 Task: Check the percentage active listings of eat-in area in the last 3 years.
Action: Mouse moved to (889, 196)
Screenshot: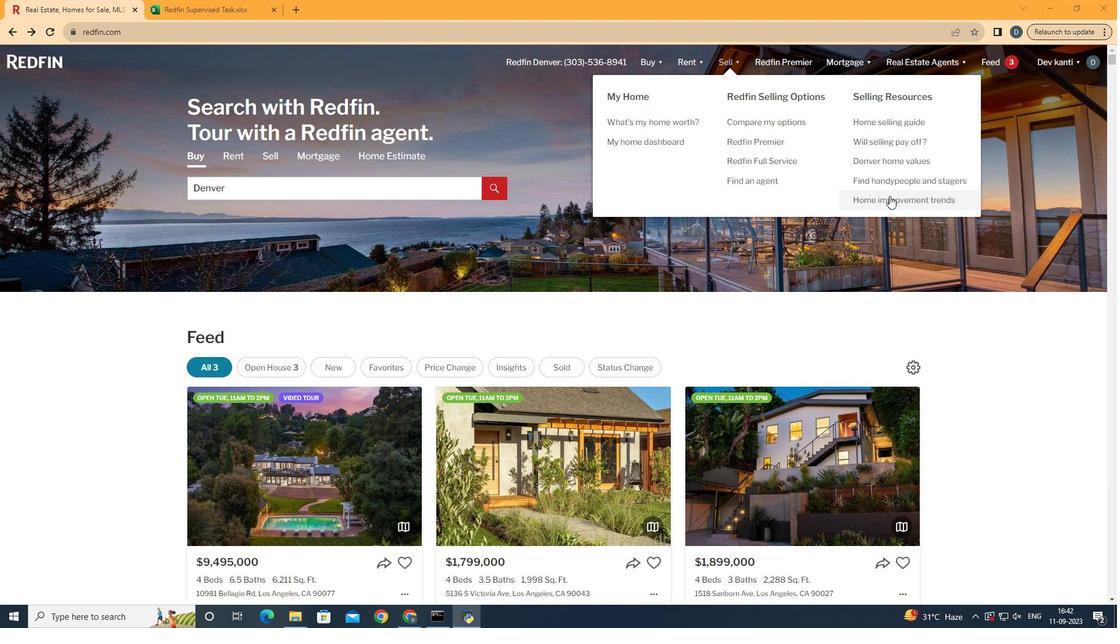
Action: Mouse pressed left at (889, 196)
Screenshot: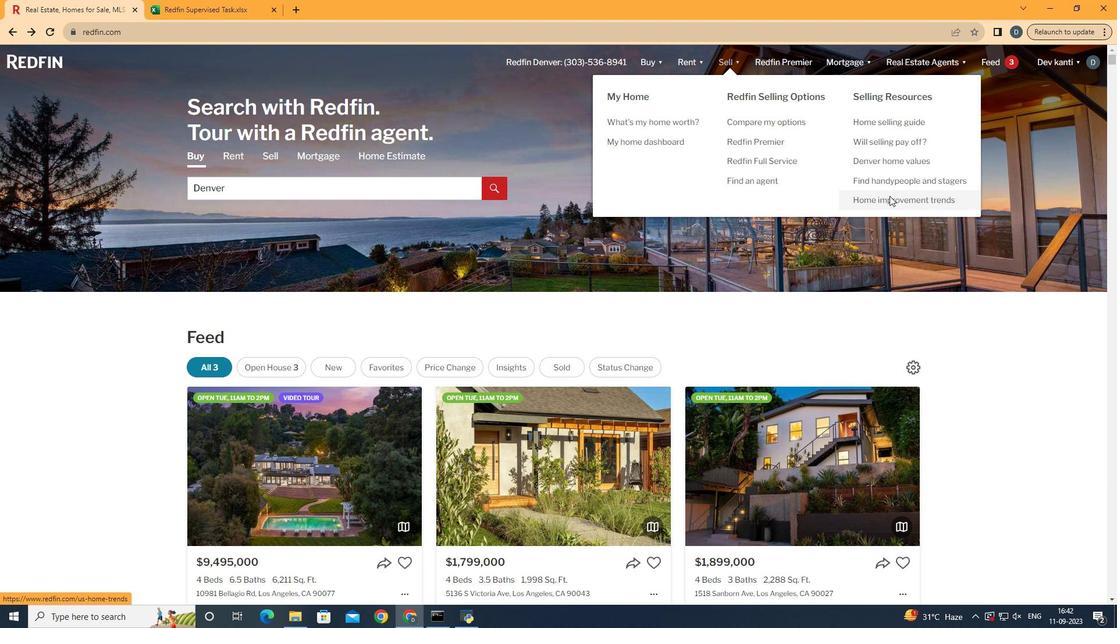 
Action: Mouse moved to (285, 225)
Screenshot: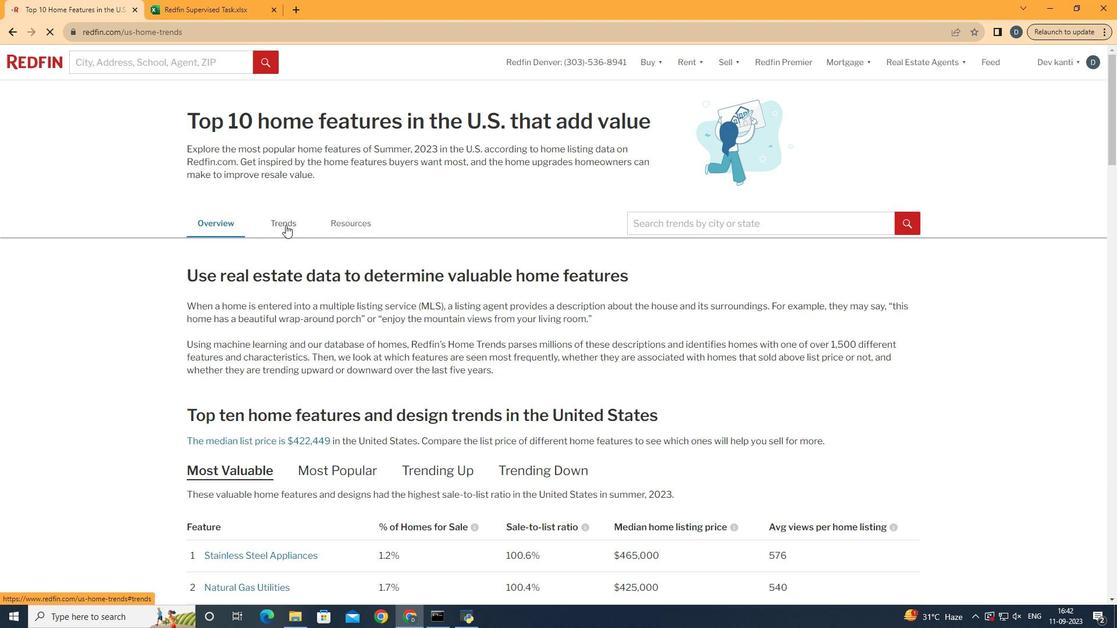 
Action: Mouse pressed left at (285, 225)
Screenshot: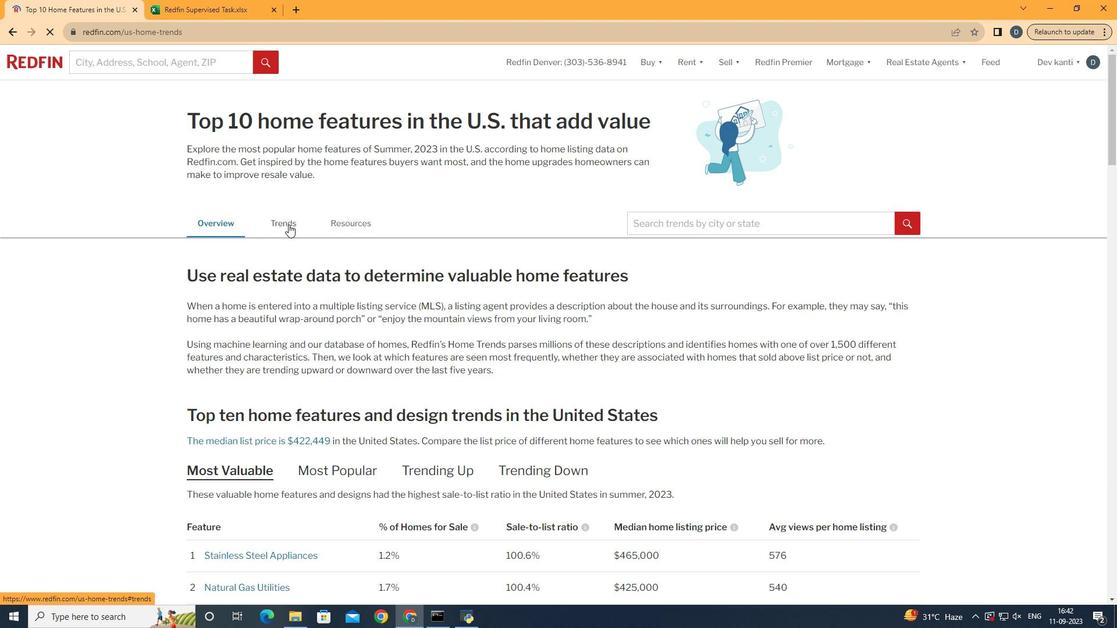 
Action: Mouse moved to (290, 217)
Screenshot: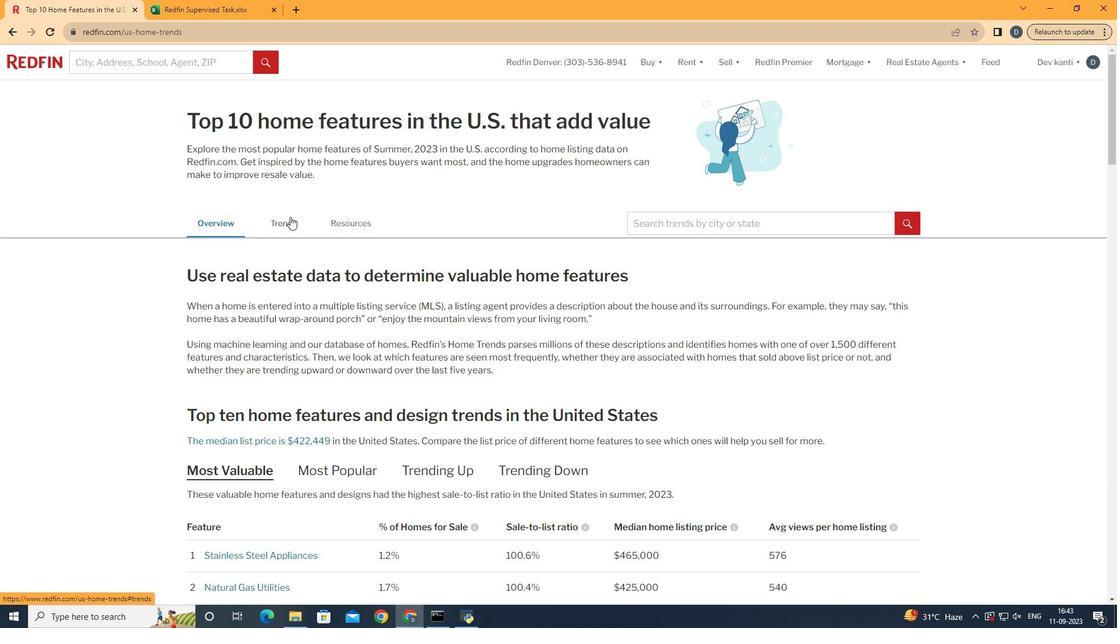 
Action: Mouse pressed left at (290, 217)
Screenshot: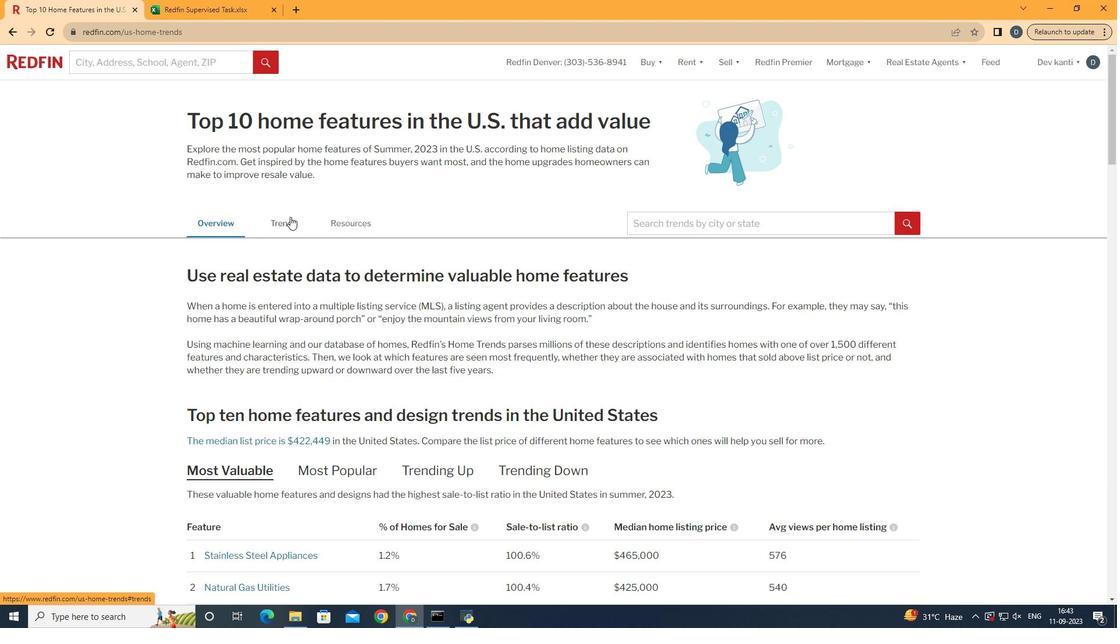
Action: Mouse moved to (340, 280)
Screenshot: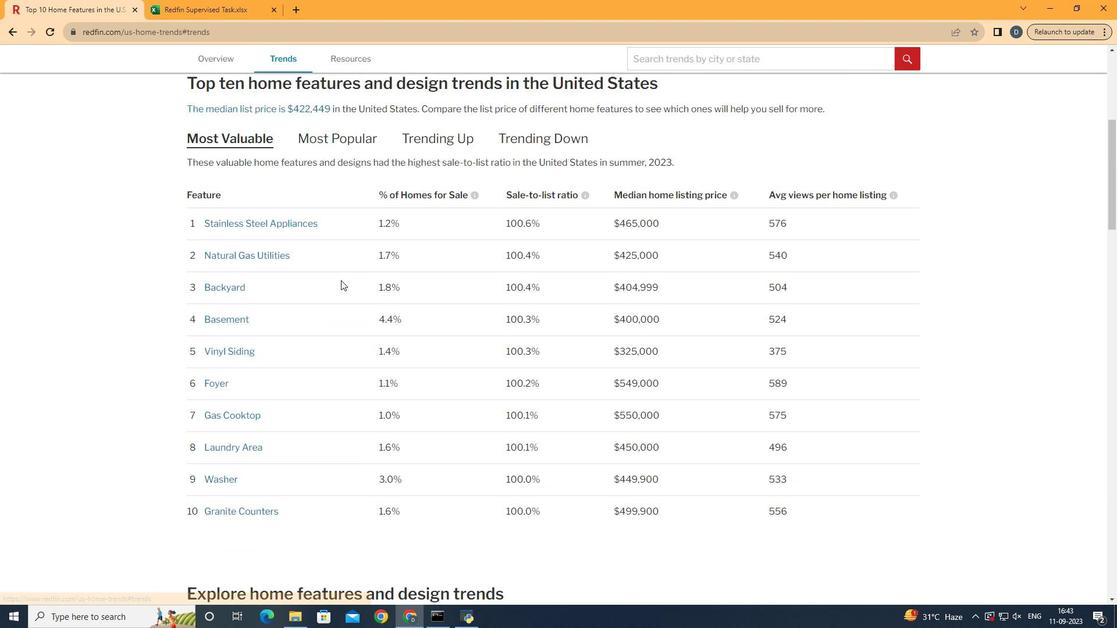 
Action: Mouse scrolled (340, 279) with delta (0, 0)
Screenshot: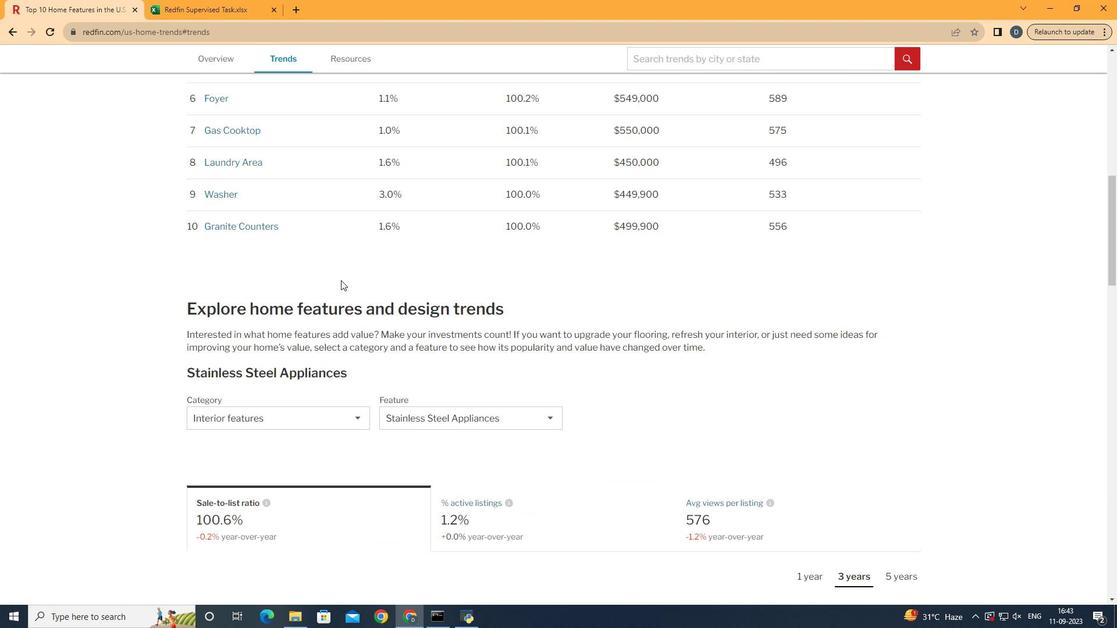 
Action: Mouse scrolled (340, 279) with delta (0, 0)
Screenshot: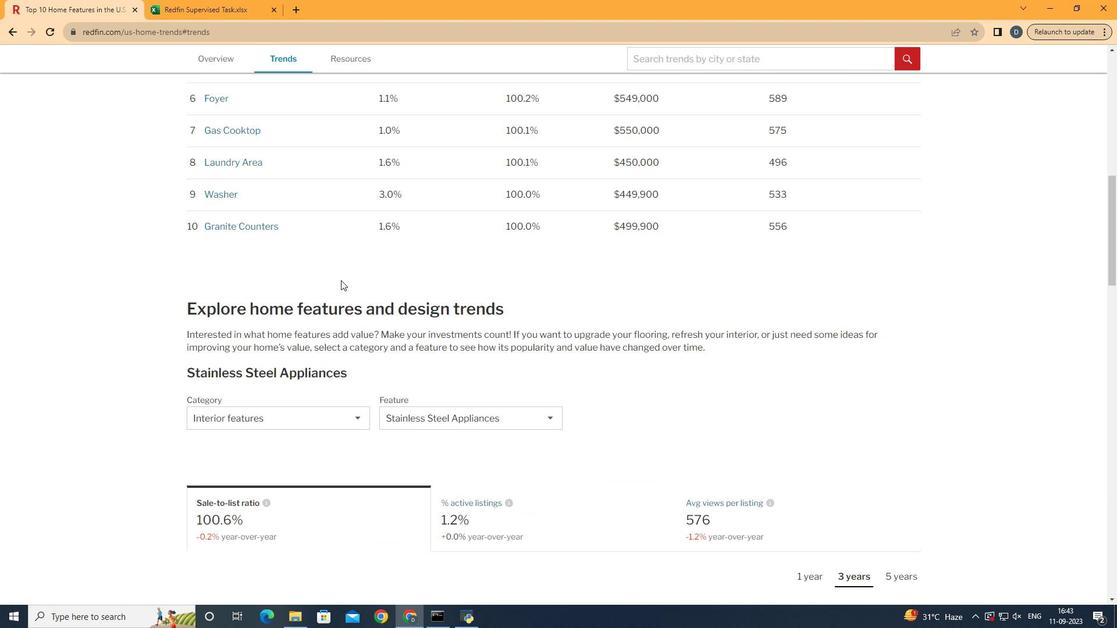 
Action: Mouse scrolled (340, 279) with delta (0, 0)
Screenshot: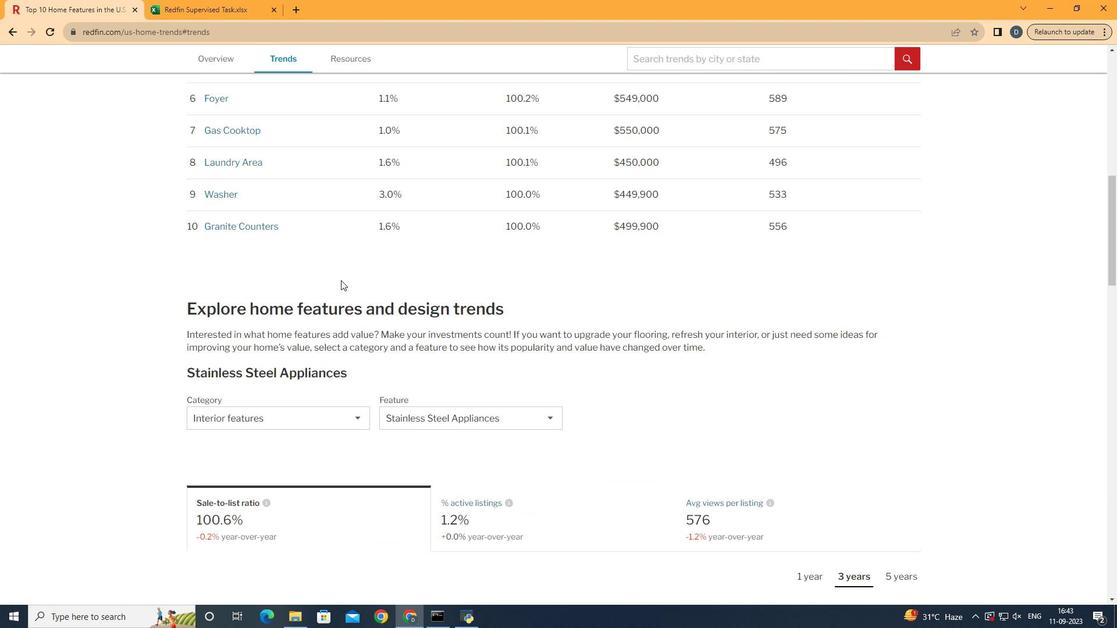 
Action: Mouse scrolled (340, 279) with delta (0, 0)
Screenshot: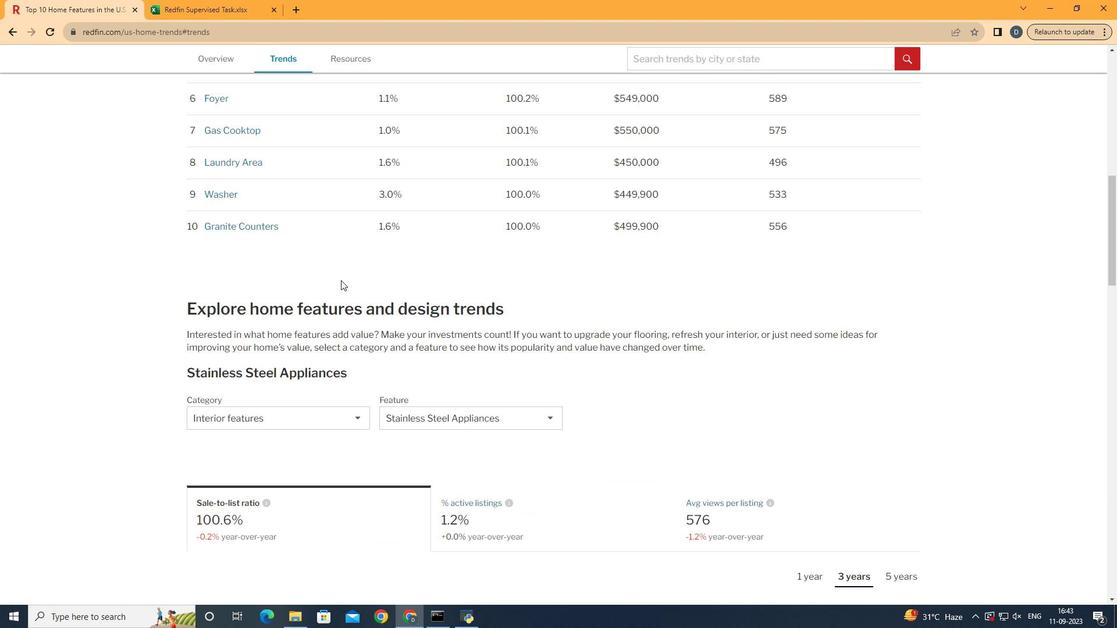 
Action: Mouse scrolled (340, 279) with delta (0, 0)
Screenshot: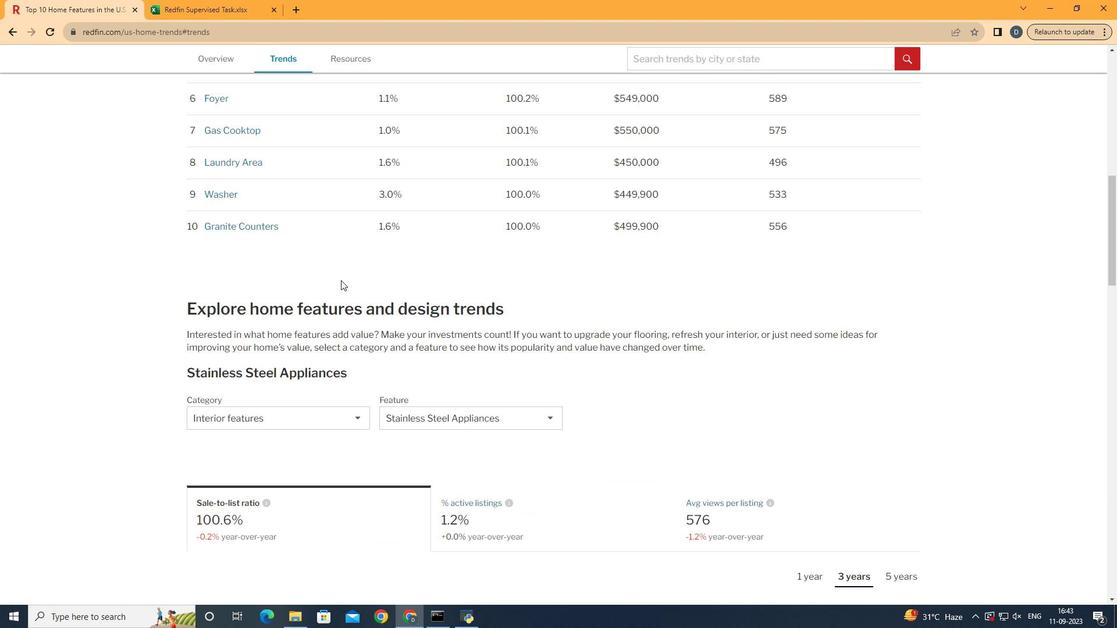 
Action: Mouse scrolled (340, 279) with delta (0, 0)
Screenshot: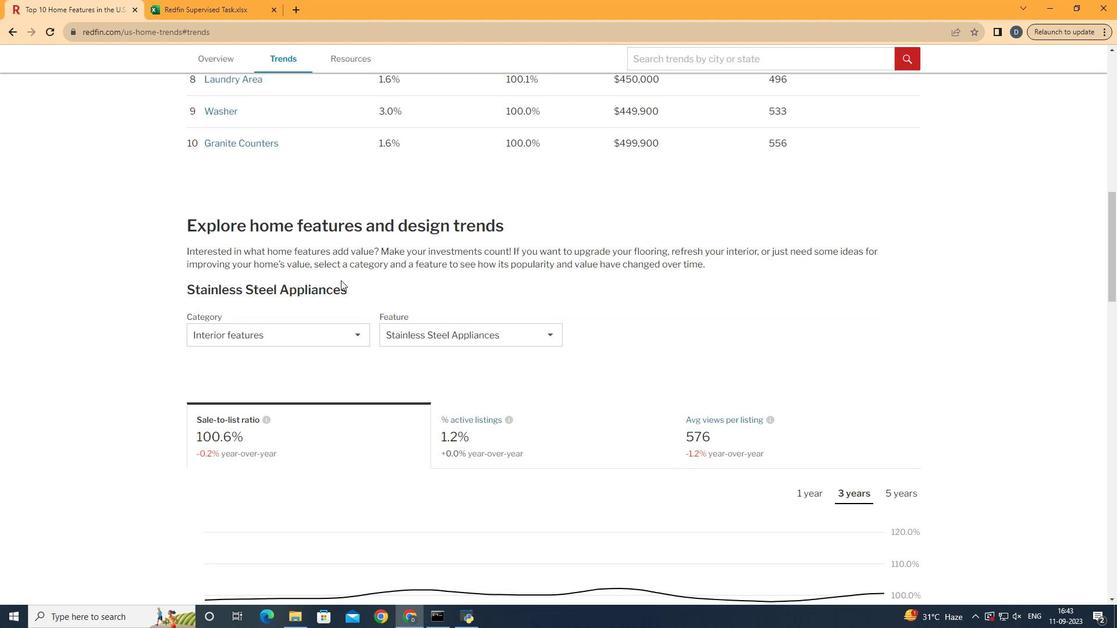 
Action: Mouse scrolled (340, 279) with delta (0, 0)
Screenshot: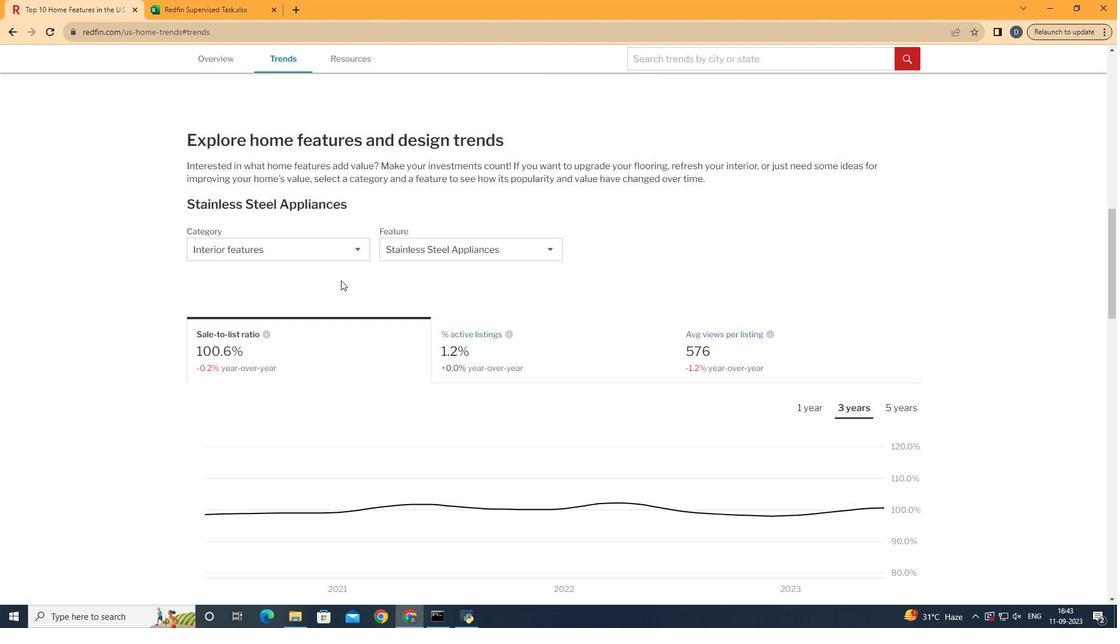 
Action: Mouse scrolled (340, 279) with delta (0, 0)
Screenshot: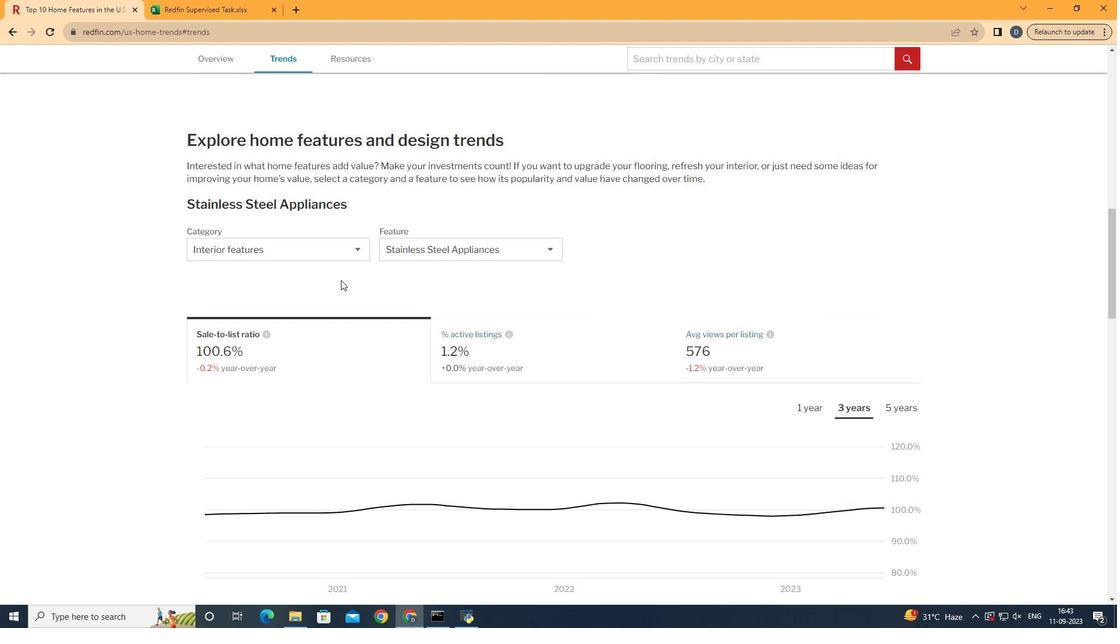 
Action: Mouse moved to (343, 243)
Screenshot: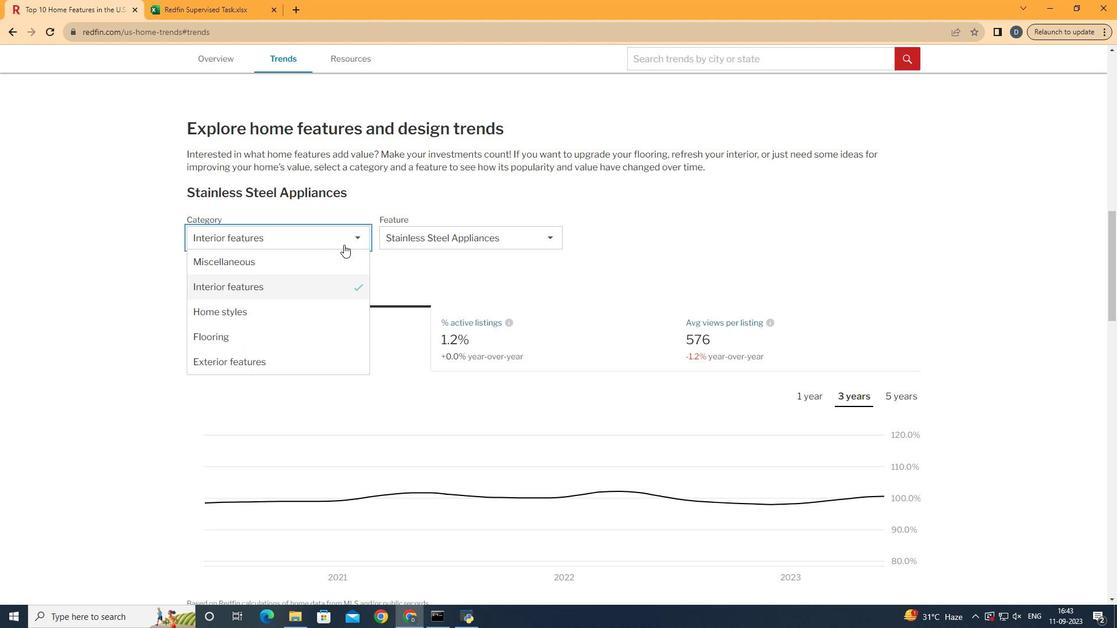 
Action: Mouse pressed left at (343, 243)
Screenshot: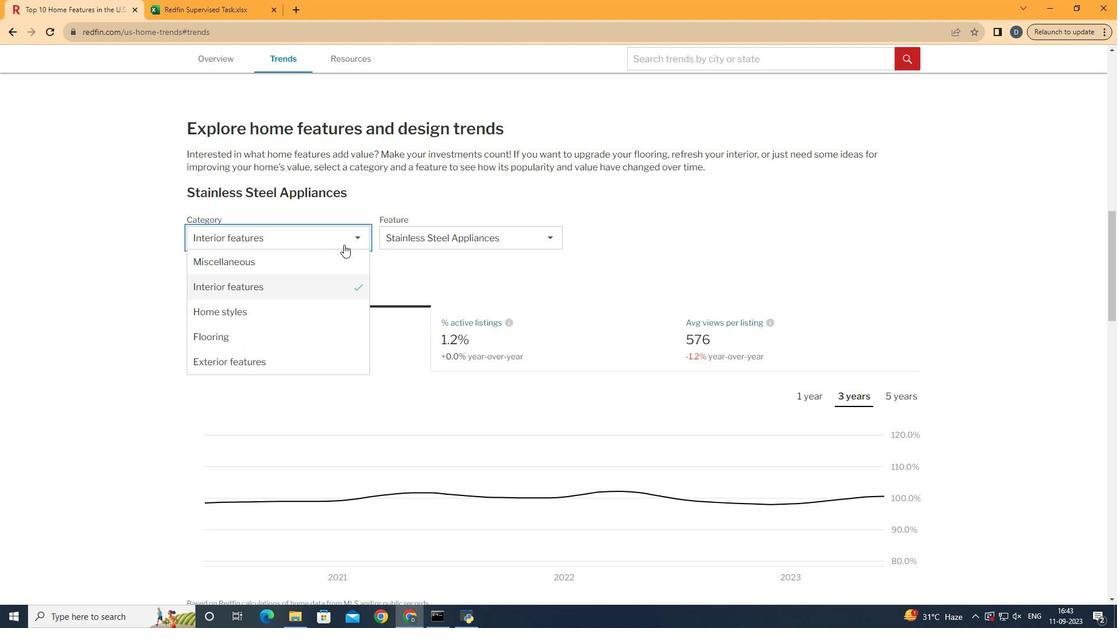 
Action: Mouse moved to (326, 290)
Screenshot: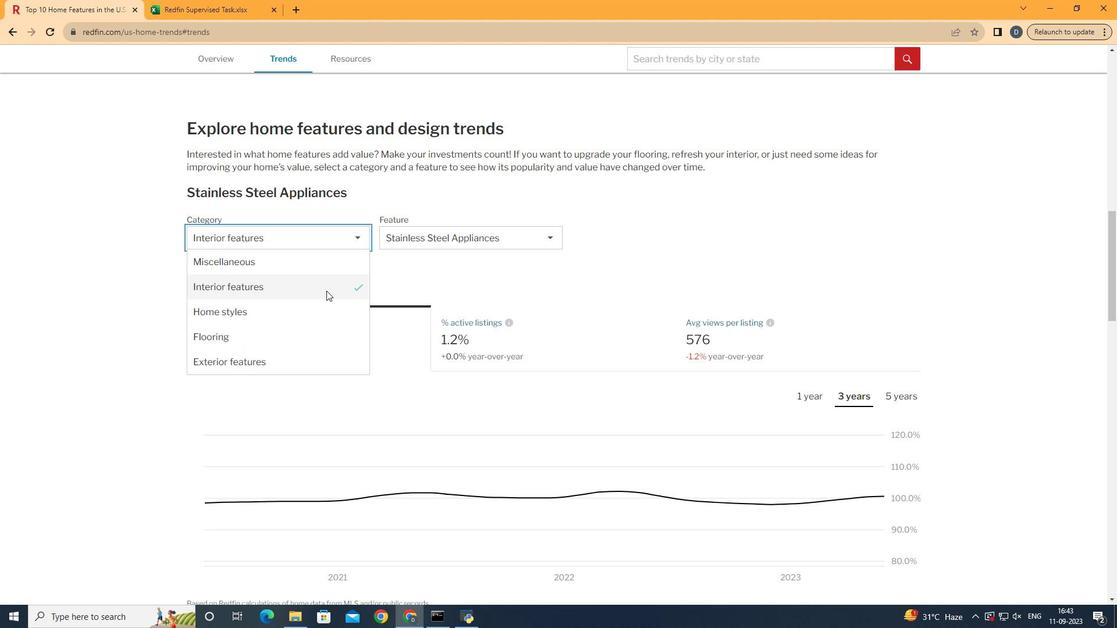 
Action: Mouse pressed left at (326, 290)
Screenshot: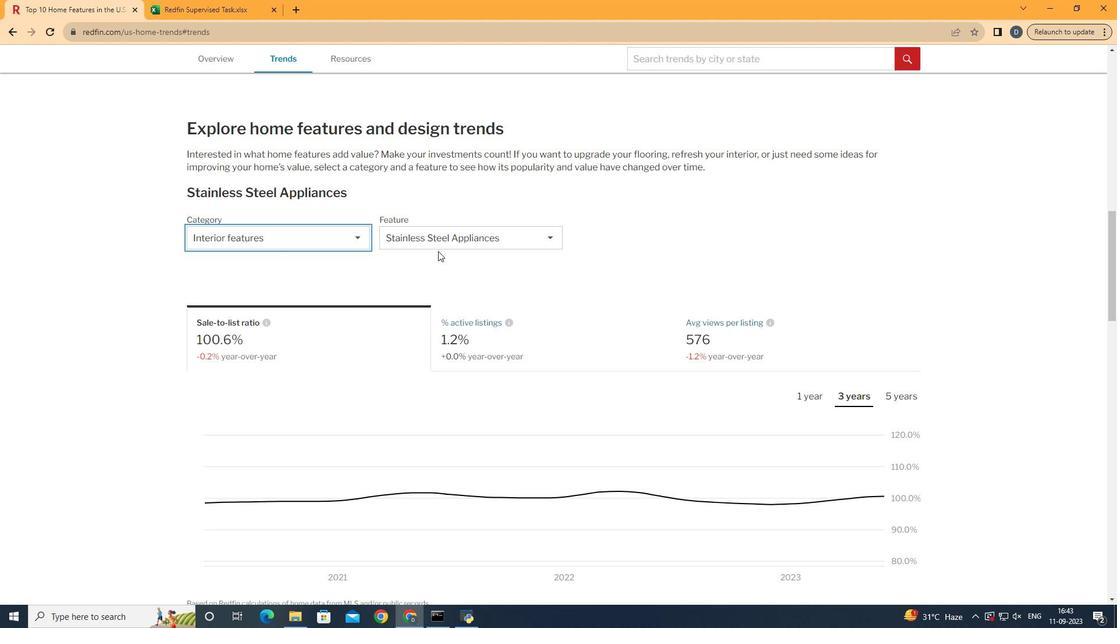
Action: Mouse moved to (471, 239)
Screenshot: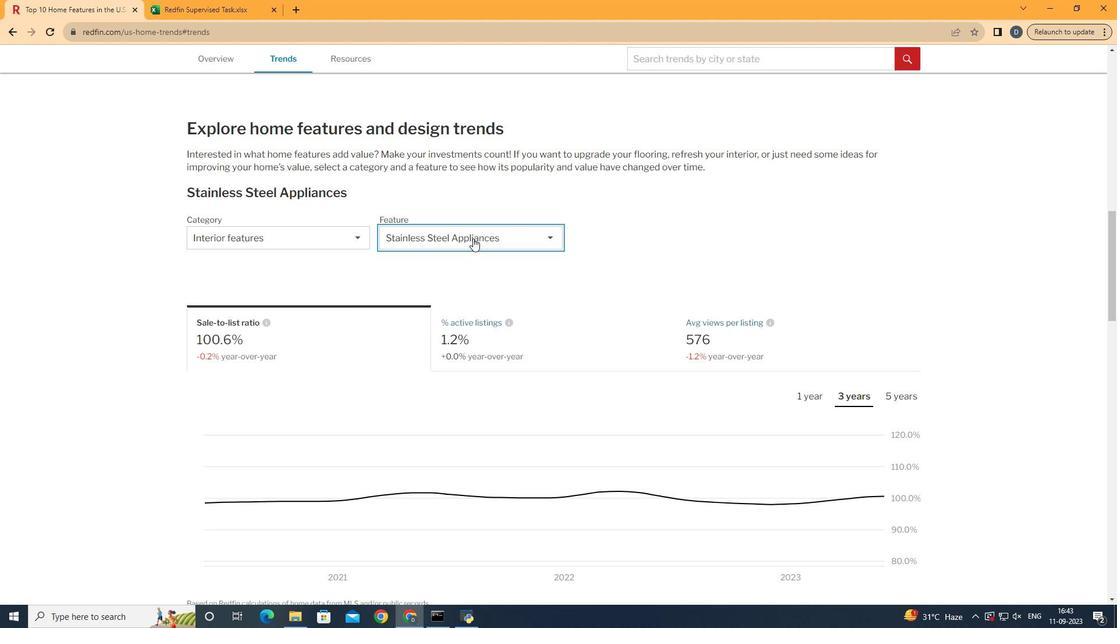 
Action: Mouse pressed left at (471, 239)
Screenshot: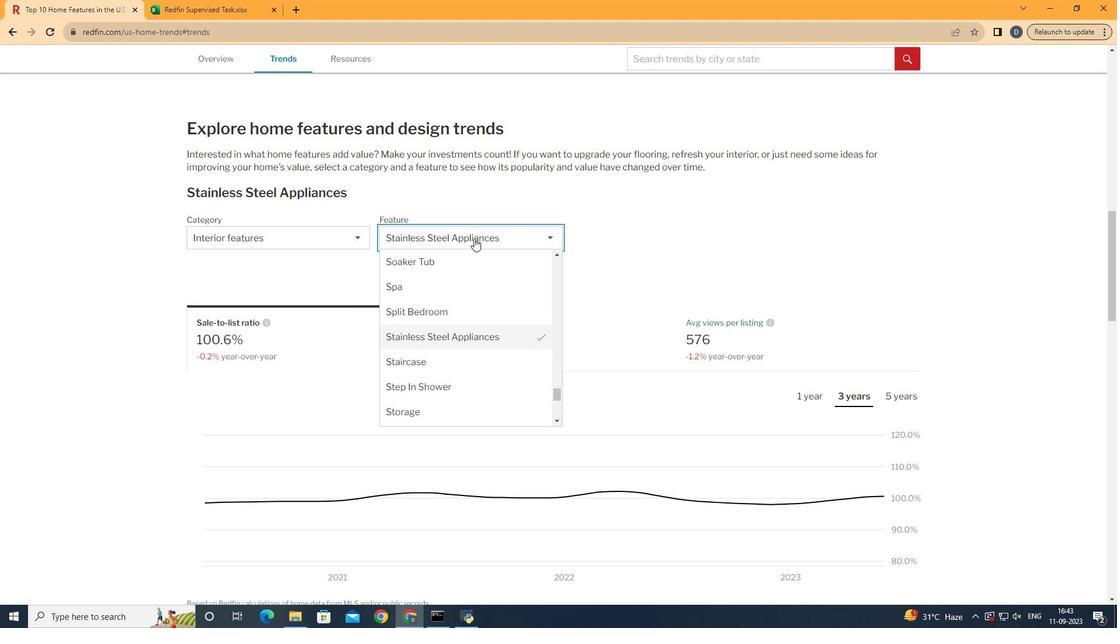 
Action: Mouse moved to (519, 335)
Screenshot: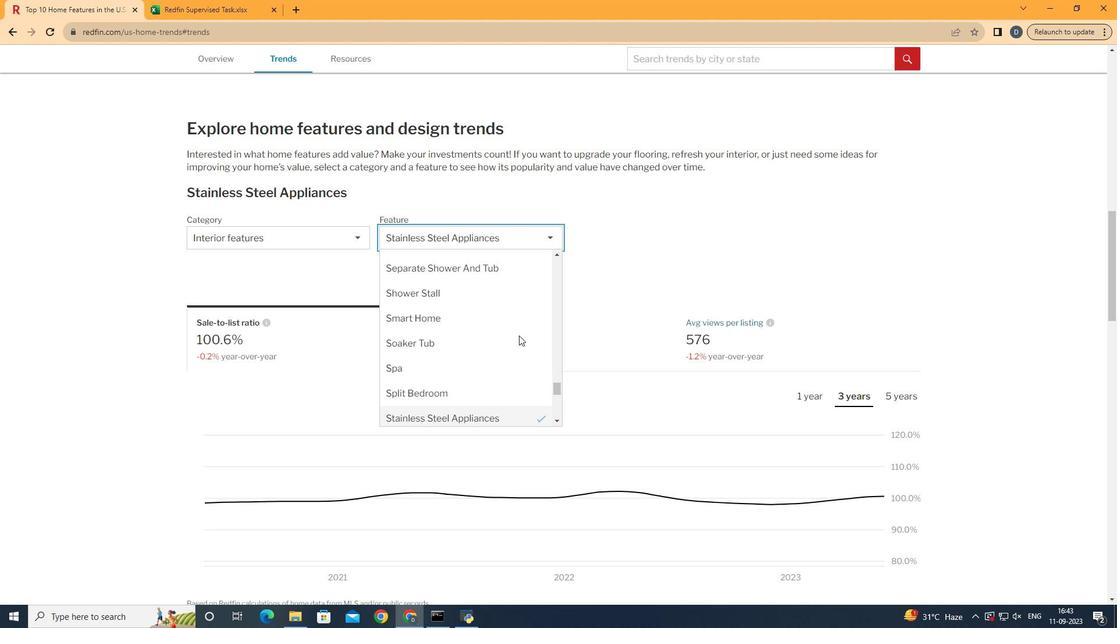
Action: Mouse scrolled (519, 336) with delta (0, 0)
Screenshot: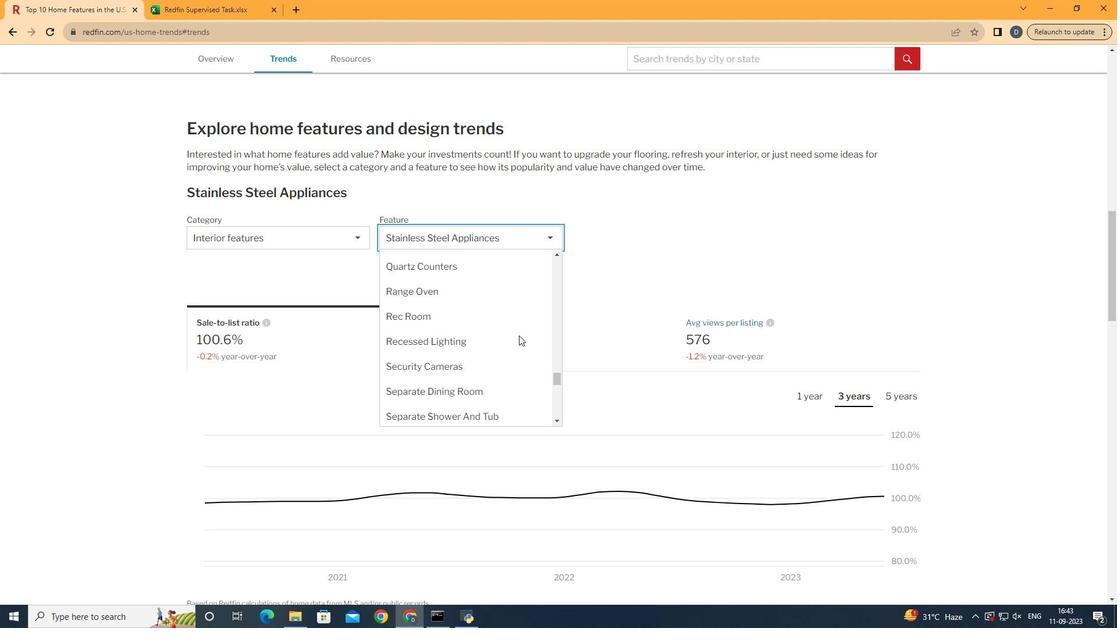 
Action: Mouse scrolled (519, 336) with delta (0, 0)
Screenshot: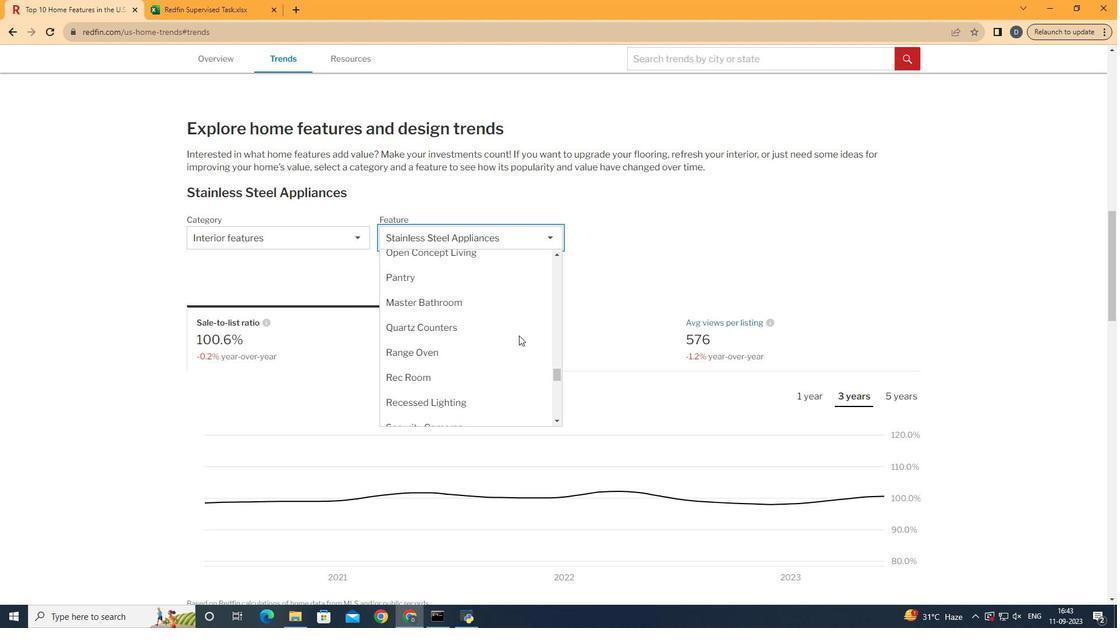 
Action: Mouse scrolled (519, 336) with delta (0, 0)
Screenshot: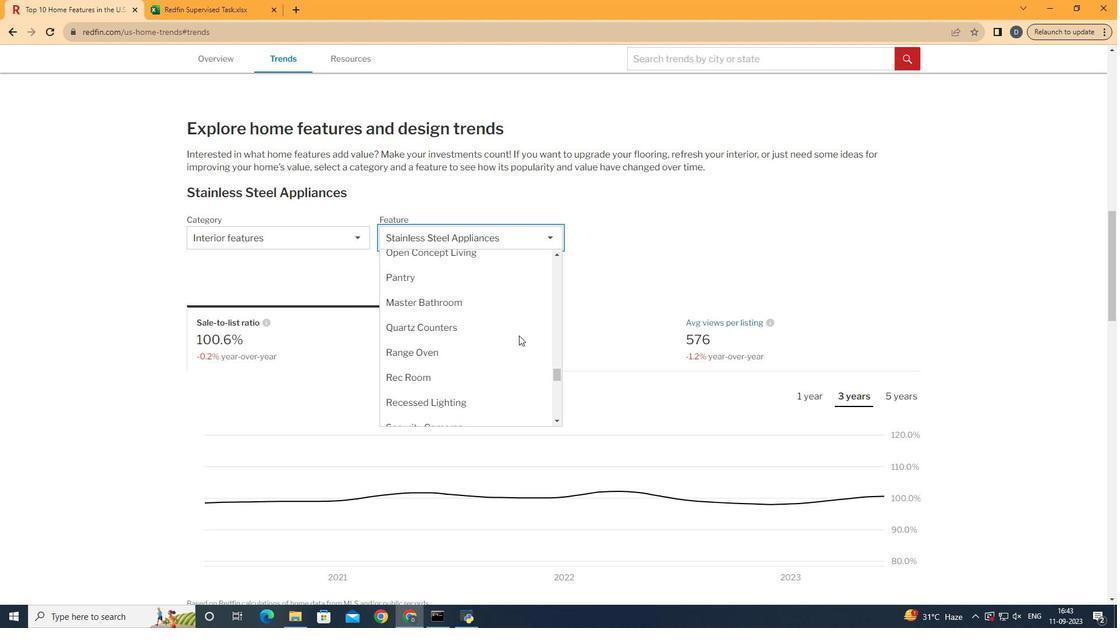 
Action: Mouse scrolled (519, 336) with delta (0, 0)
Screenshot: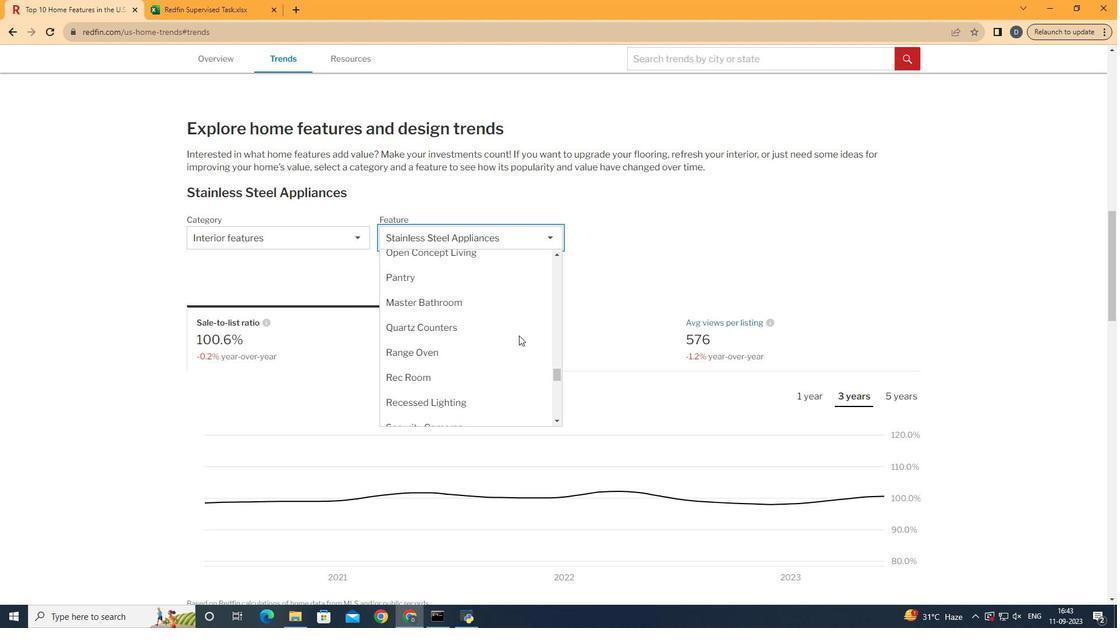 
Action: Mouse scrolled (519, 336) with delta (0, 0)
Screenshot: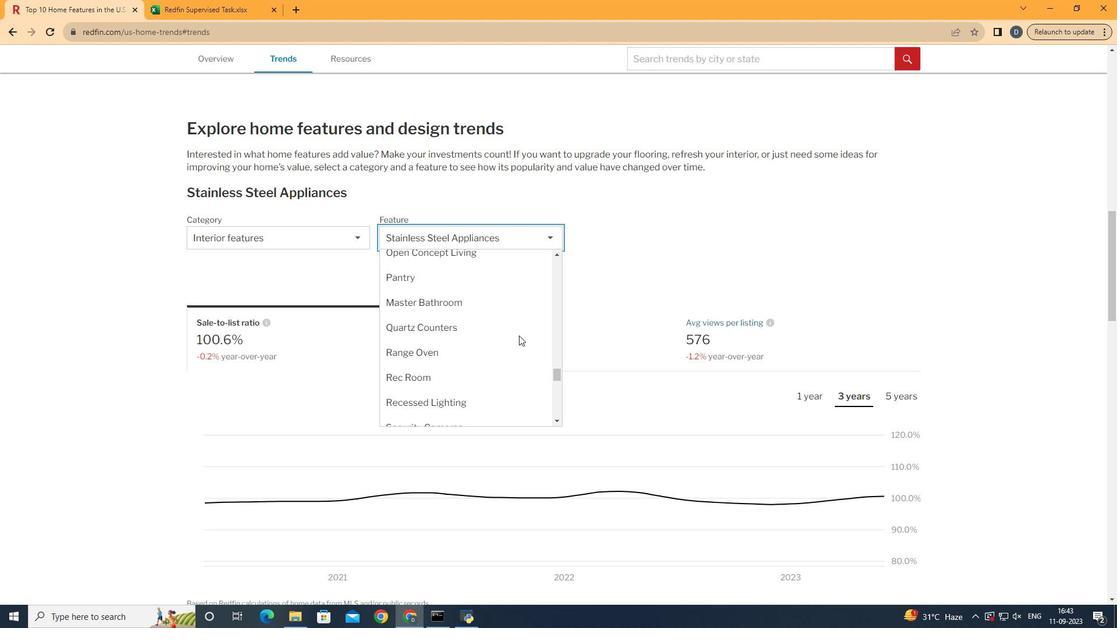 
Action: Mouse scrolled (519, 336) with delta (0, 0)
Screenshot: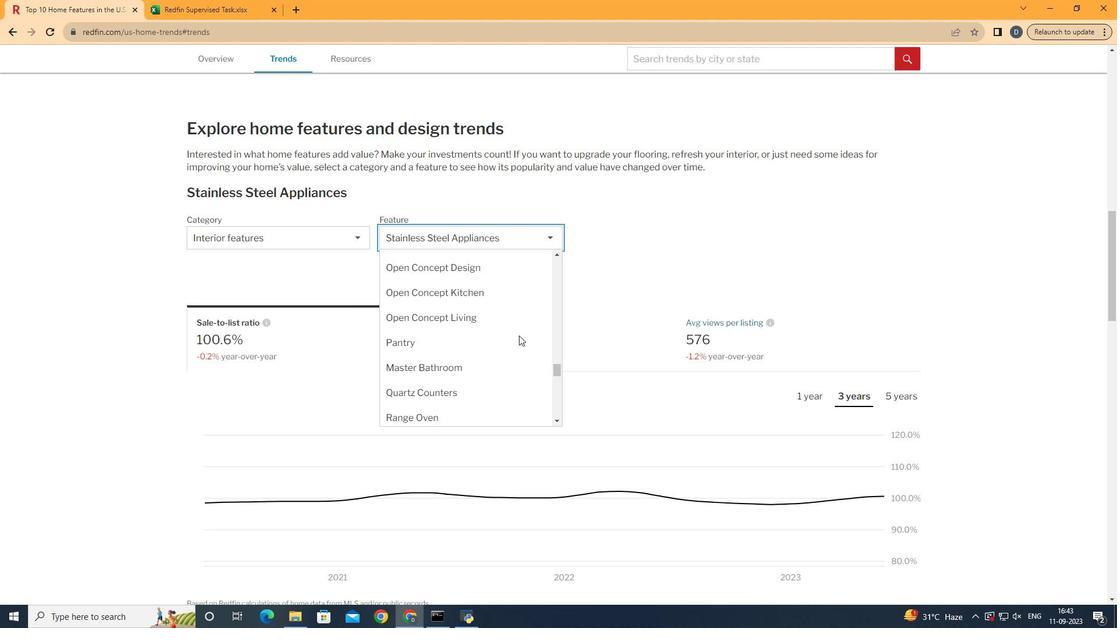 
Action: Mouse scrolled (519, 336) with delta (0, 0)
Screenshot: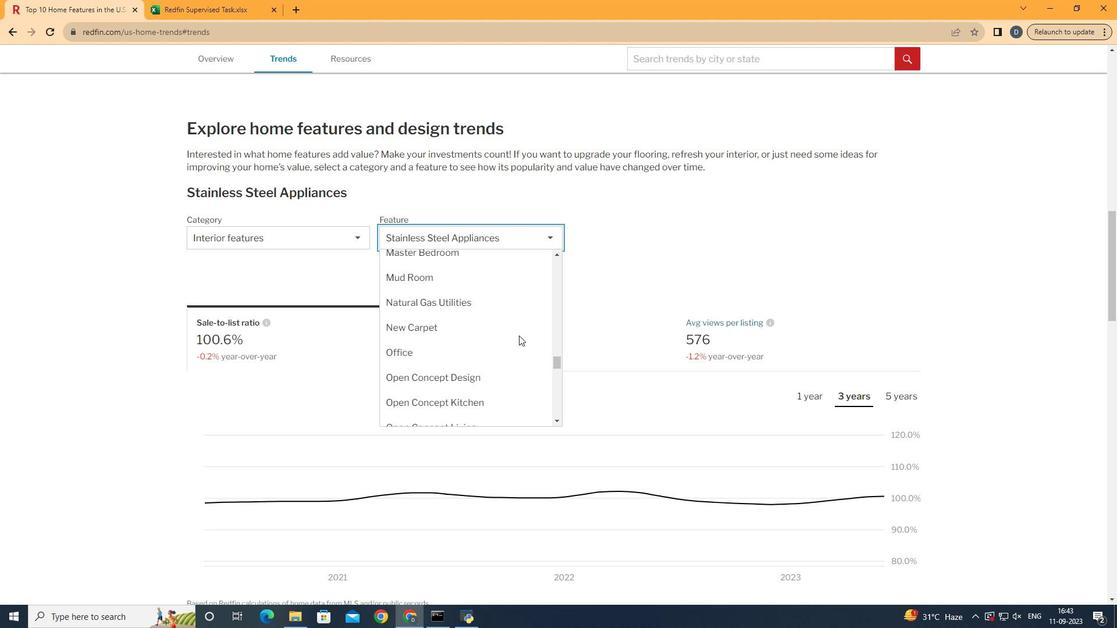 
Action: Mouse scrolled (519, 336) with delta (0, 0)
Screenshot: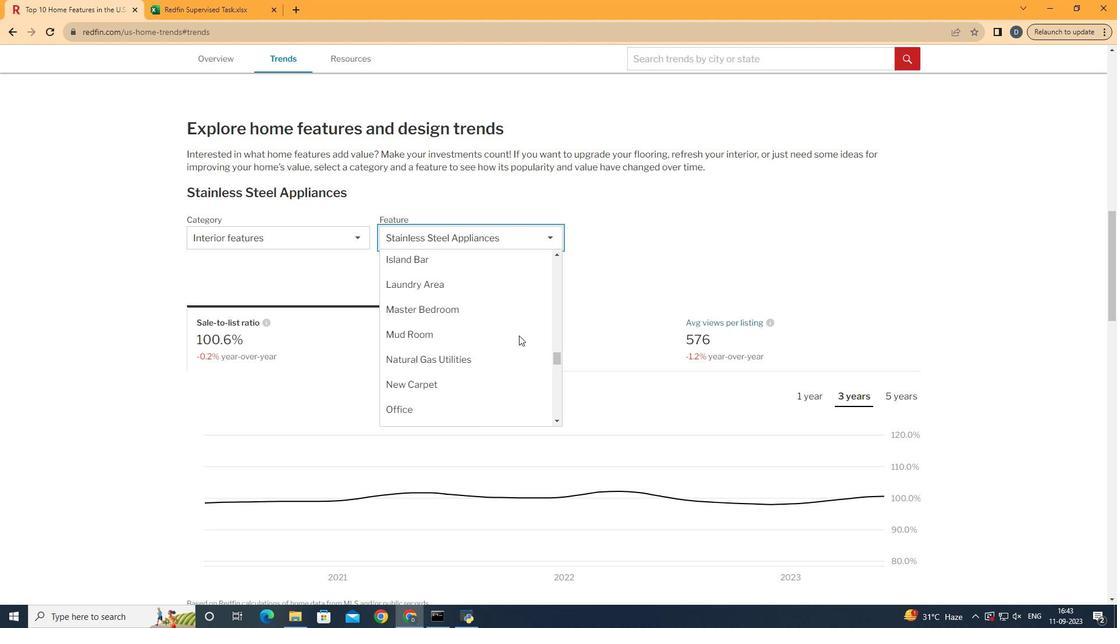 
Action: Mouse scrolled (519, 336) with delta (0, 0)
Screenshot: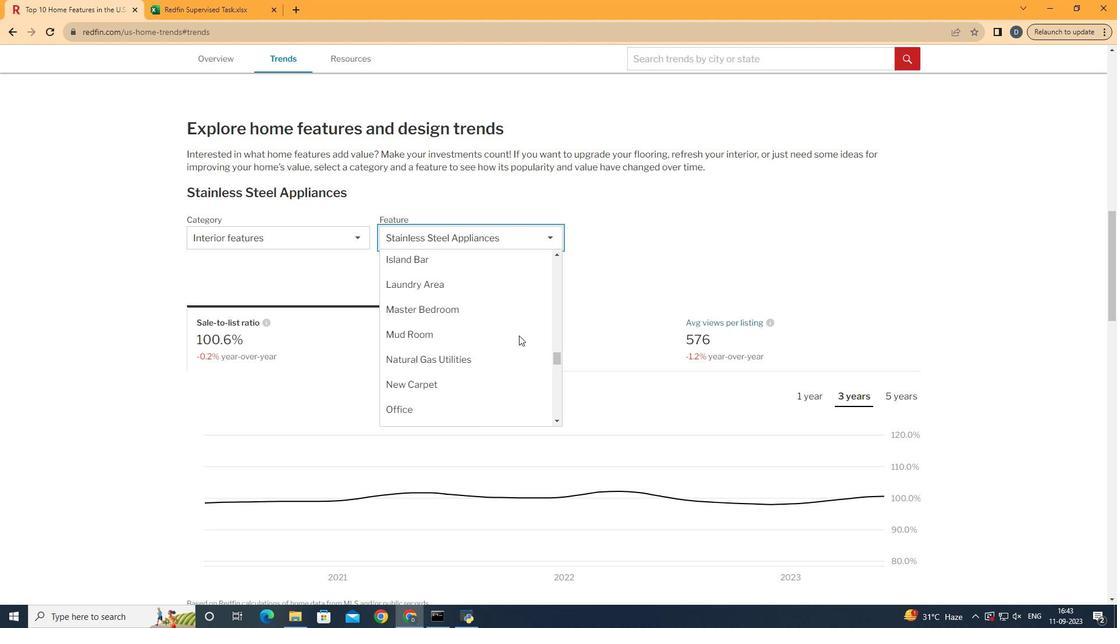 
Action: Mouse scrolled (519, 336) with delta (0, 0)
Screenshot: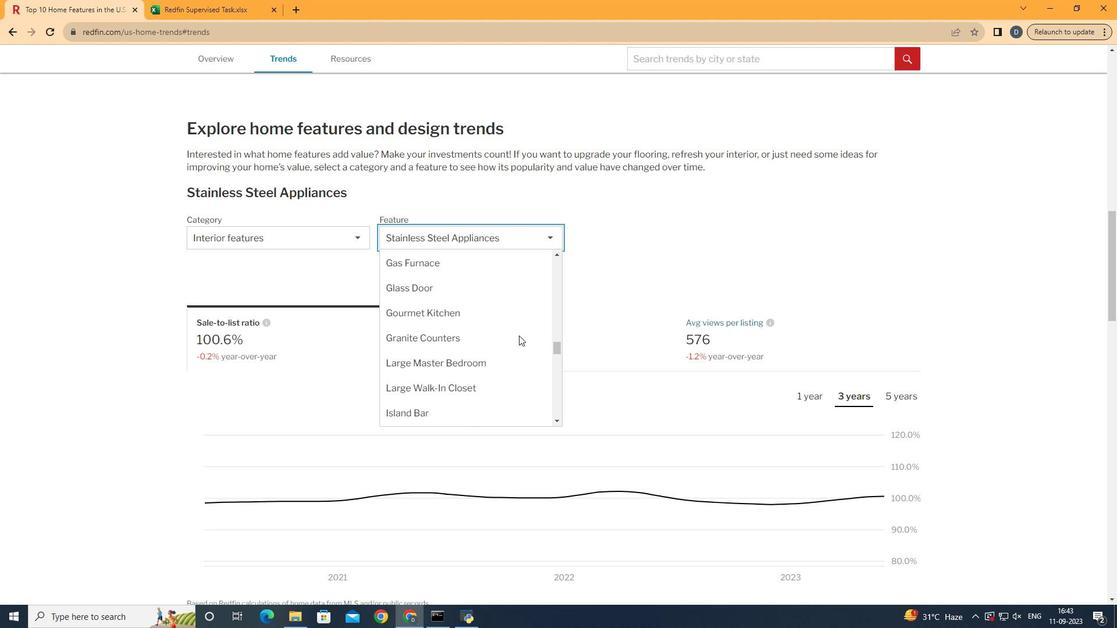 
Action: Mouse scrolled (519, 336) with delta (0, 0)
Screenshot: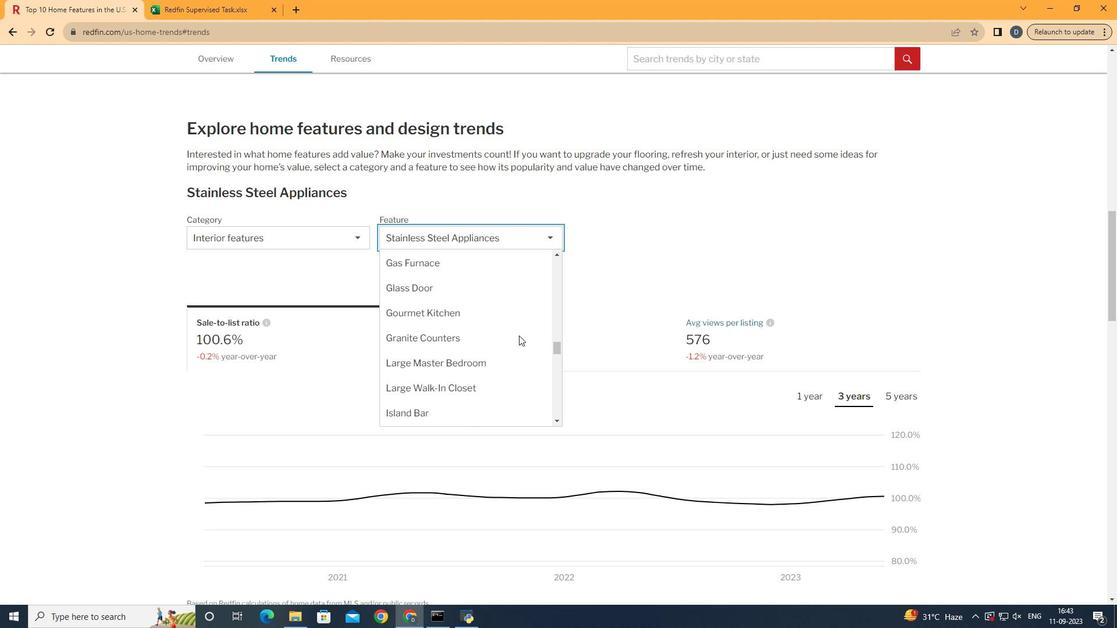 
Action: Mouse scrolled (519, 336) with delta (0, 0)
Screenshot: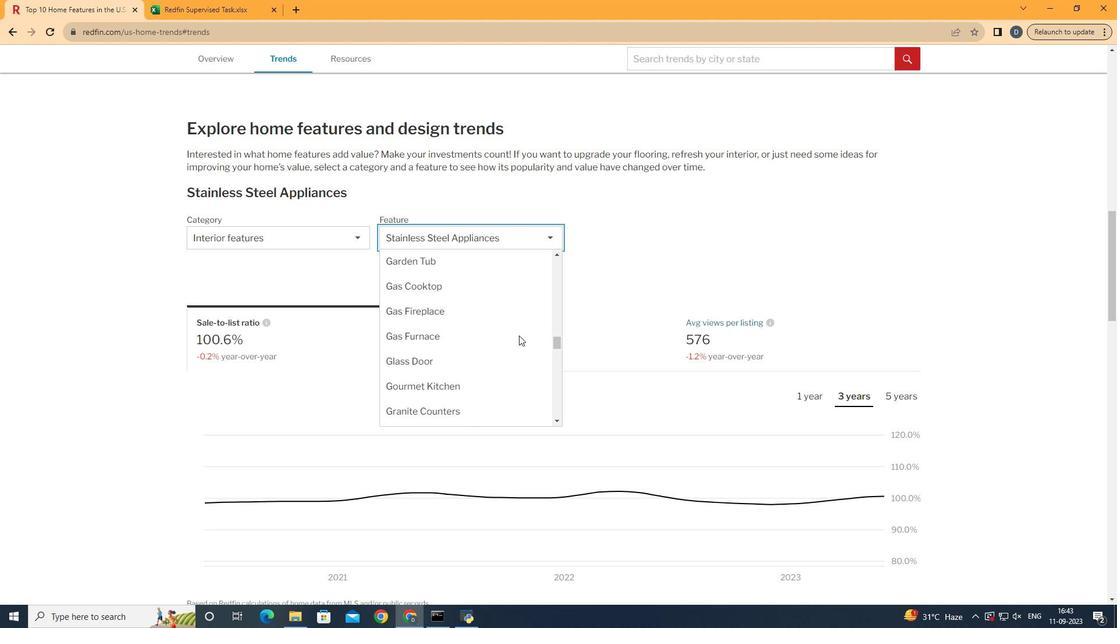 
Action: Mouse scrolled (519, 336) with delta (0, 0)
Screenshot: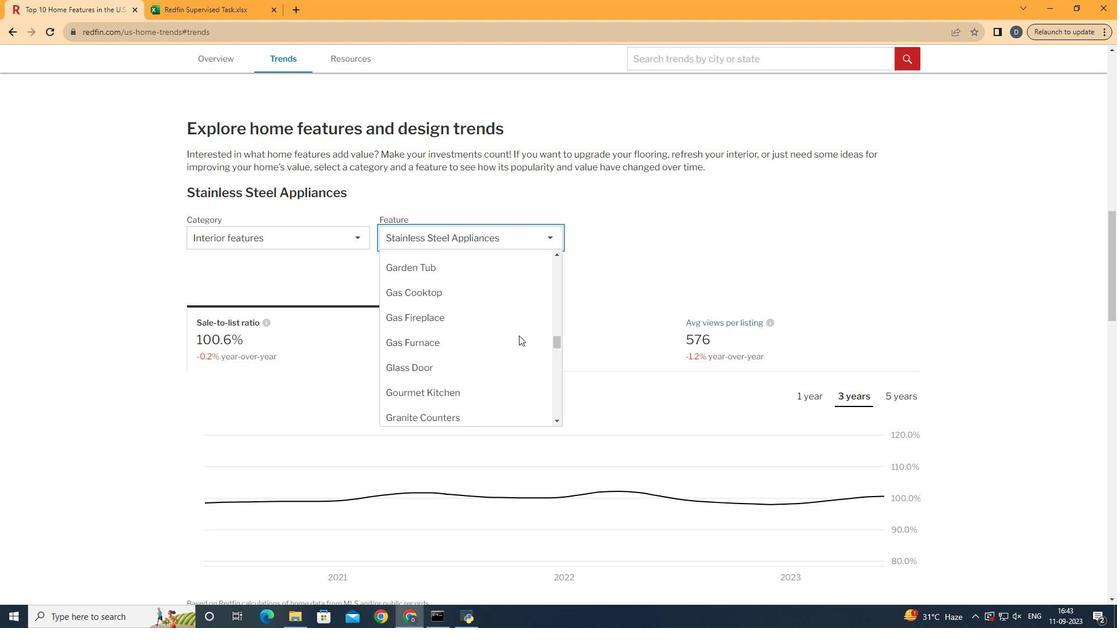 
Action: Mouse scrolled (519, 336) with delta (0, 0)
Screenshot: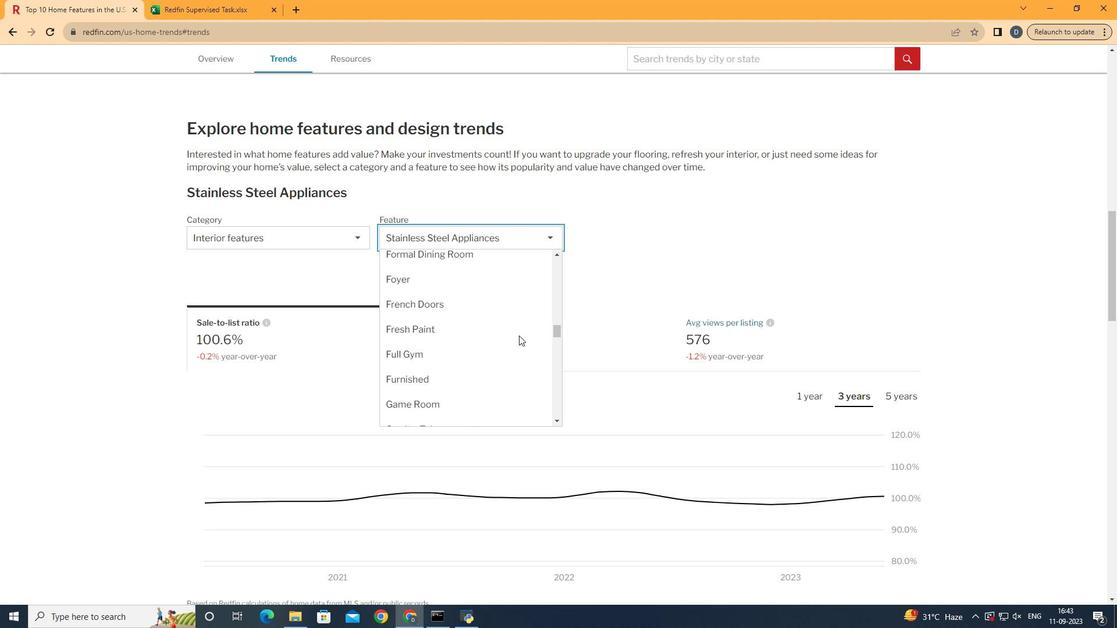 
Action: Mouse scrolled (519, 336) with delta (0, 0)
Screenshot: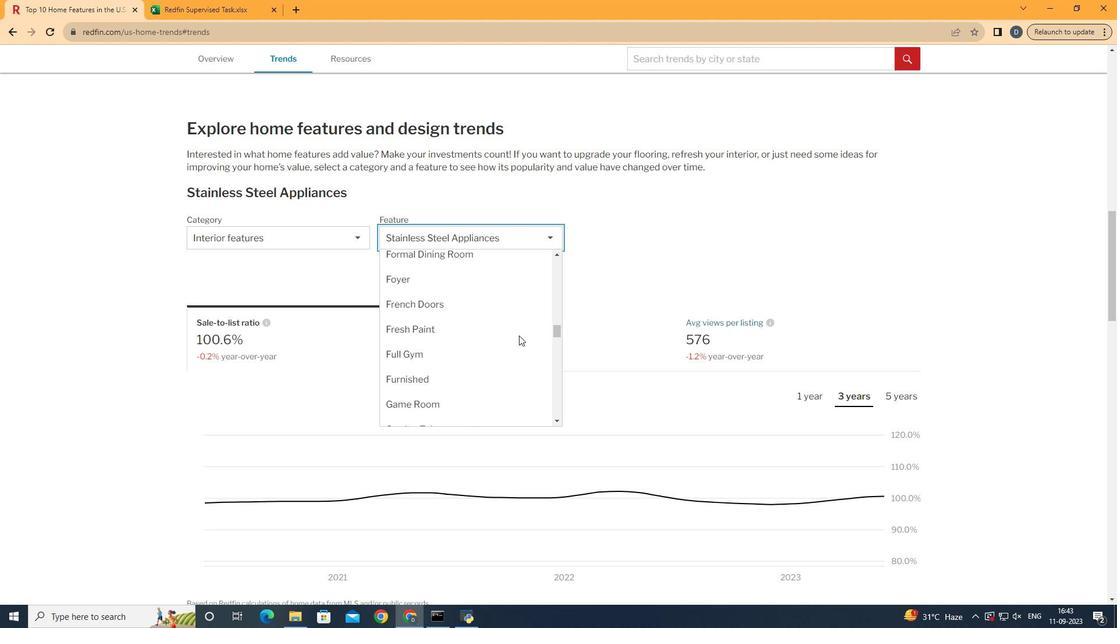 
Action: Mouse scrolled (519, 336) with delta (0, 0)
Screenshot: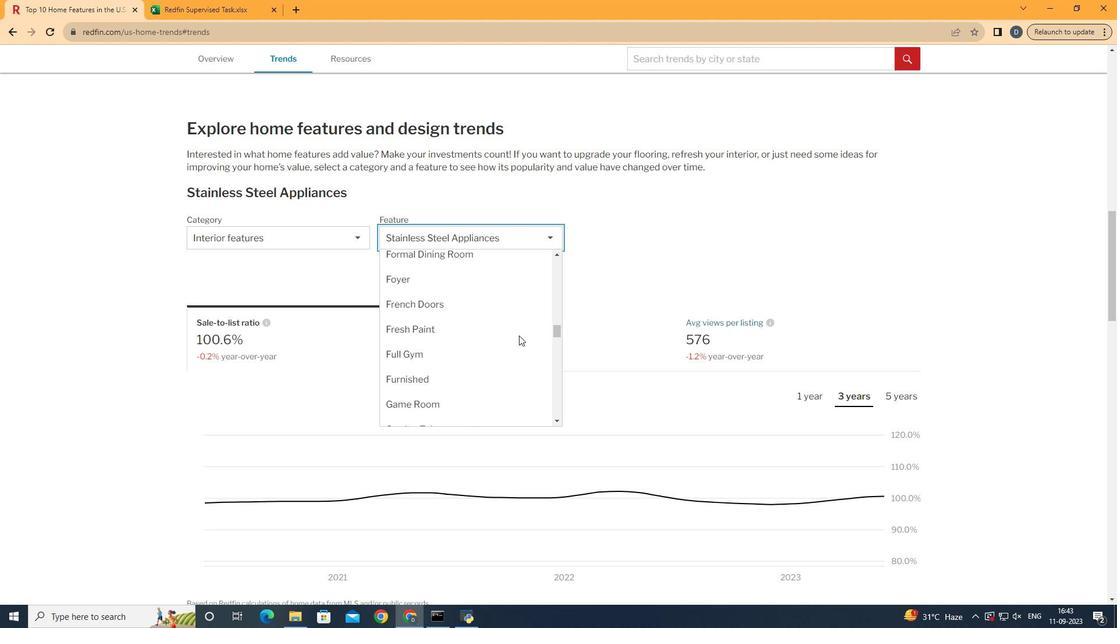 
Action: Mouse scrolled (519, 336) with delta (0, 0)
Screenshot: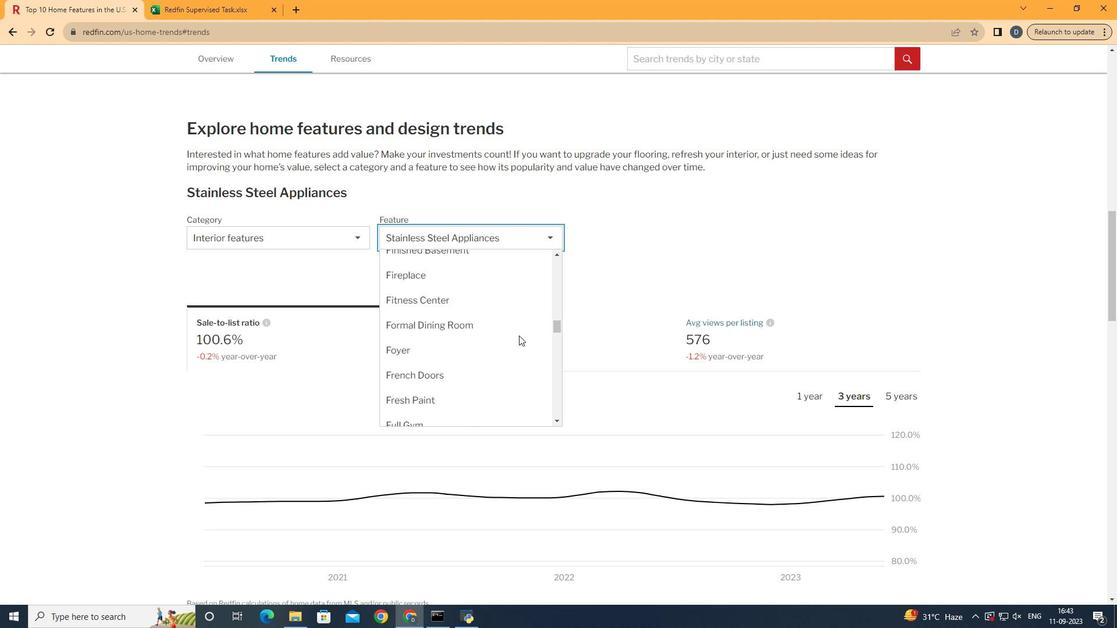
Action: Mouse scrolled (519, 336) with delta (0, 0)
Screenshot: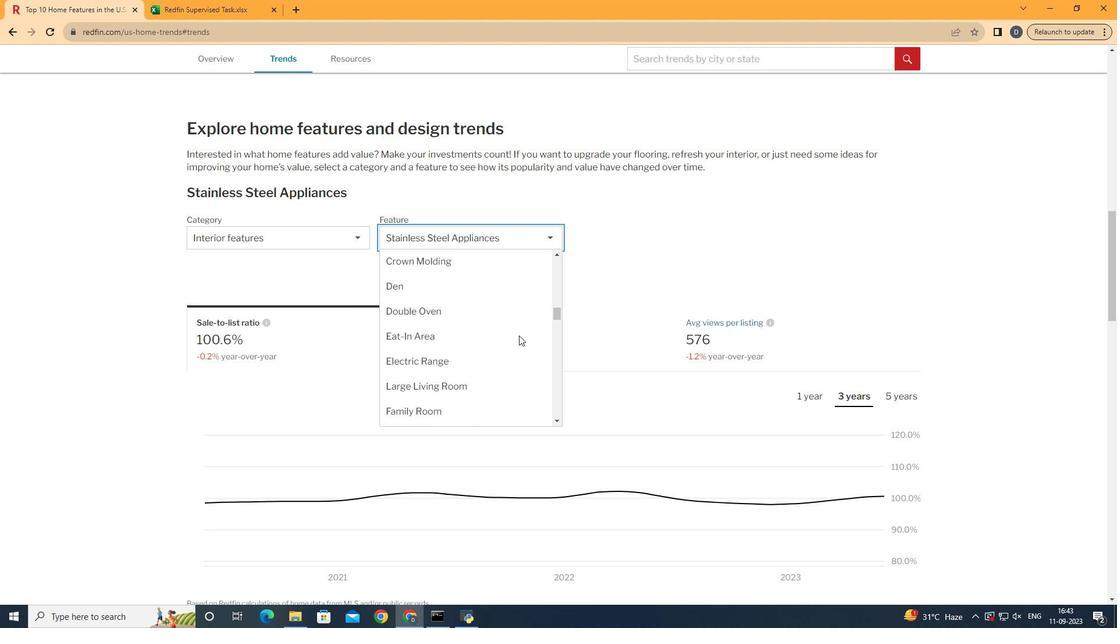 
Action: Mouse scrolled (519, 336) with delta (0, 0)
Screenshot: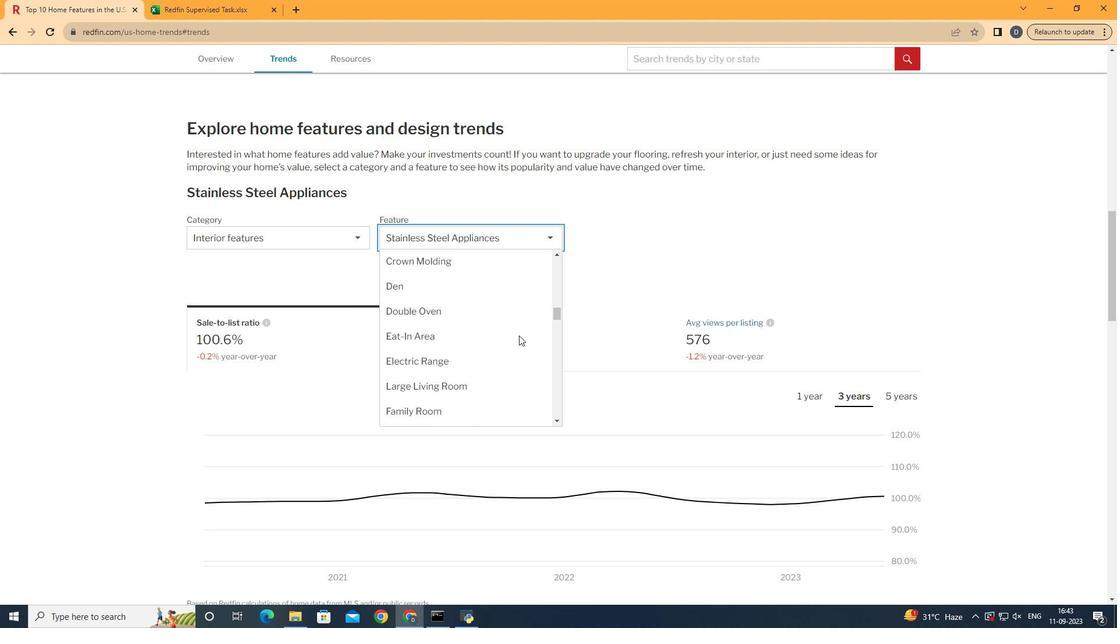 
Action: Mouse scrolled (519, 336) with delta (0, 0)
Screenshot: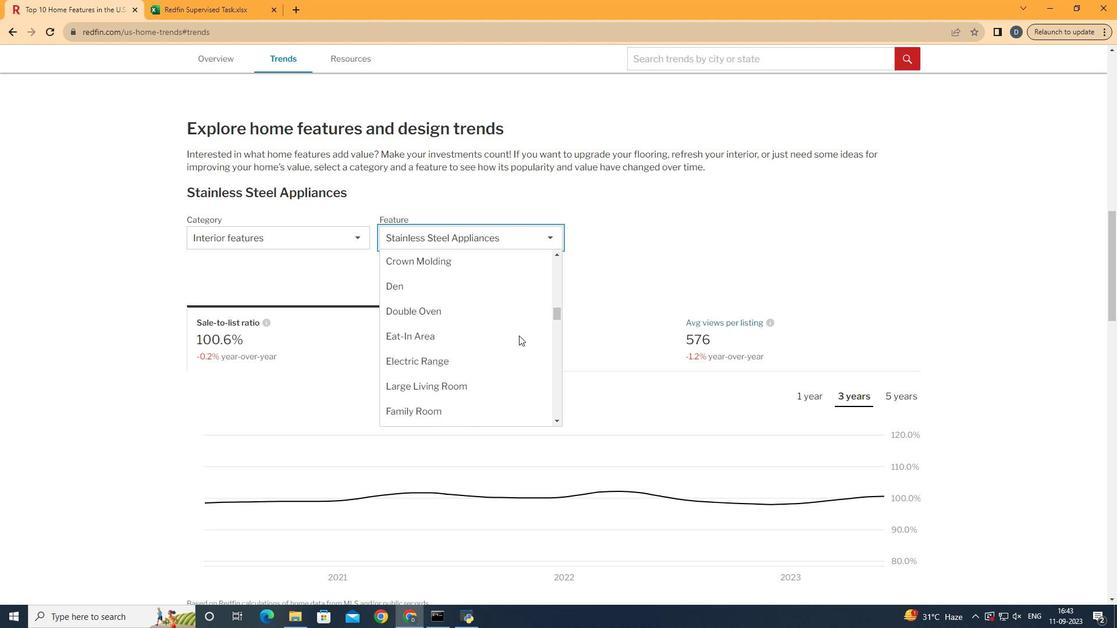 
Action: Mouse scrolled (519, 336) with delta (0, 0)
Screenshot: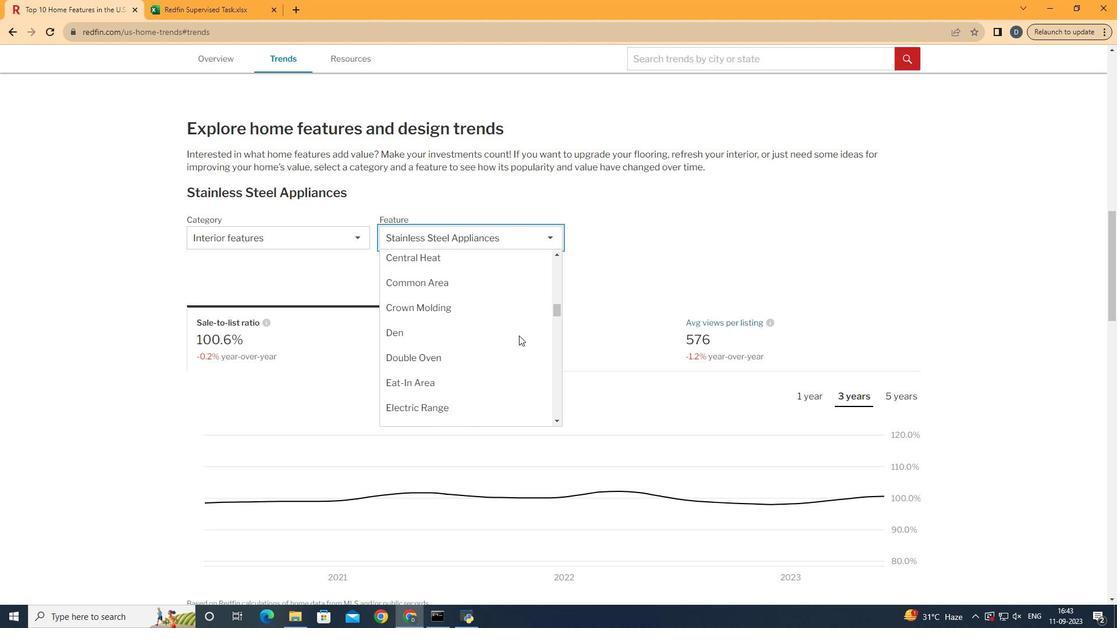 
Action: Mouse scrolled (519, 336) with delta (0, 0)
Screenshot: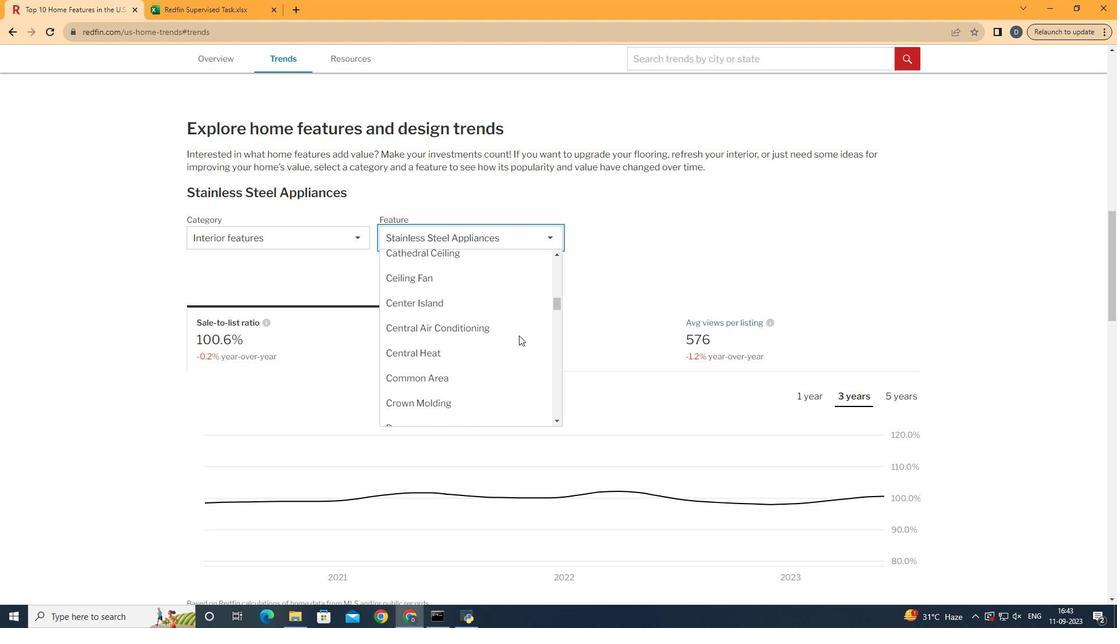 
Action: Mouse scrolled (519, 336) with delta (0, 0)
Screenshot: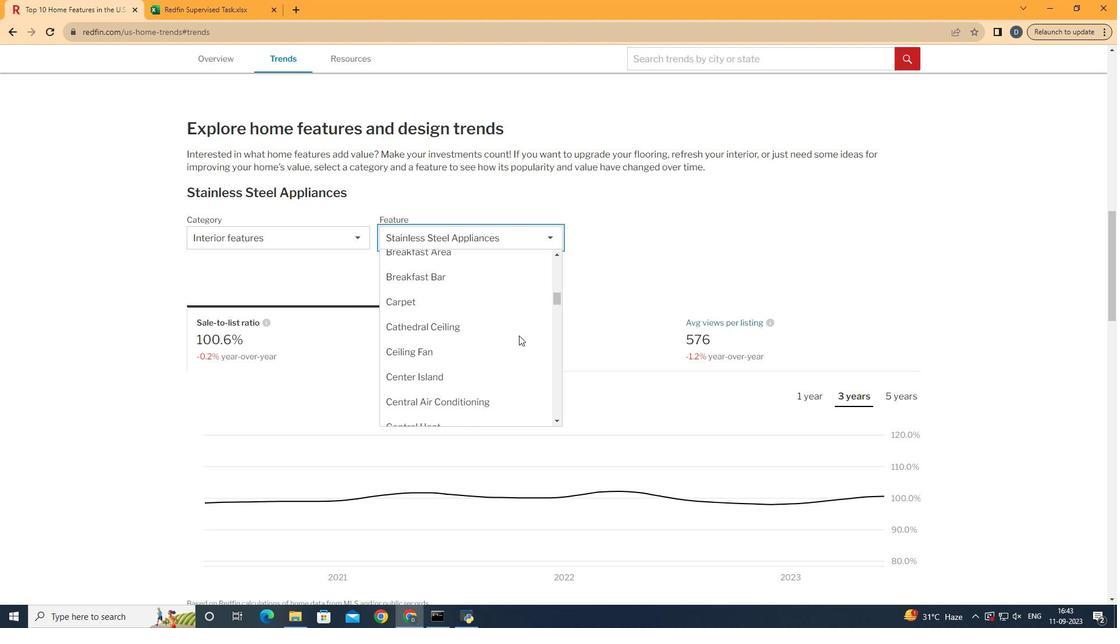 
Action: Mouse scrolled (519, 336) with delta (0, 0)
Screenshot: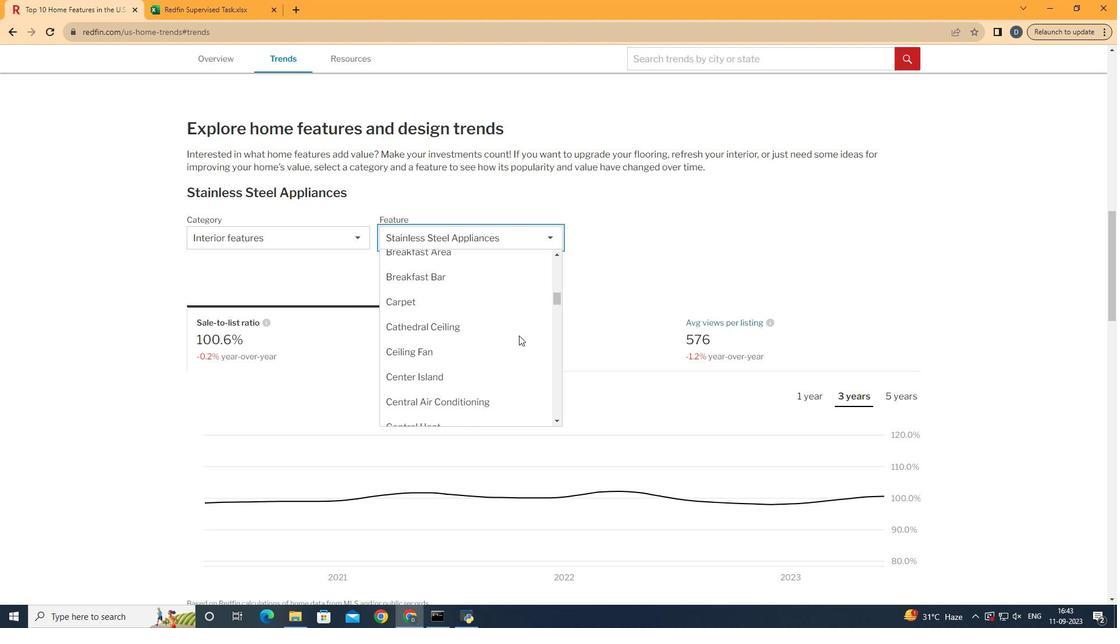 
Action: Mouse scrolled (519, 336) with delta (0, 0)
Screenshot: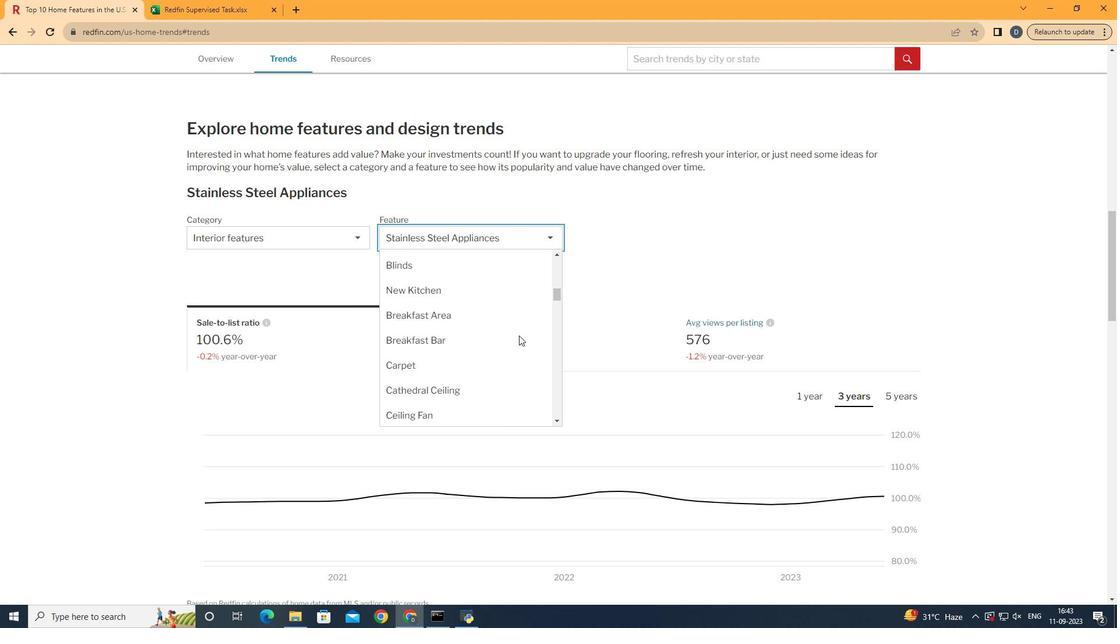 
Action: Mouse scrolled (519, 336) with delta (0, 0)
Screenshot: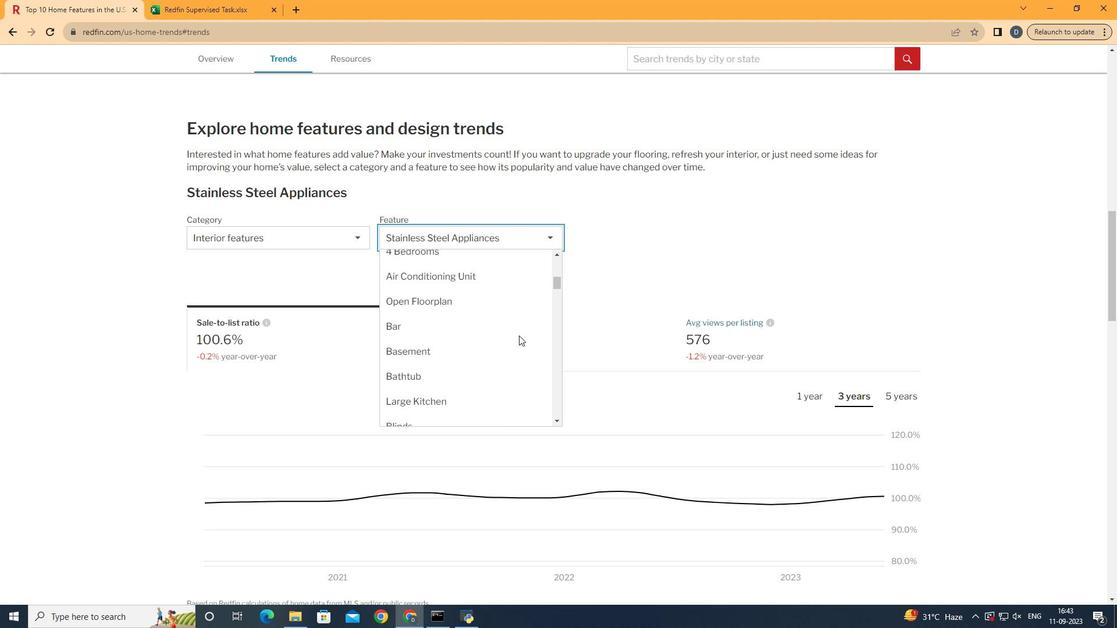 
Action: Mouse scrolled (519, 336) with delta (0, 0)
Screenshot: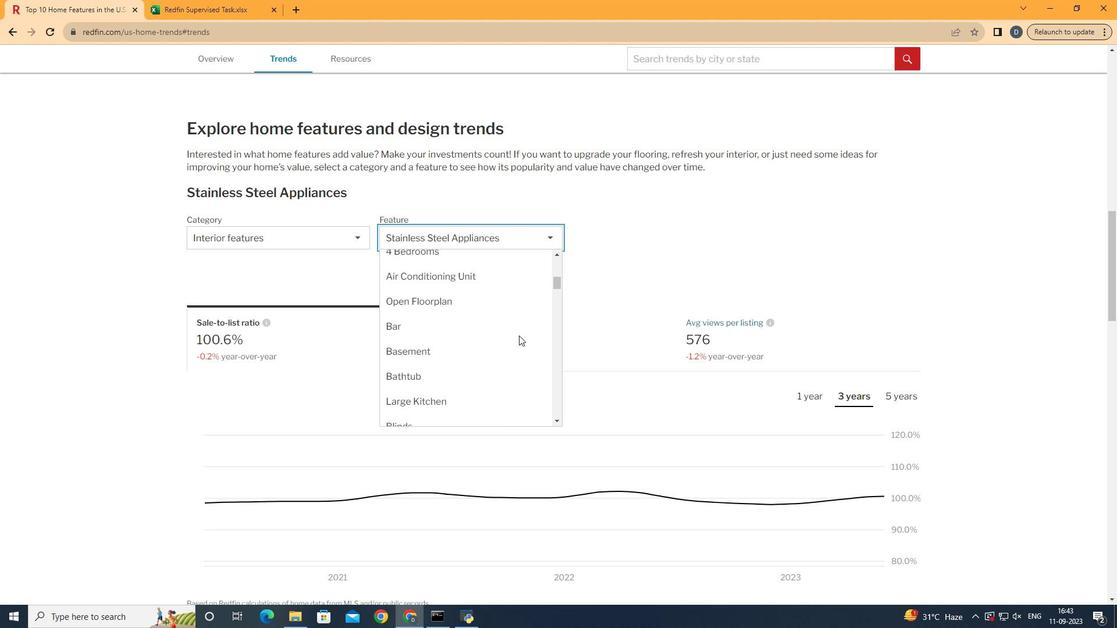 
Action: Mouse scrolled (519, 336) with delta (0, 0)
Screenshot: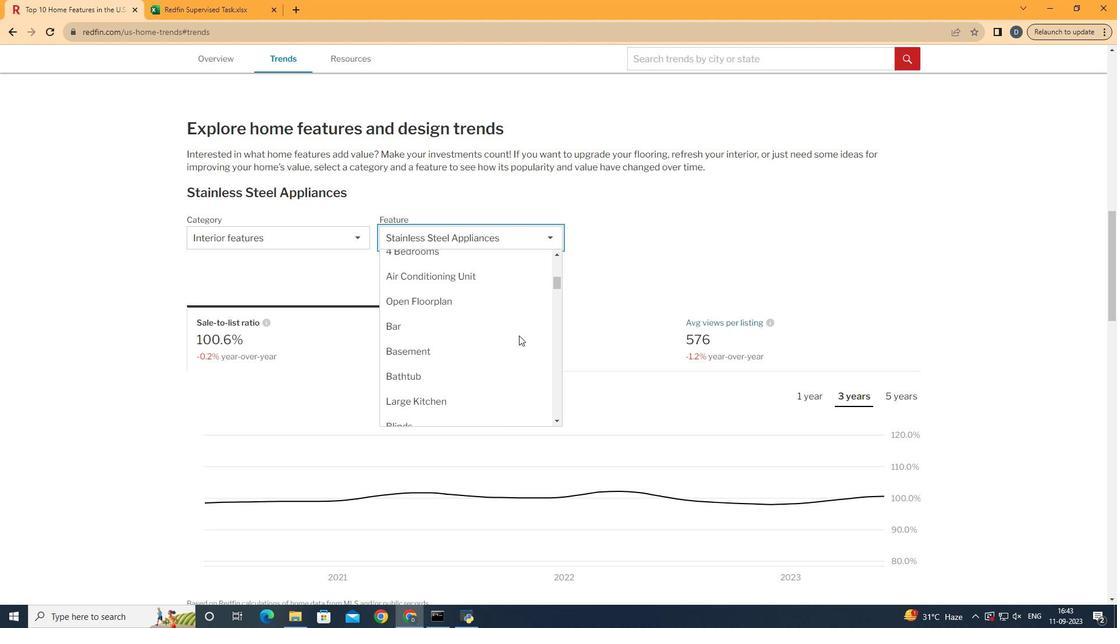 
Action: Mouse scrolled (519, 336) with delta (0, 0)
Screenshot: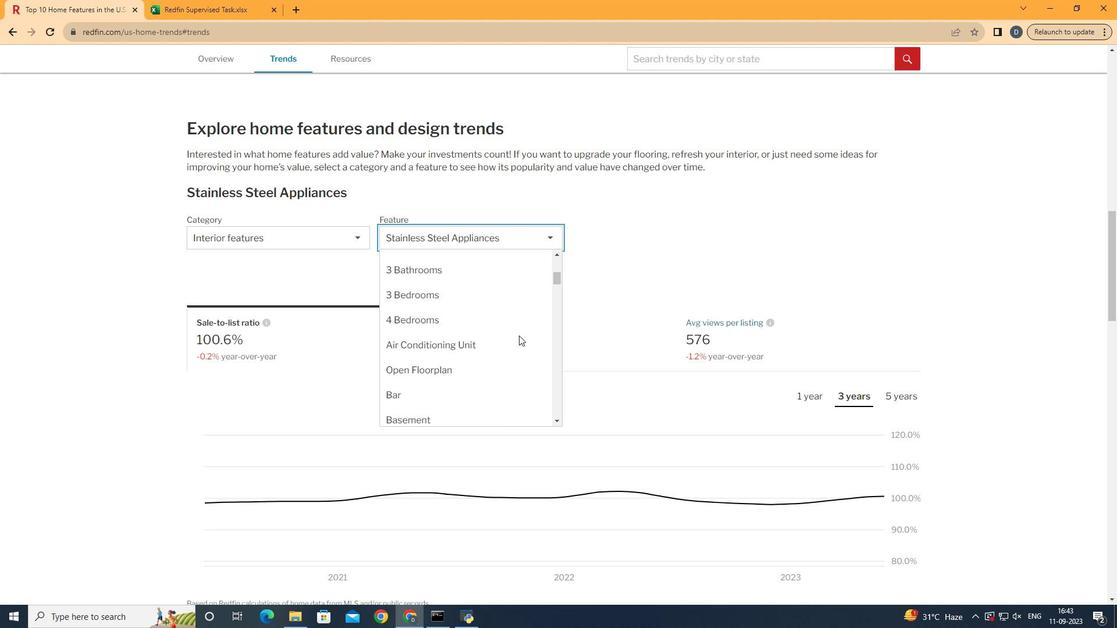 
Action: Mouse scrolled (519, 336) with delta (0, 0)
Screenshot: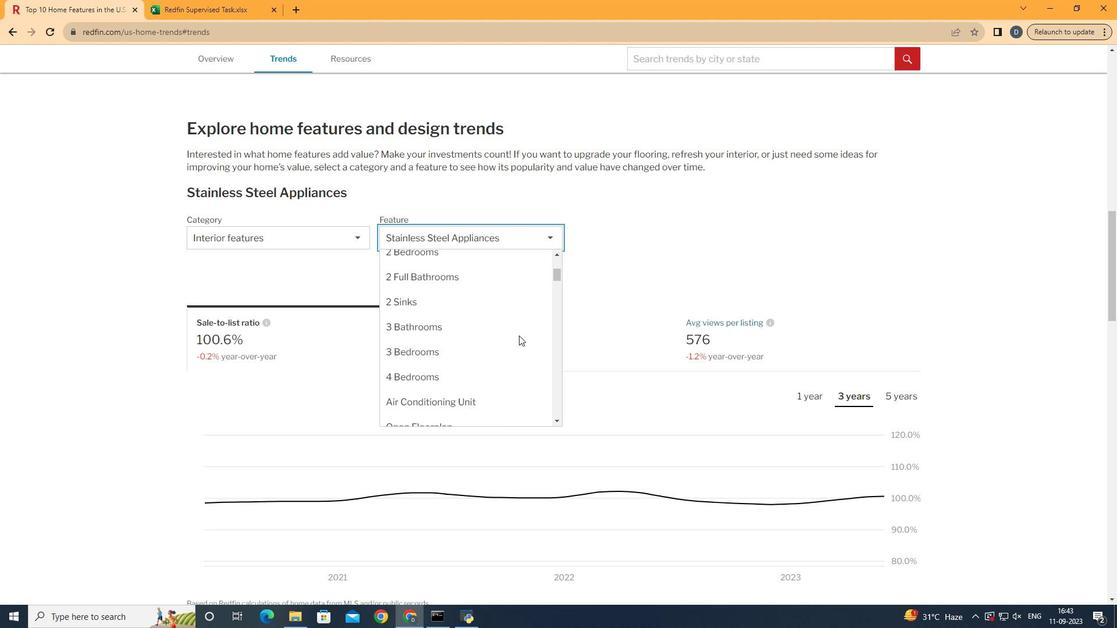 
Action: Mouse scrolled (519, 336) with delta (0, 0)
Screenshot: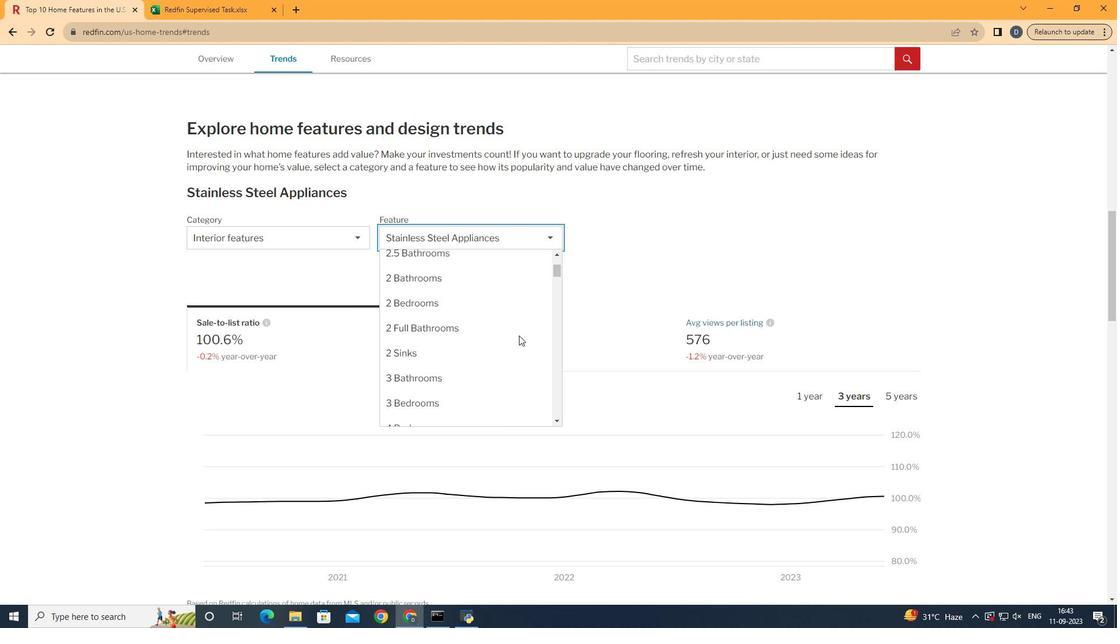 
Action: Mouse moved to (521, 335)
Screenshot: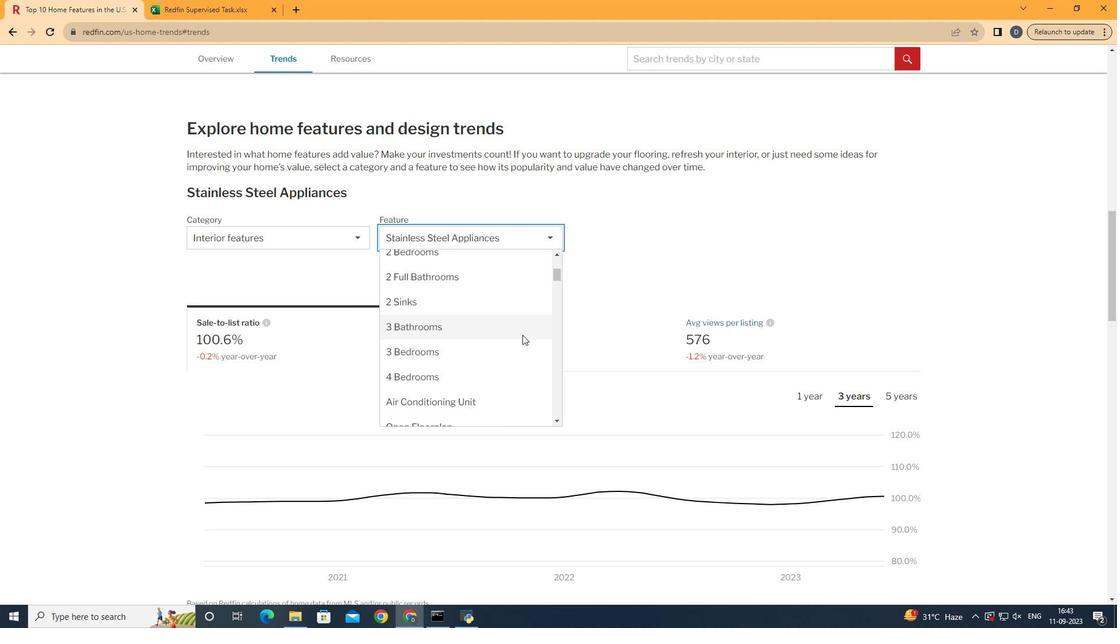 
Action: Mouse scrolled (521, 335) with delta (0, 0)
Screenshot: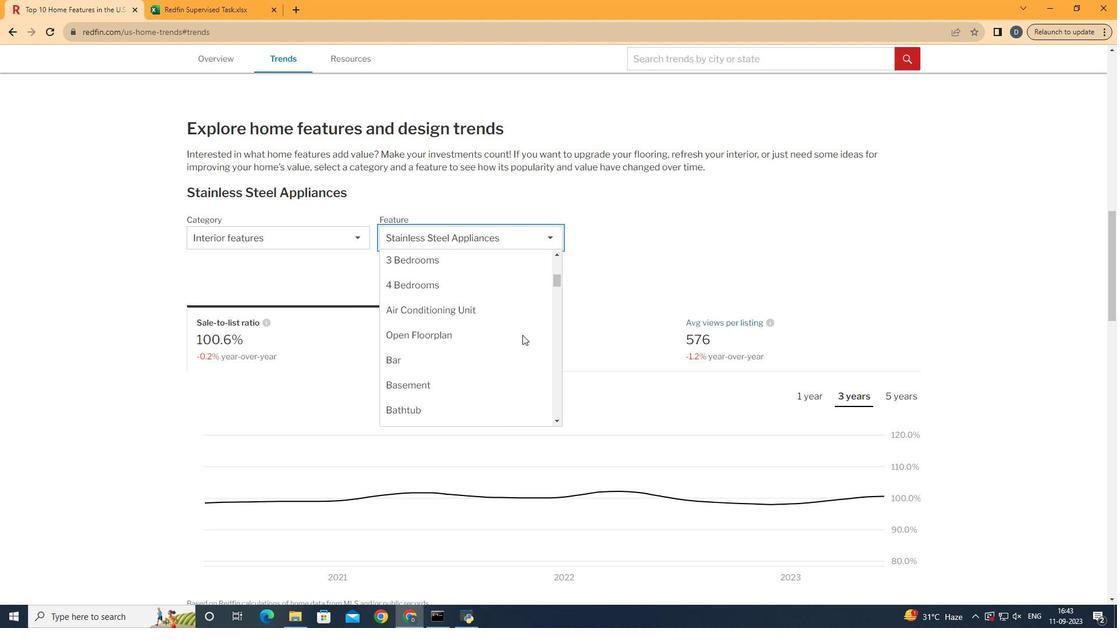 
Action: Mouse scrolled (521, 335) with delta (0, 0)
Screenshot: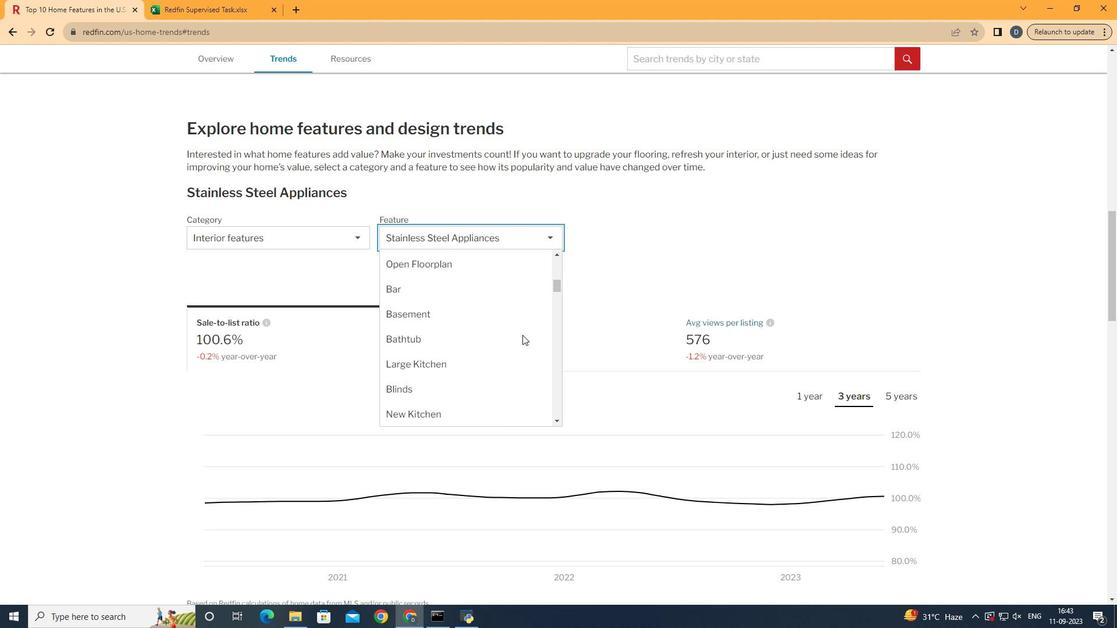 
Action: Mouse scrolled (521, 335) with delta (0, 0)
Screenshot: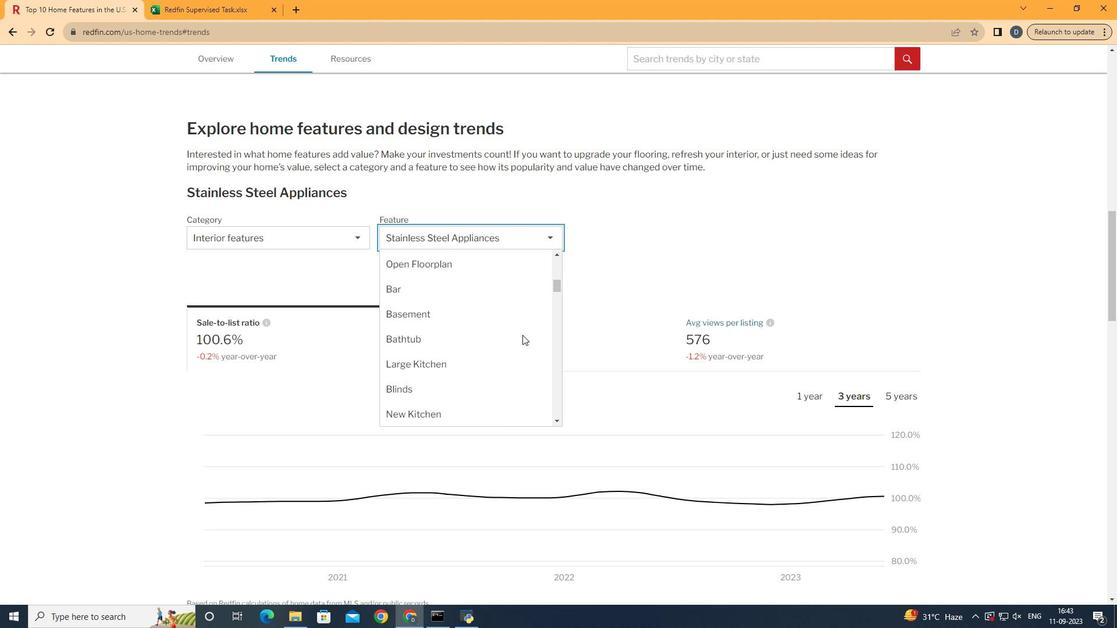 
Action: Mouse scrolled (521, 335) with delta (0, 0)
Screenshot: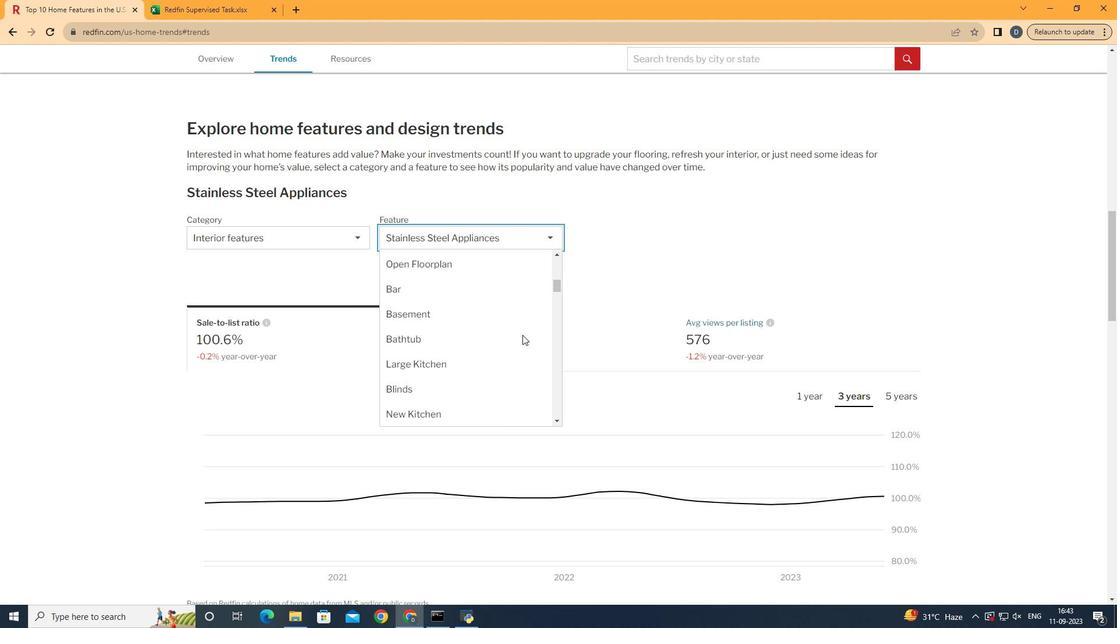 
Action: Mouse moved to (523, 334)
Screenshot: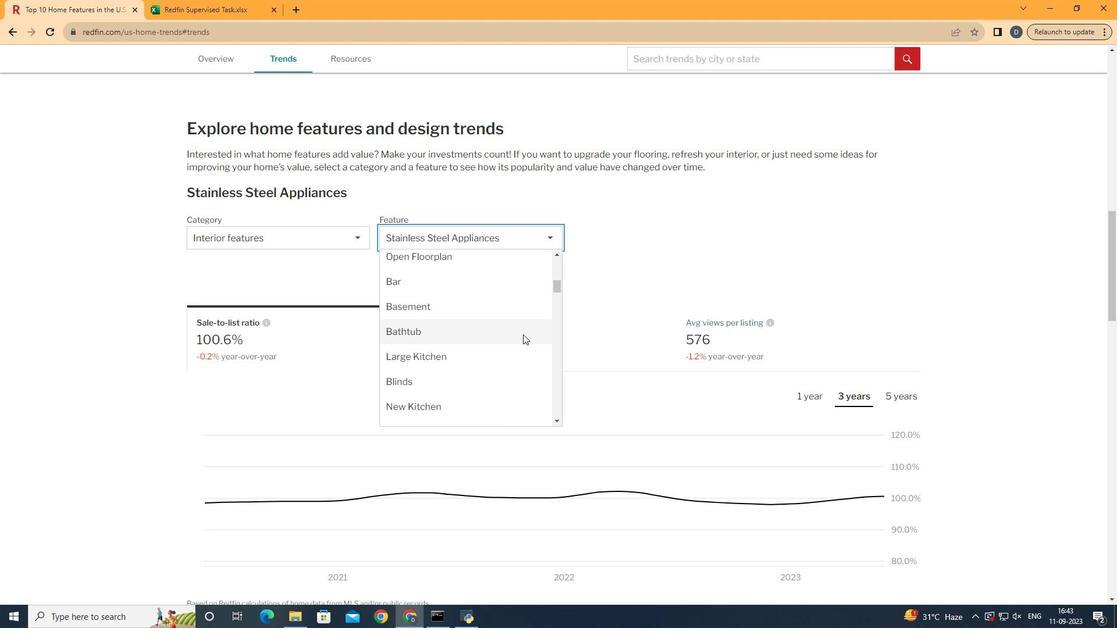 
Action: Mouse scrolled (523, 334) with delta (0, 0)
Screenshot: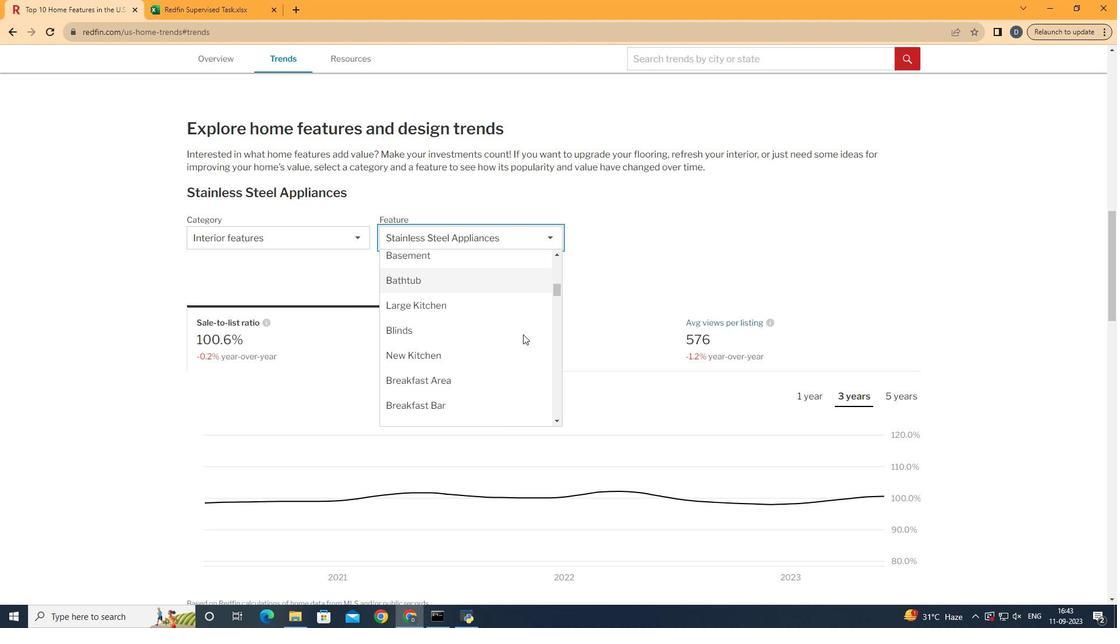 
Action: Mouse moved to (523, 334)
Screenshot: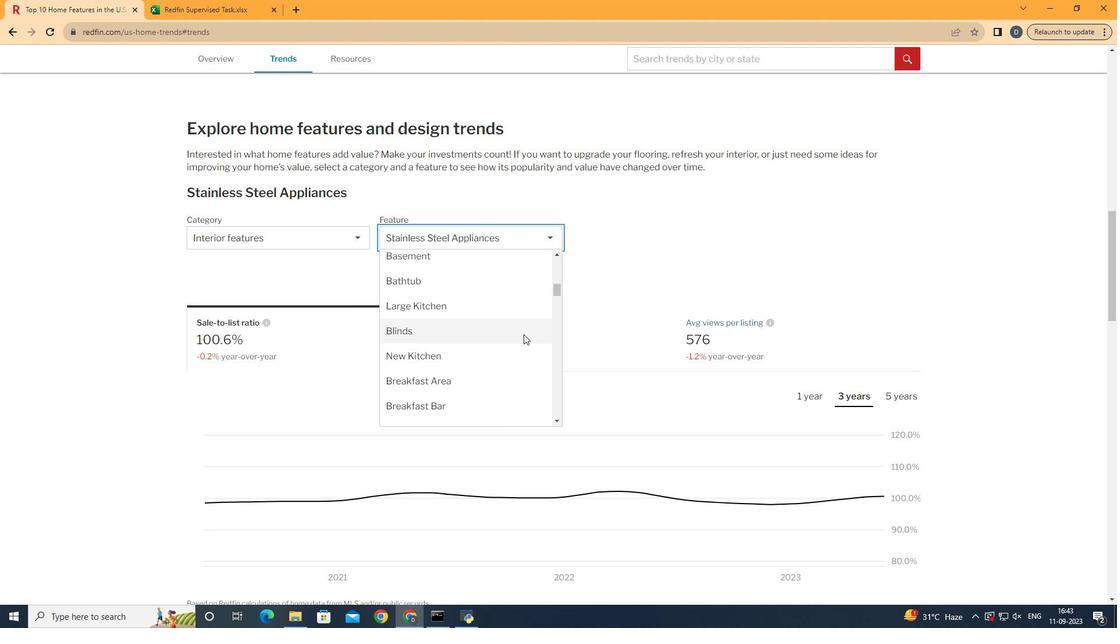 
Action: Mouse scrolled (523, 335) with delta (0, 0)
Screenshot: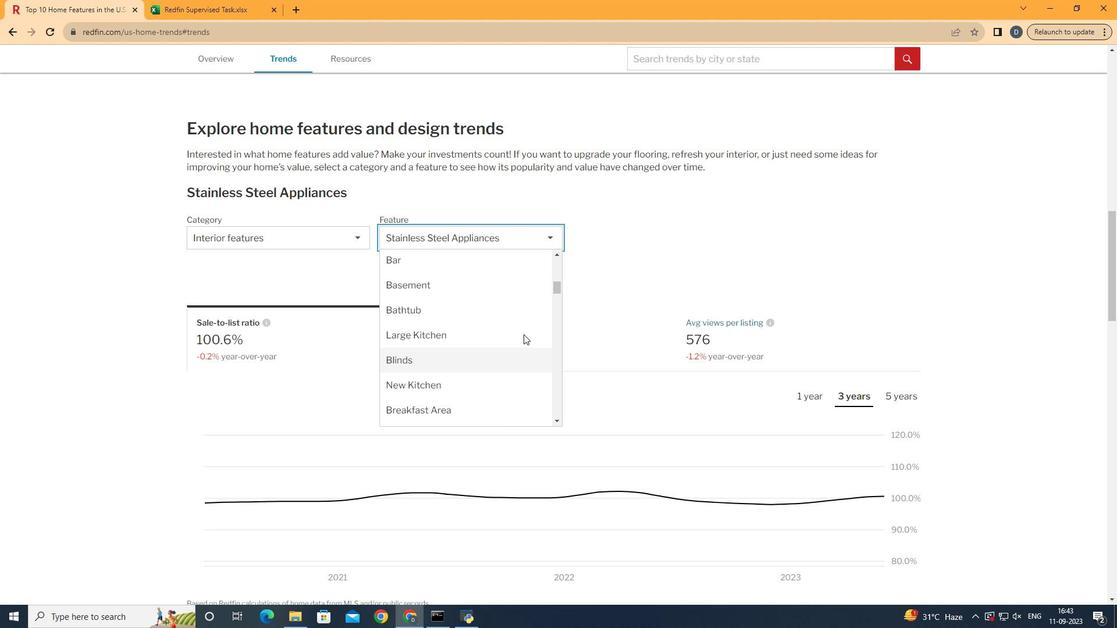 
Action: Mouse scrolled (523, 335) with delta (0, 0)
Screenshot: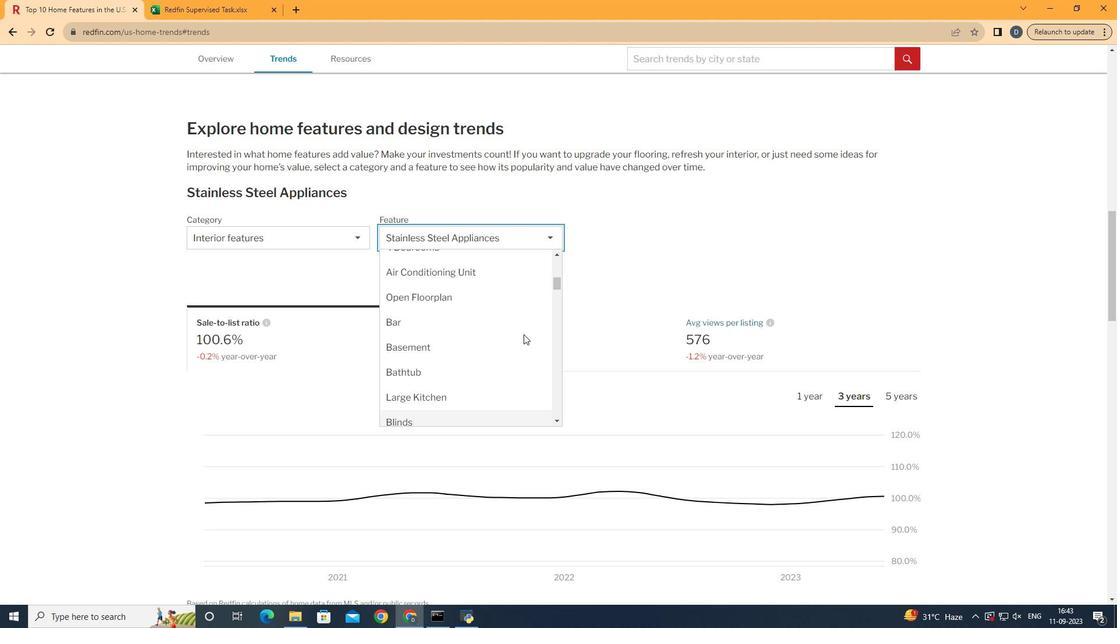 
Action: Mouse scrolled (523, 335) with delta (0, 0)
Screenshot: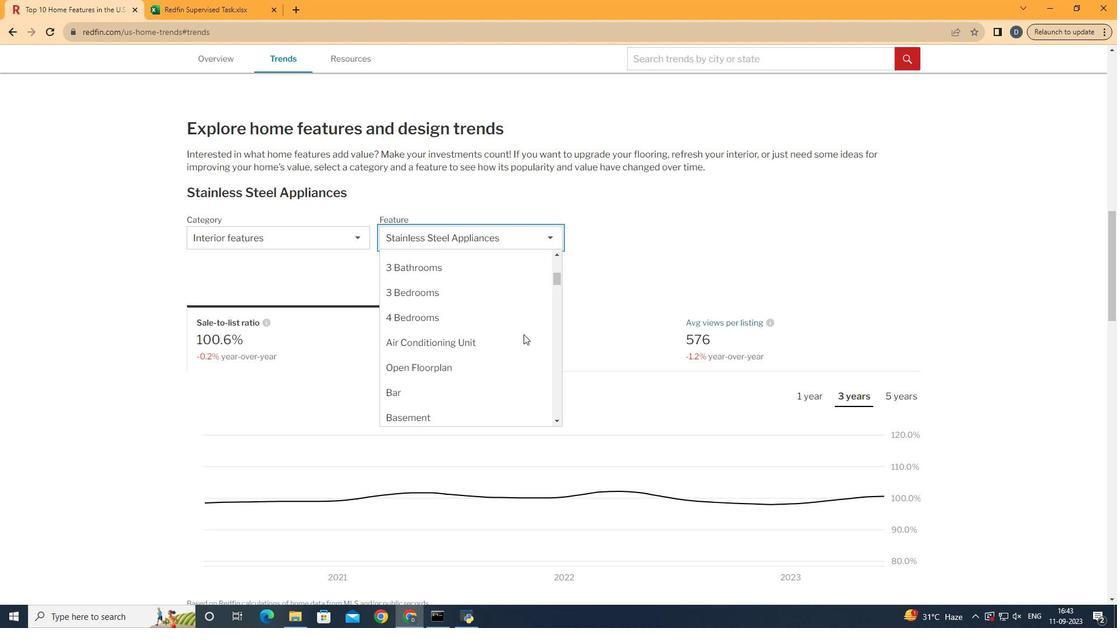 
Action: Mouse scrolled (523, 335) with delta (0, 0)
Screenshot: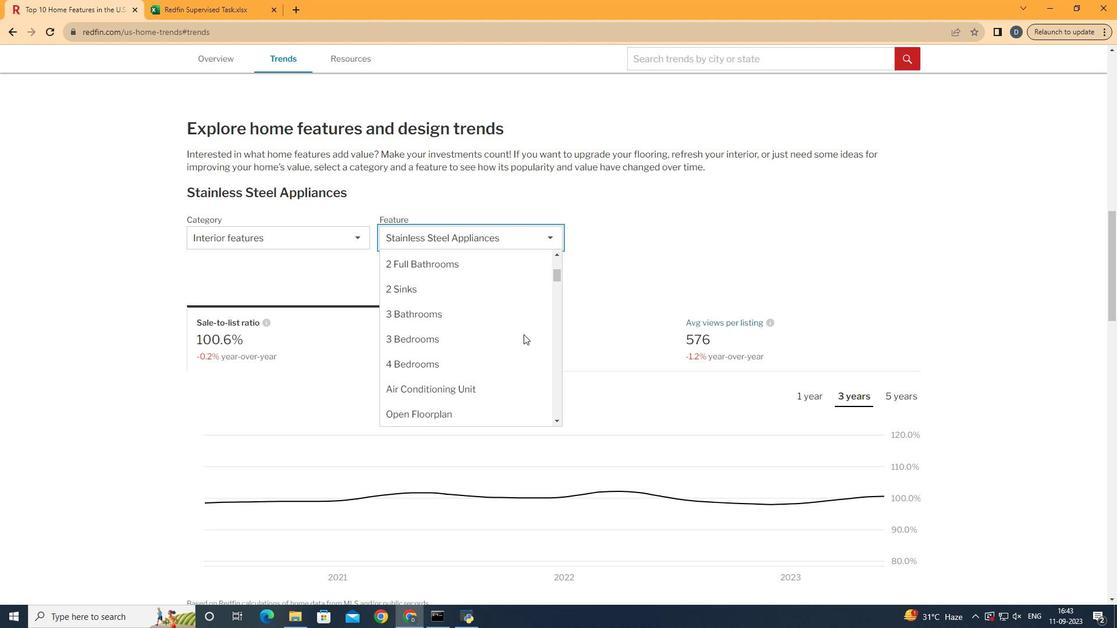 
Action: Mouse scrolled (523, 334) with delta (0, 0)
Screenshot: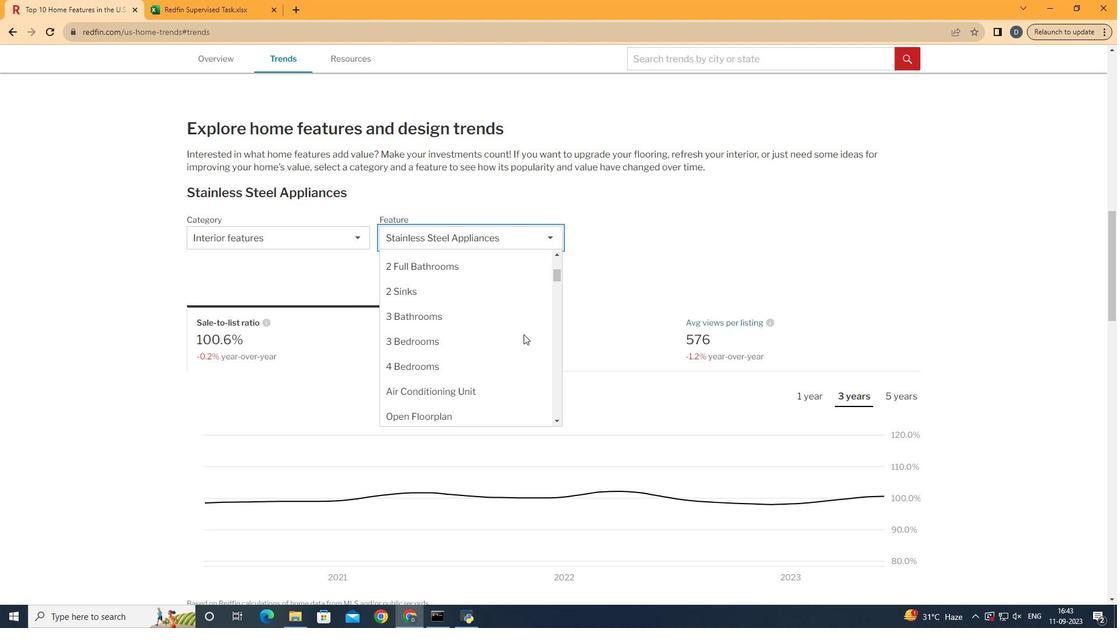 
Action: Mouse scrolled (523, 334) with delta (0, 0)
Screenshot: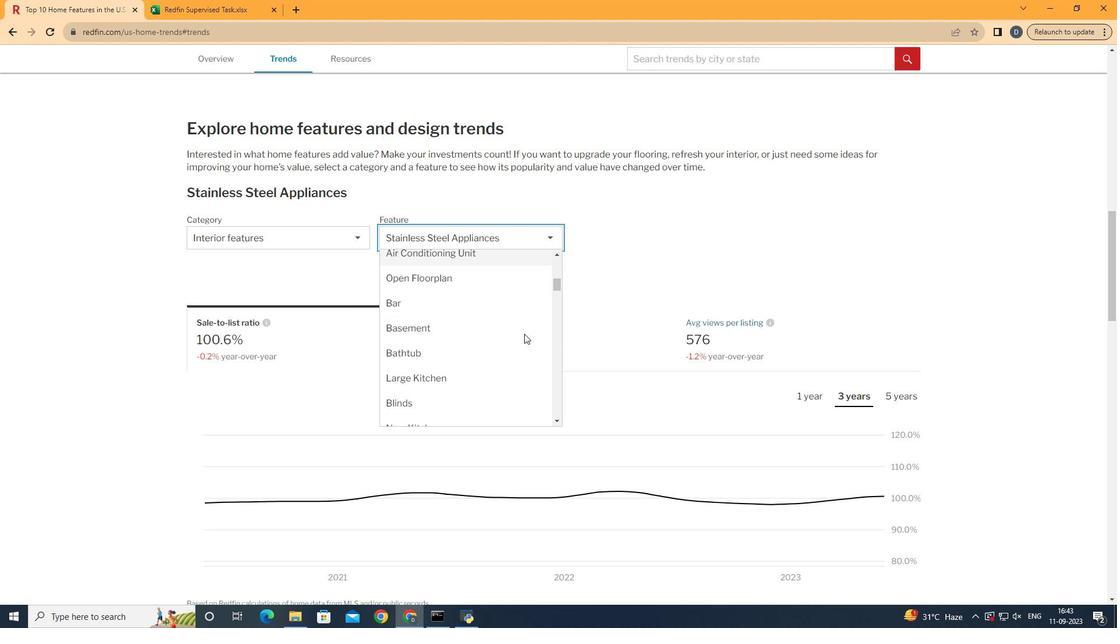 
Action: Mouse moved to (524, 334)
Screenshot: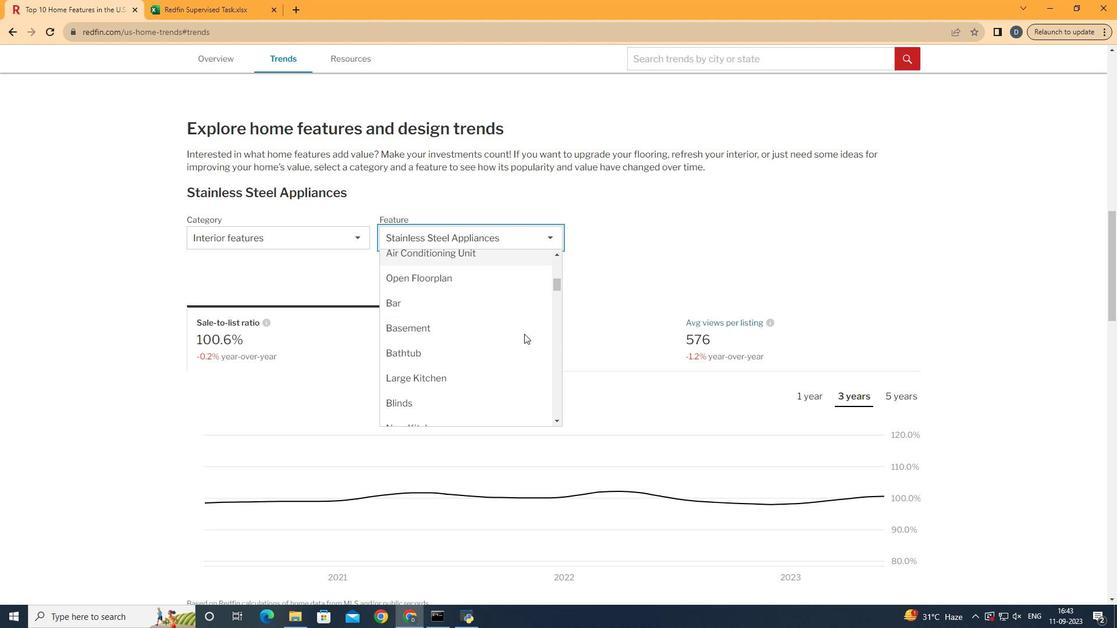 
Action: Mouse scrolled (524, 333) with delta (0, 0)
Screenshot: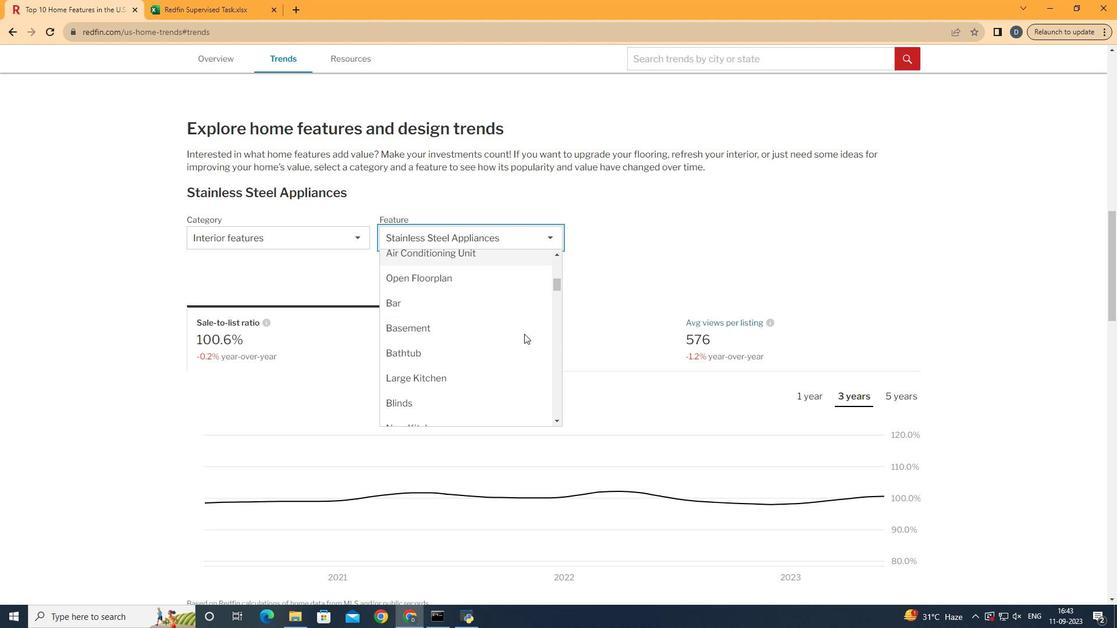 
Action: Mouse scrolled (524, 333) with delta (0, 0)
Screenshot: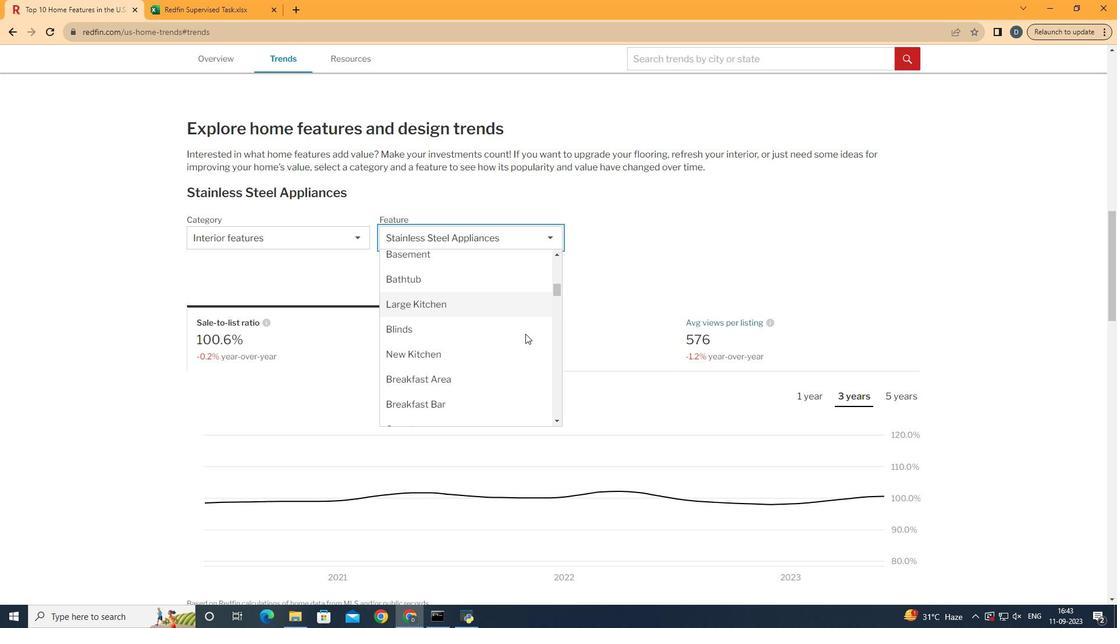 
Action: Mouse scrolled (524, 333) with delta (0, 0)
Screenshot: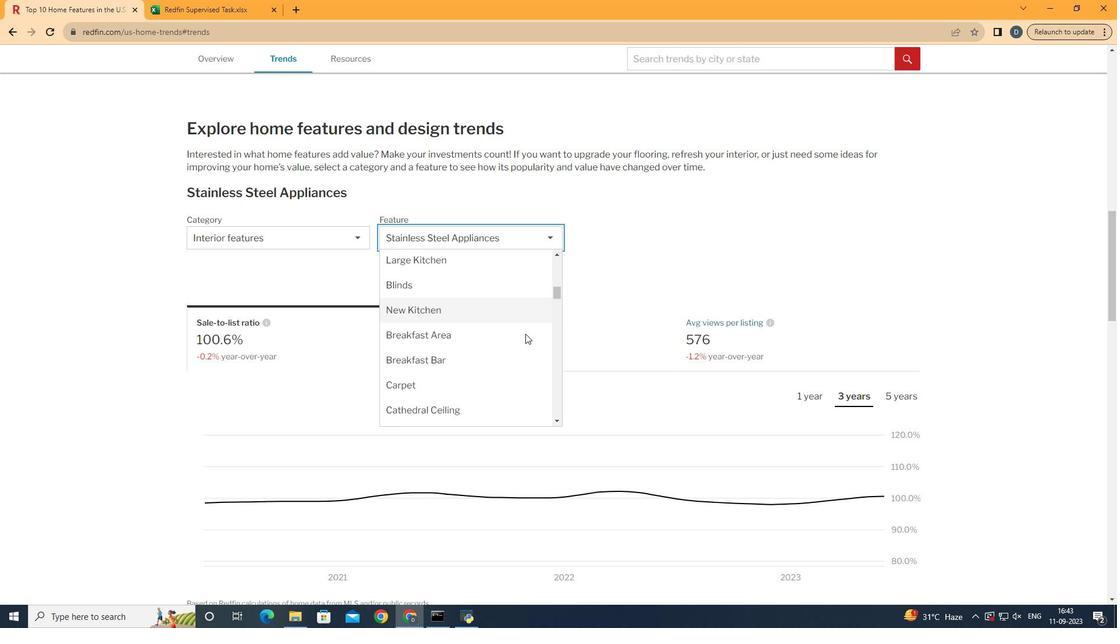 
Action: Mouse moved to (525, 334)
Screenshot: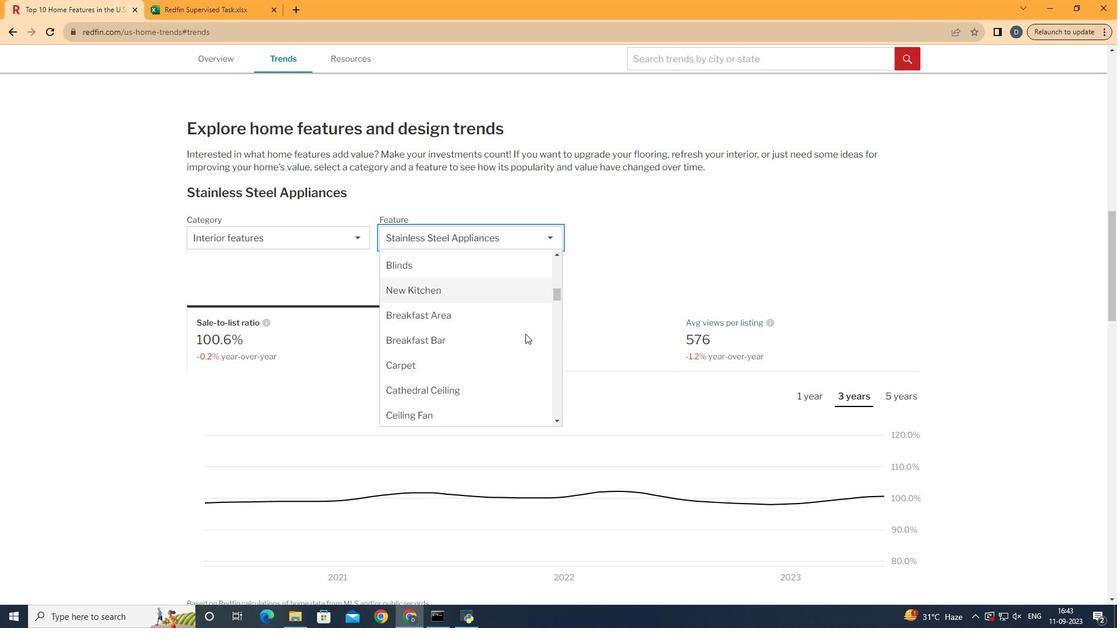 
Action: Mouse scrolled (525, 333) with delta (0, 0)
Screenshot: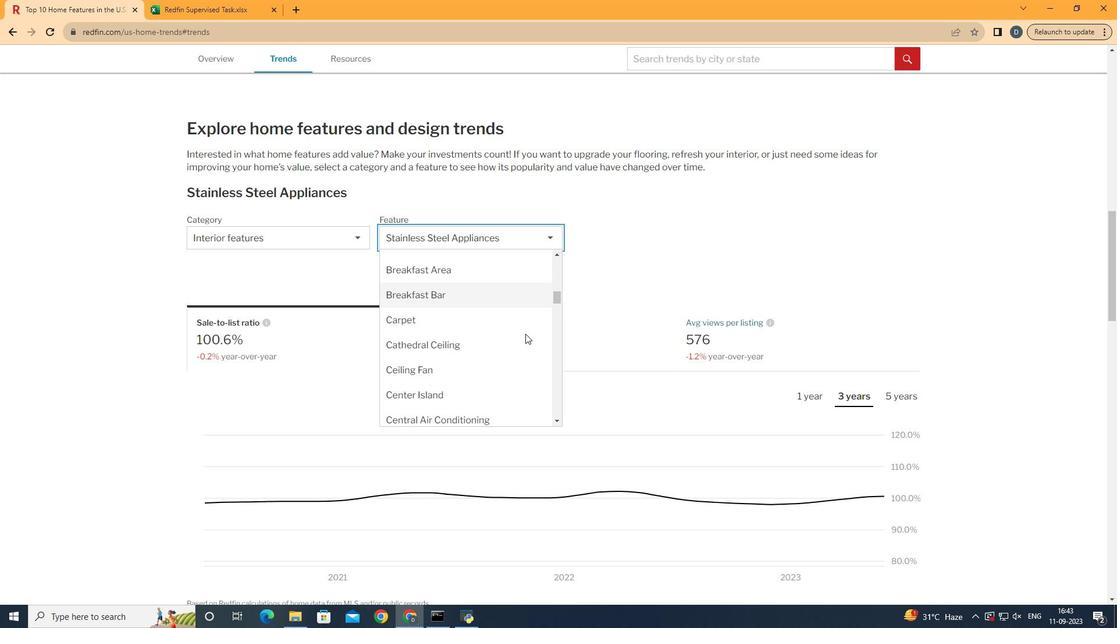 
Action: Mouse scrolled (525, 333) with delta (0, 0)
Screenshot: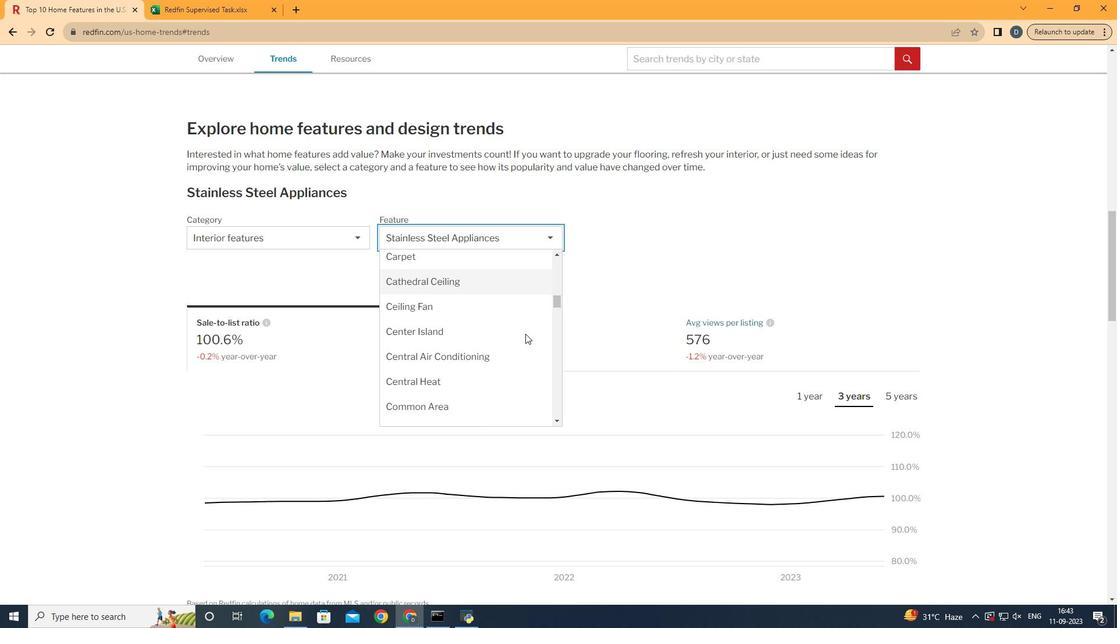 
Action: Mouse scrolled (525, 333) with delta (0, 0)
Screenshot: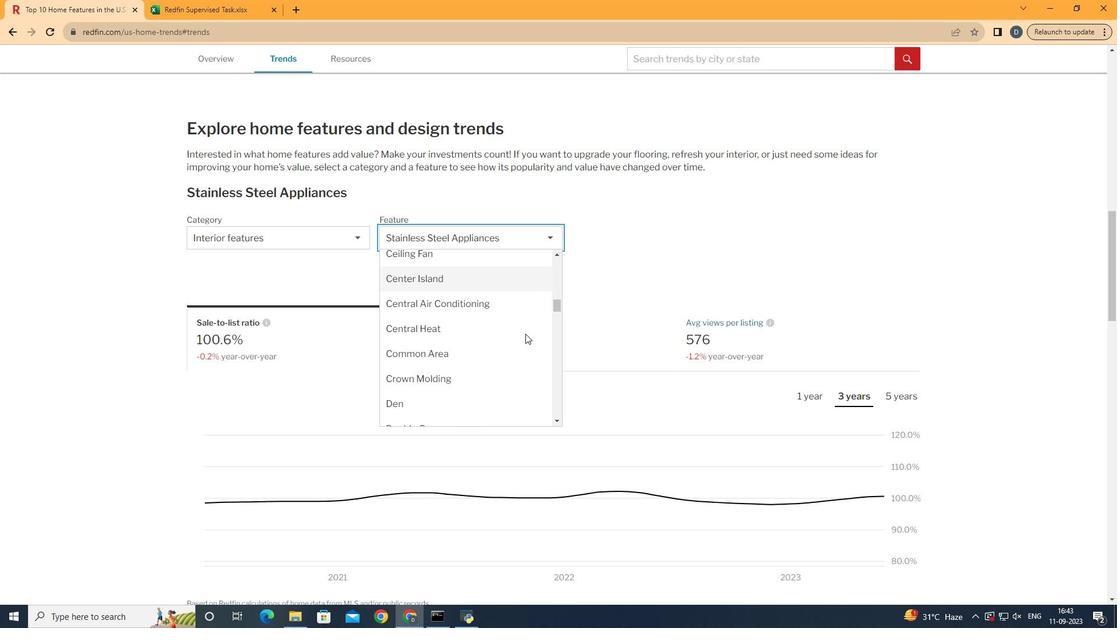 
Action: Mouse scrolled (525, 333) with delta (0, 0)
Screenshot: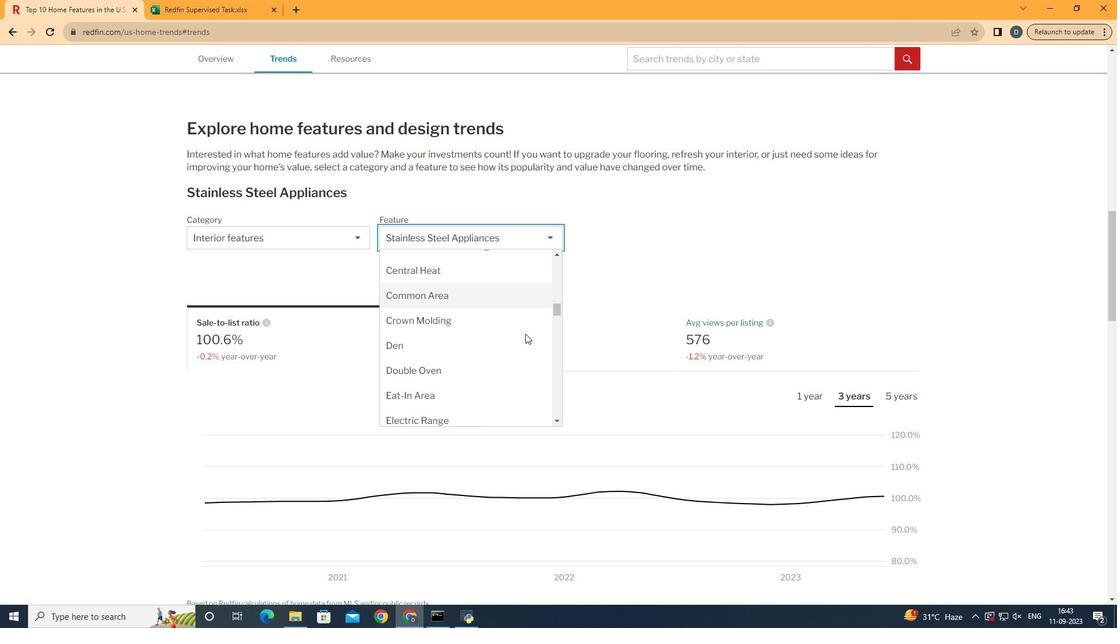 
Action: Mouse scrolled (525, 334) with delta (0, 0)
Screenshot: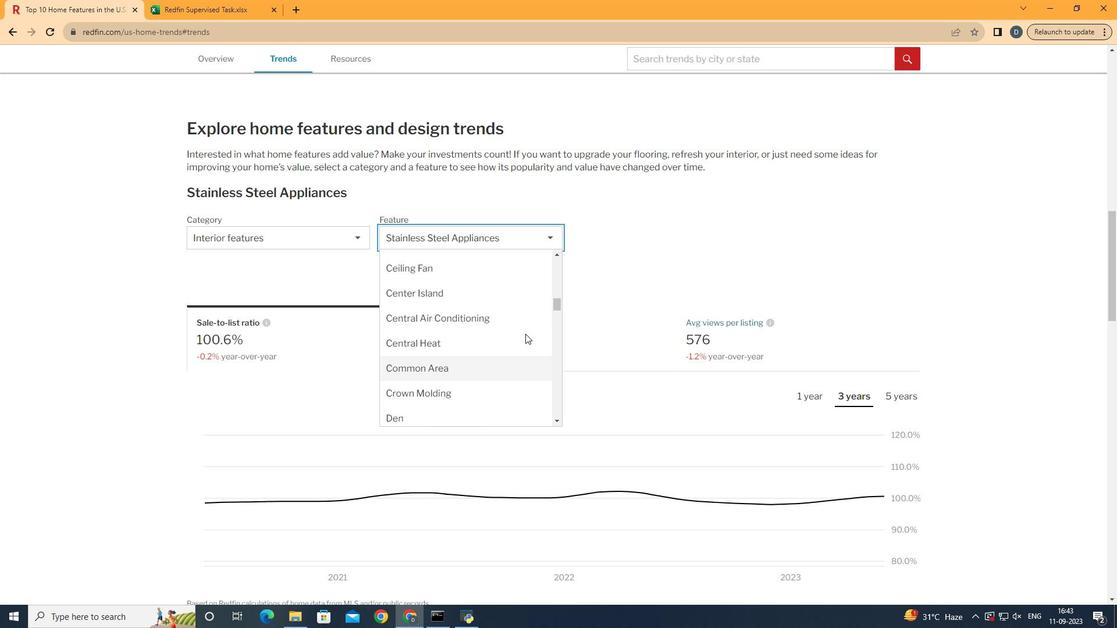 
Action: Mouse scrolled (525, 334) with delta (0, 0)
Screenshot: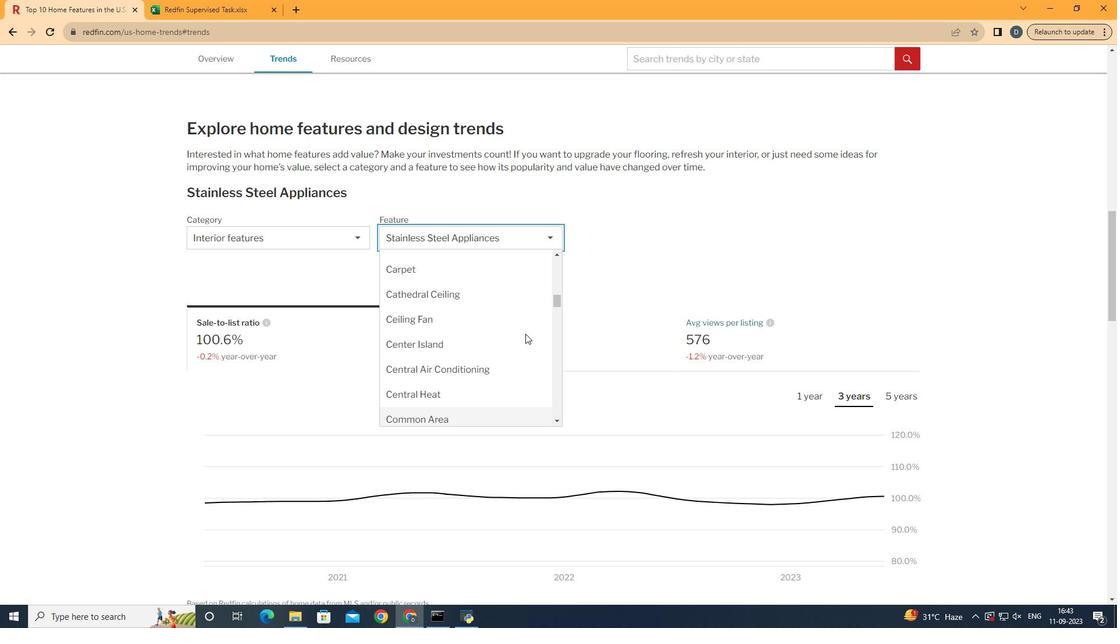 
Action: Mouse scrolled (525, 334) with delta (0, 0)
Screenshot: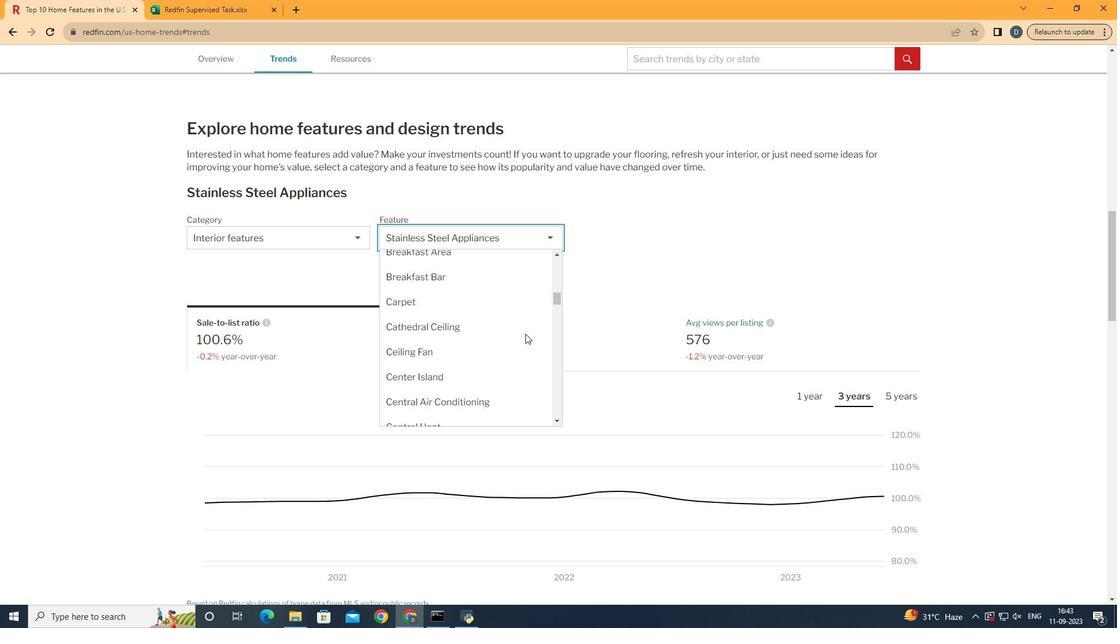 
Action: Mouse scrolled (525, 334) with delta (0, 0)
Screenshot: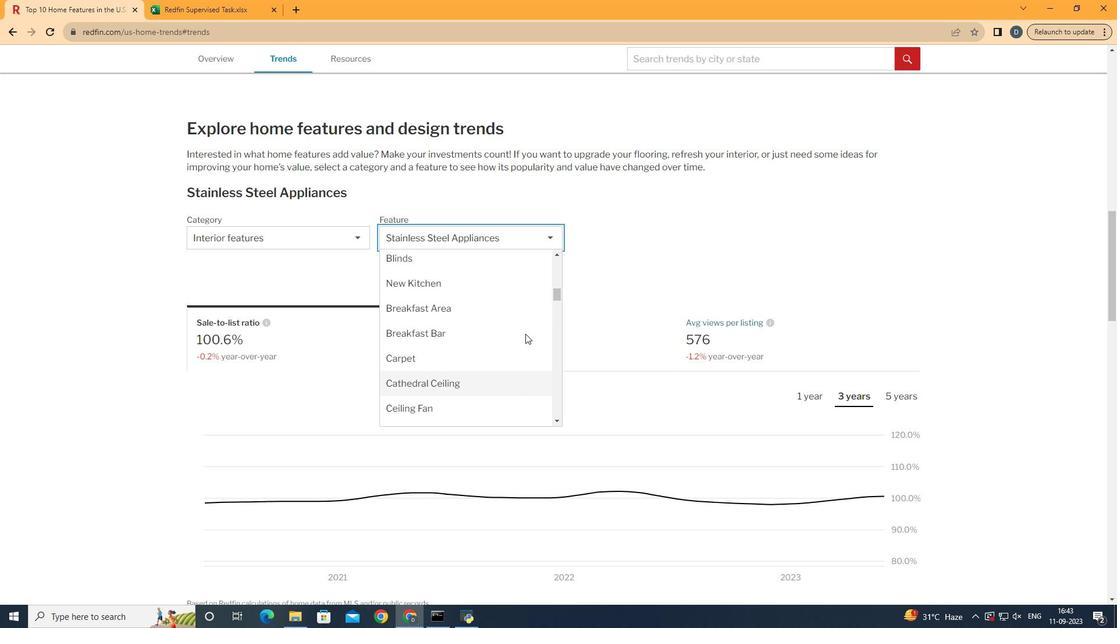 
Action: Mouse moved to (511, 357)
Screenshot: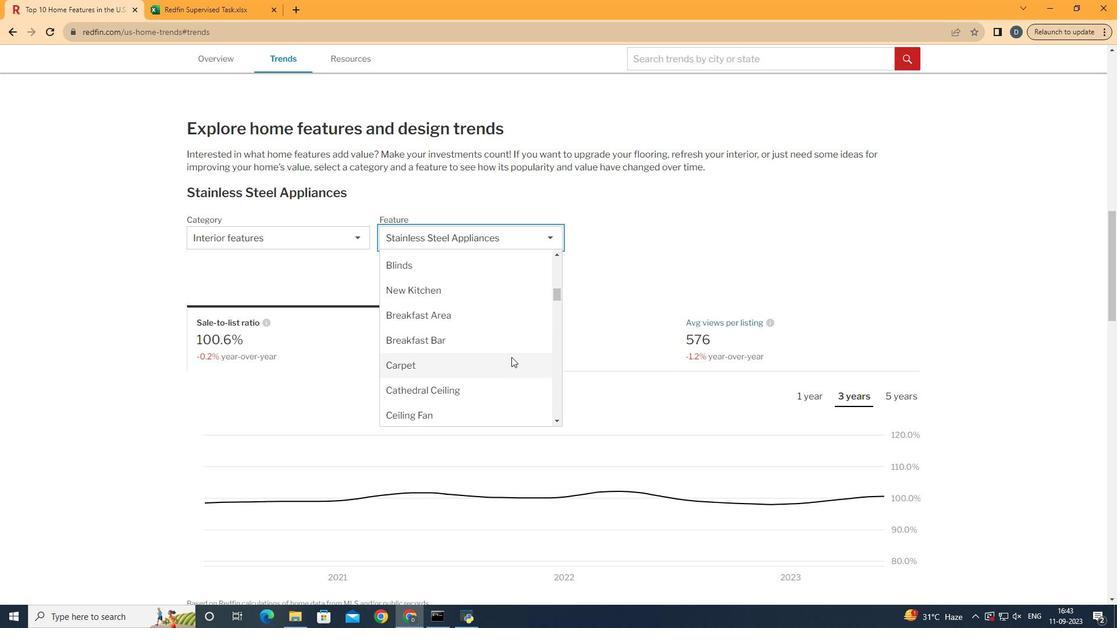 
Action: Mouse scrolled (511, 357) with delta (0, 0)
Screenshot: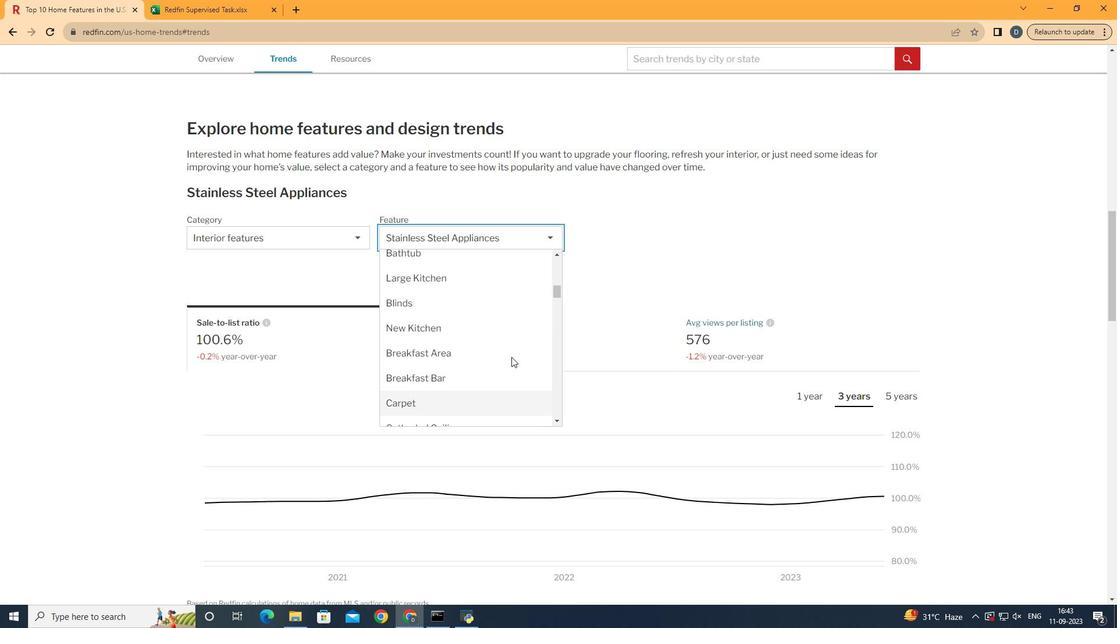 
Action: Mouse scrolled (511, 356) with delta (0, 0)
Screenshot: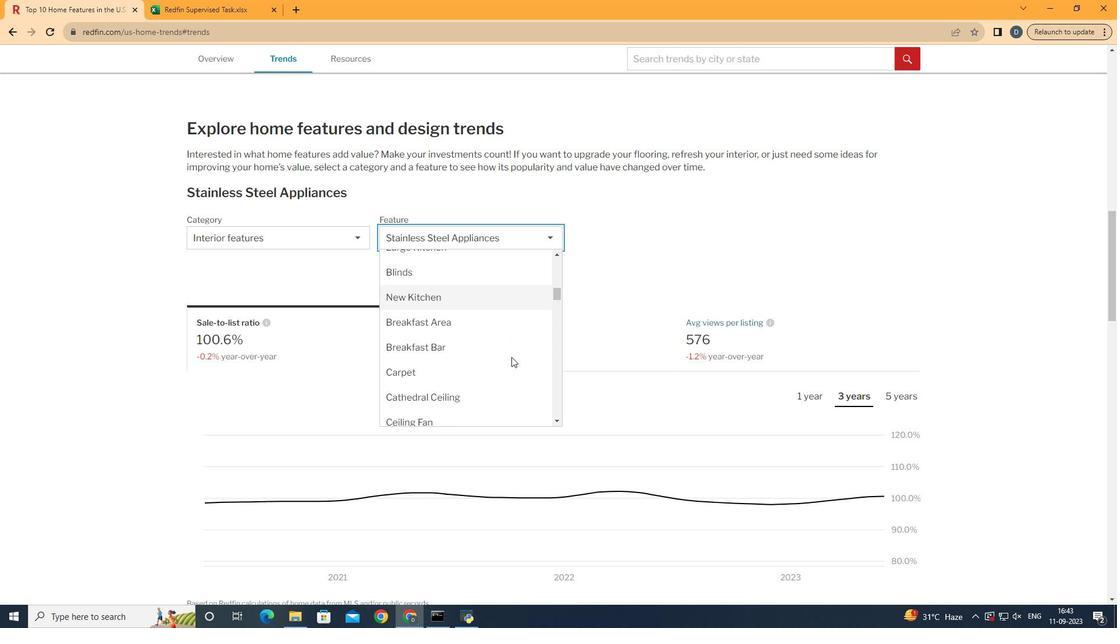 
Action: Mouse moved to (510, 357)
Screenshot: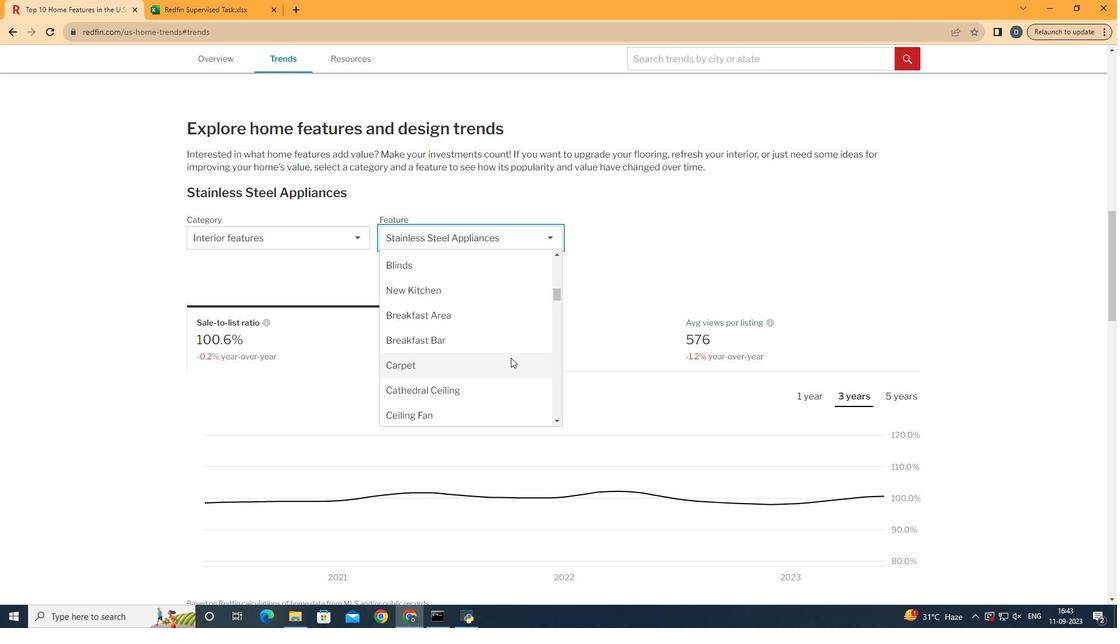 
Action: Mouse scrolled (510, 357) with delta (0, 0)
Screenshot: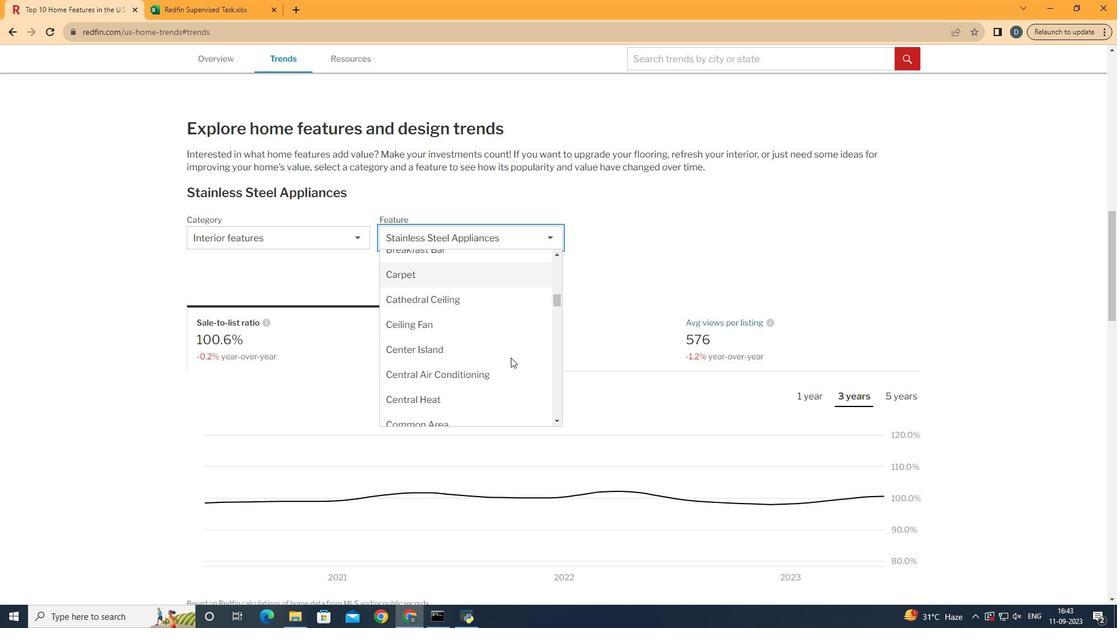 
Action: Mouse scrolled (510, 357) with delta (0, 0)
Screenshot: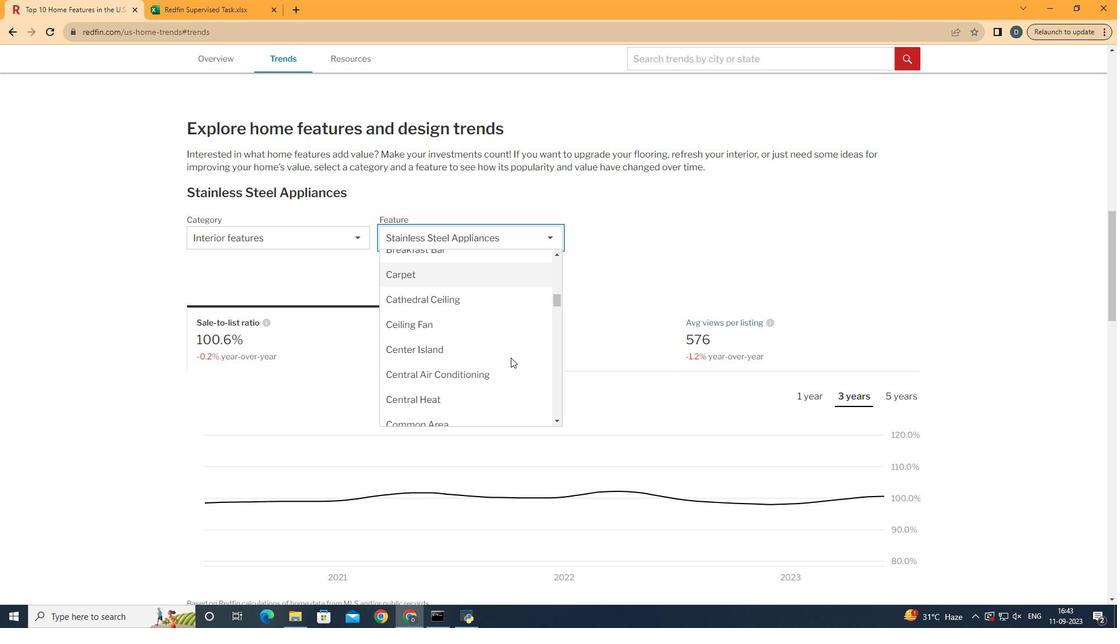 
Action: Mouse scrolled (510, 357) with delta (0, 0)
Screenshot: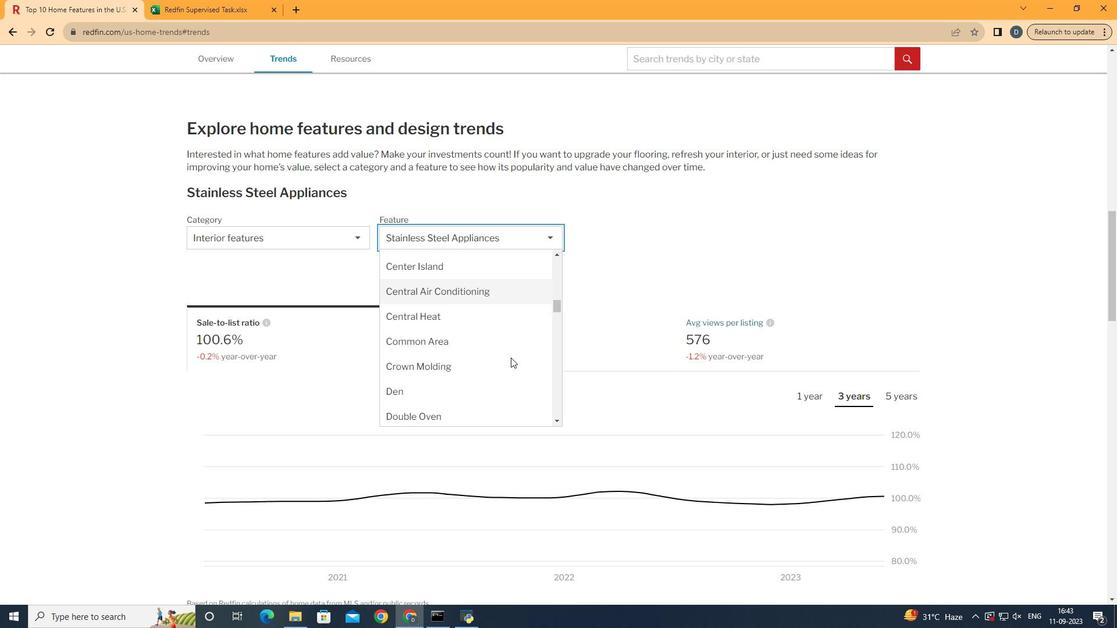 
Action: Mouse scrolled (510, 357) with delta (0, 0)
Screenshot: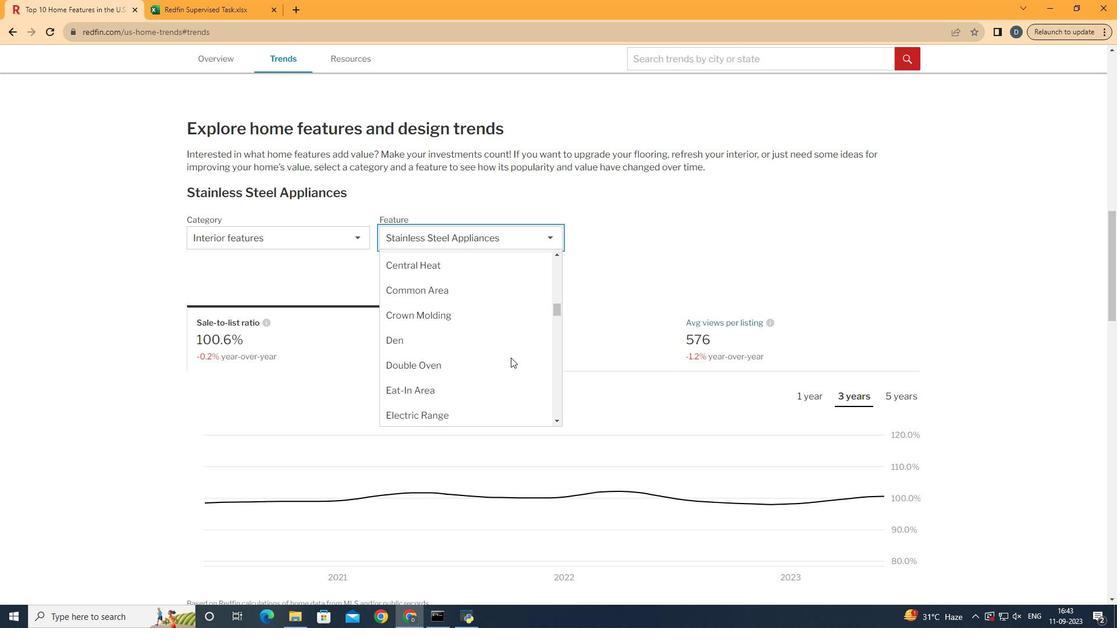 
Action: Mouse scrolled (510, 357) with delta (0, 0)
Screenshot: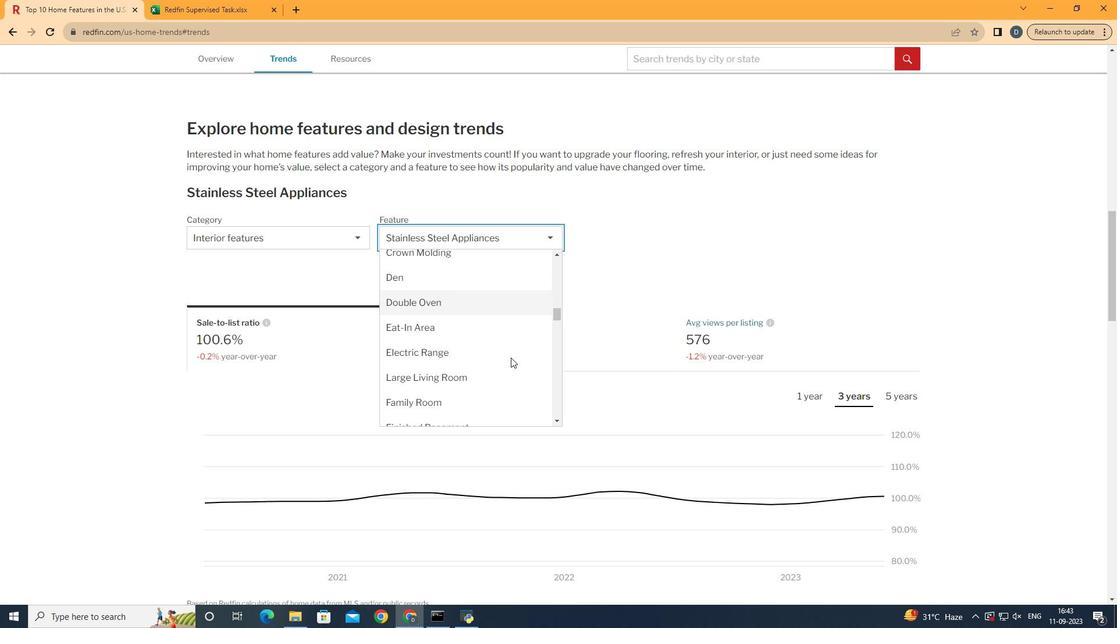 
Action: Mouse moved to (524, 321)
Screenshot: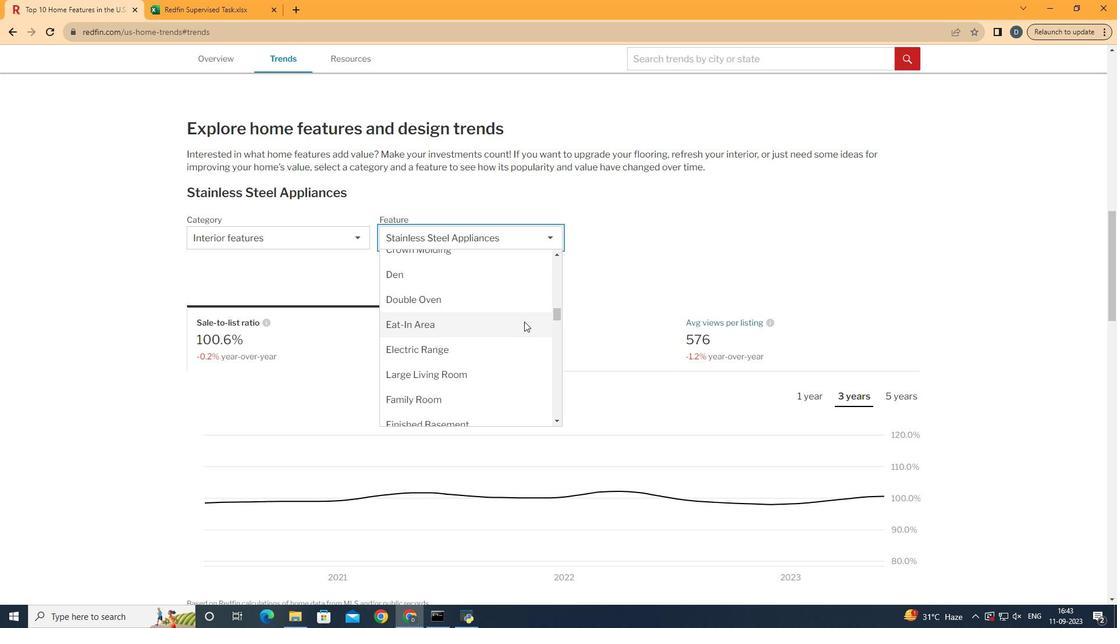 
Action: Mouse pressed left at (524, 321)
Screenshot: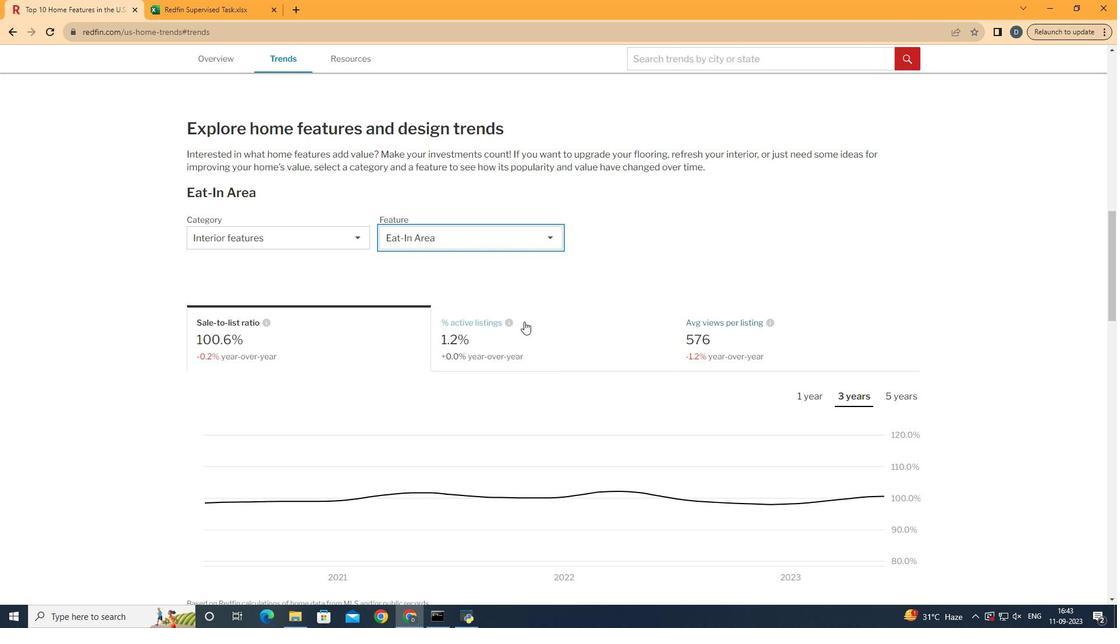 
Action: Mouse moved to (594, 344)
Screenshot: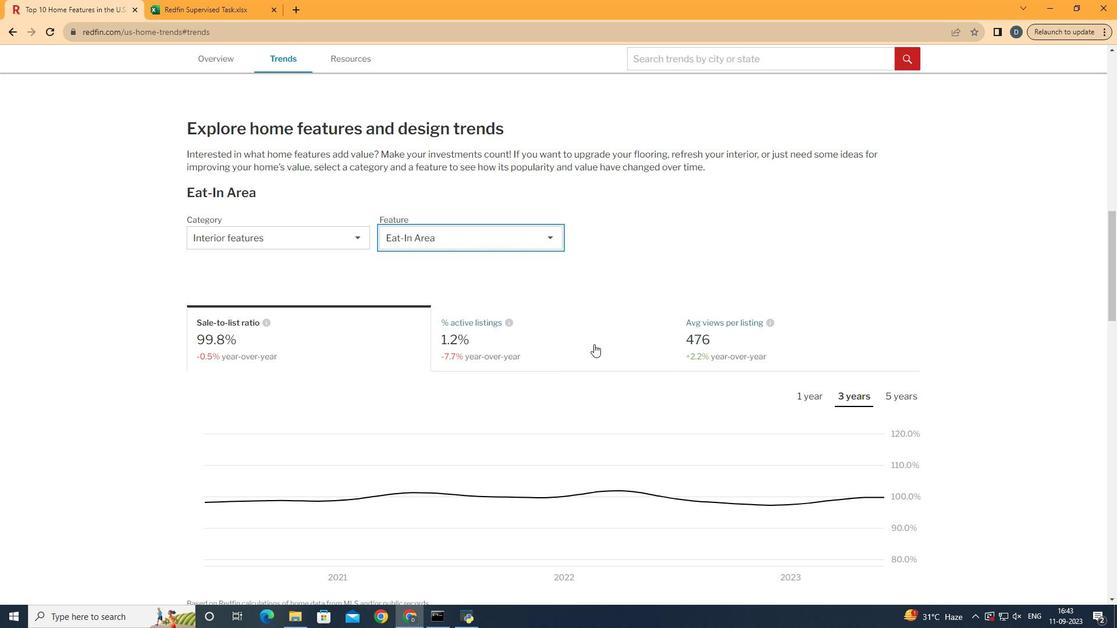 
Action: Mouse pressed left at (594, 344)
Screenshot: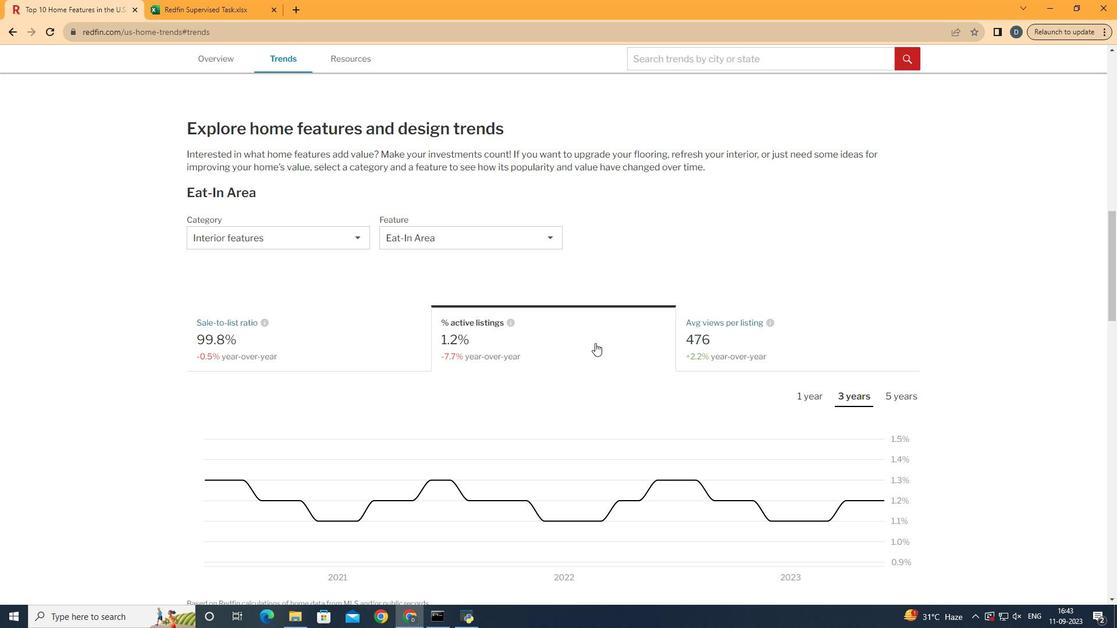 
Action: Mouse moved to (839, 395)
Screenshot: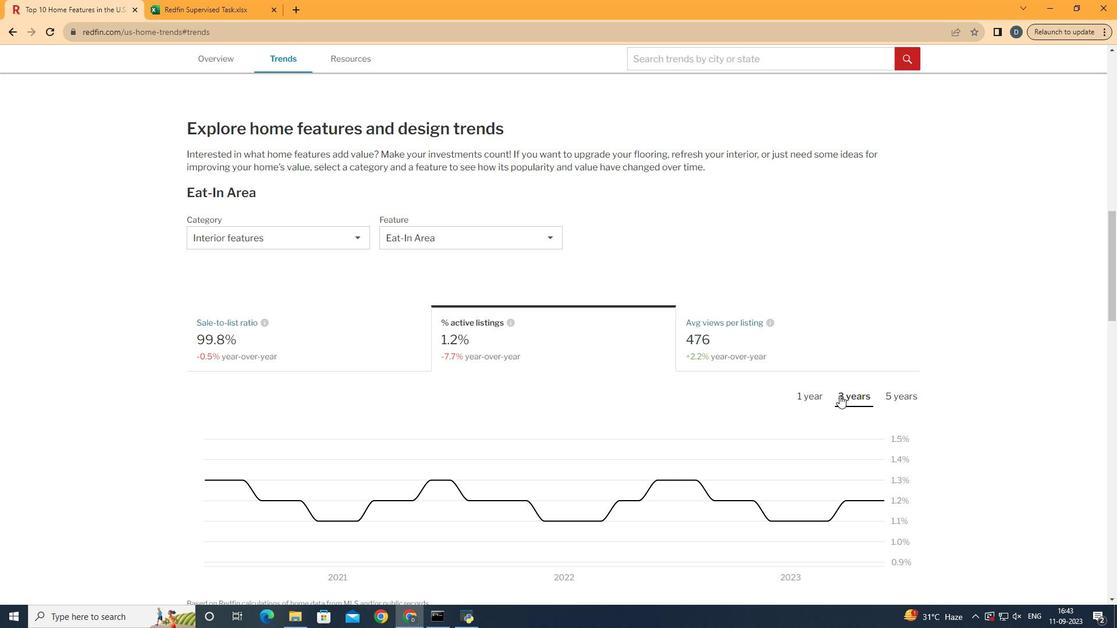 
Action: Mouse pressed left at (839, 395)
Screenshot: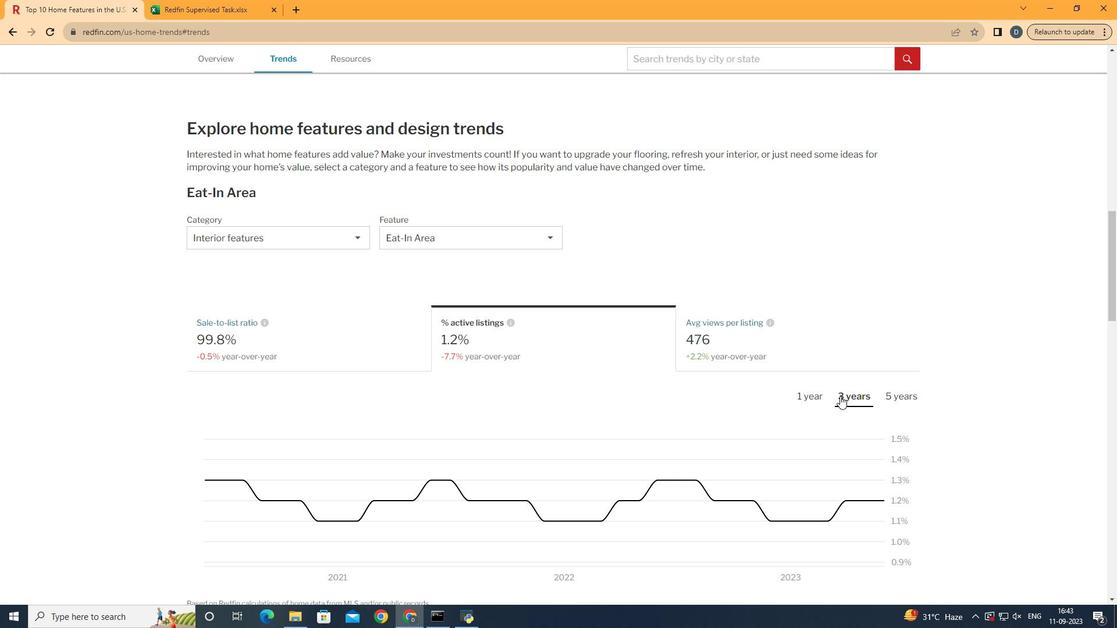 
Action: Mouse moved to (306, 404)
Screenshot: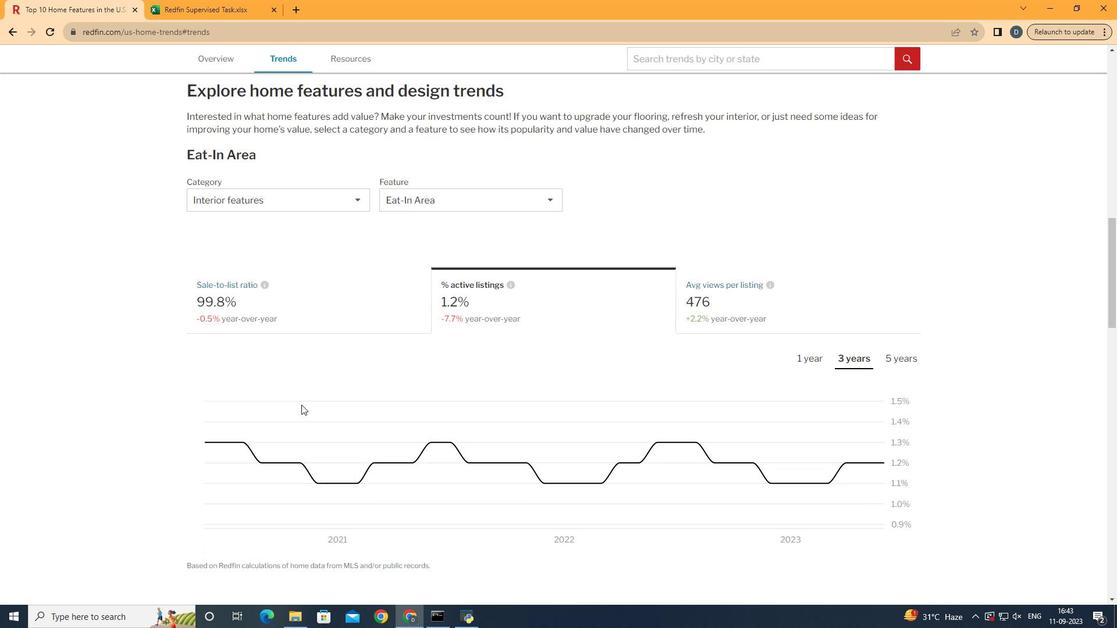 
Action: Mouse scrolled (306, 404) with delta (0, 0)
Screenshot: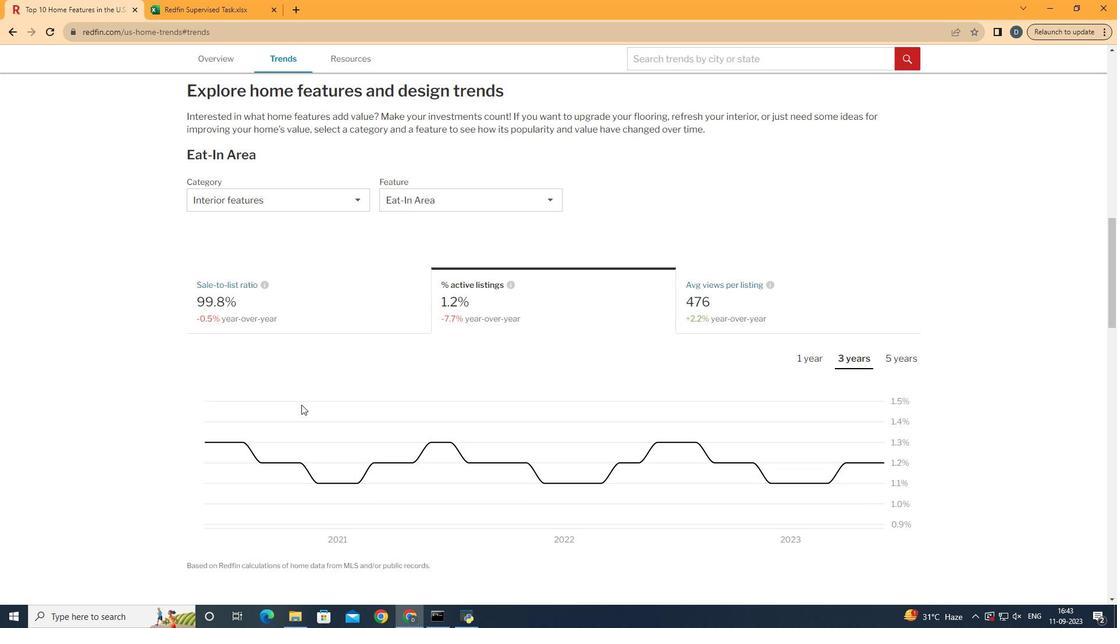 
Action: Mouse moved to (926, 439)
Screenshot: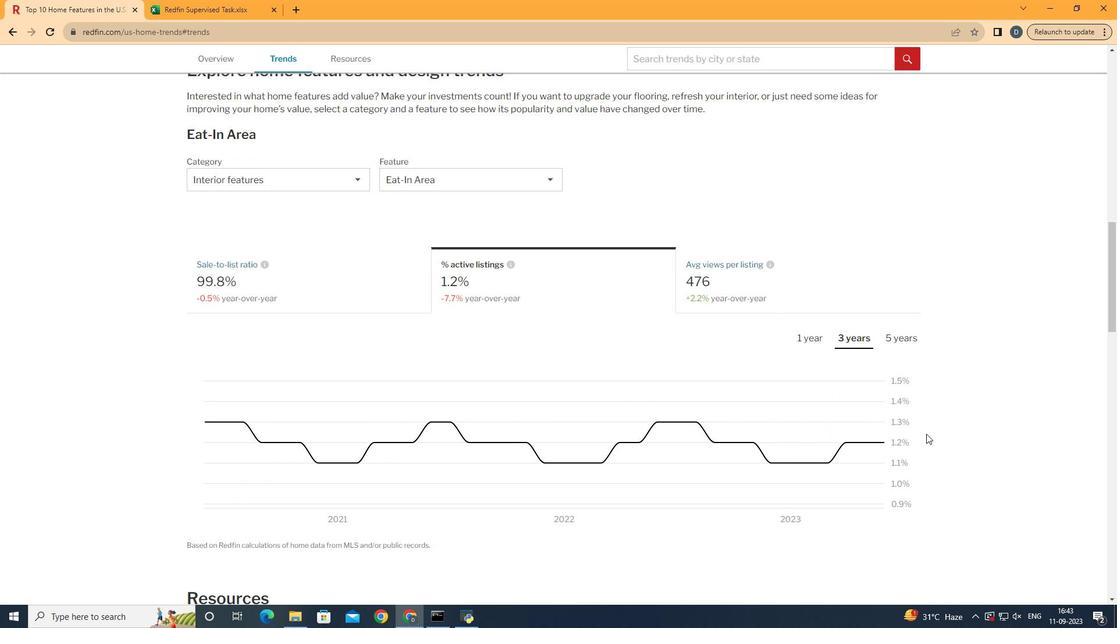 
Action: Key pressed -
Screenshot: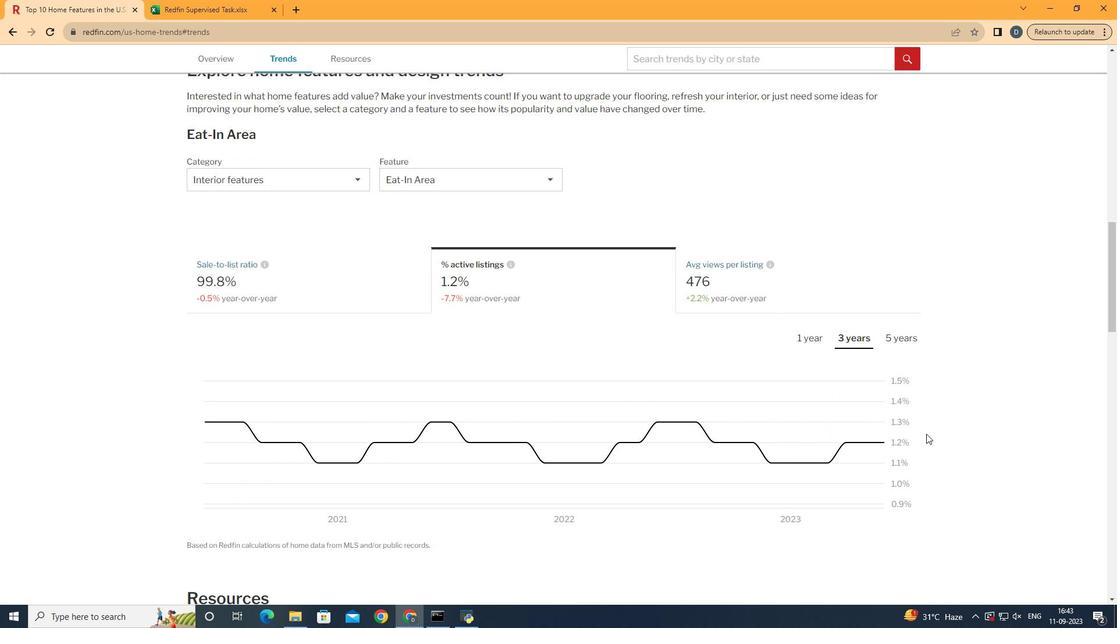 
Action: Mouse moved to (843, 450)
Screenshot: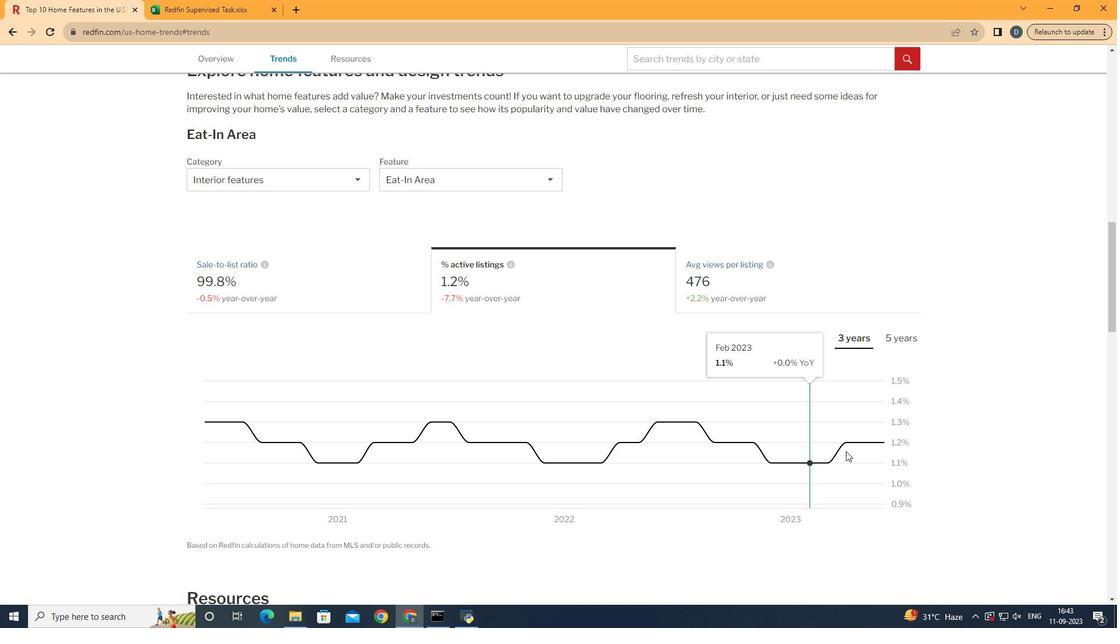 
